 Task: Search one way flight ticket for 1 adult, 5 children, 2 infants in seat and 1 infant on lap in first from Joplin: Joplin Regional Airport to Fort Wayne: Fort Wayne International Airport on 5-4-2023. Choice of flights is United. Number of bags: 1 checked bag. Price is upto 55000. Outbound departure time preference is 5:15.
Action: Mouse moved to (280, 110)
Screenshot: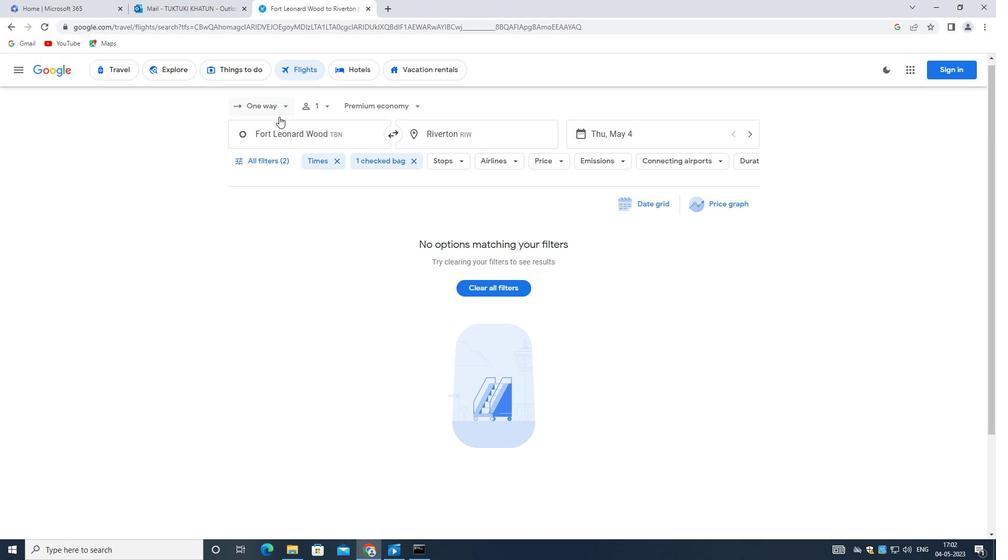 
Action: Mouse pressed left at (280, 110)
Screenshot: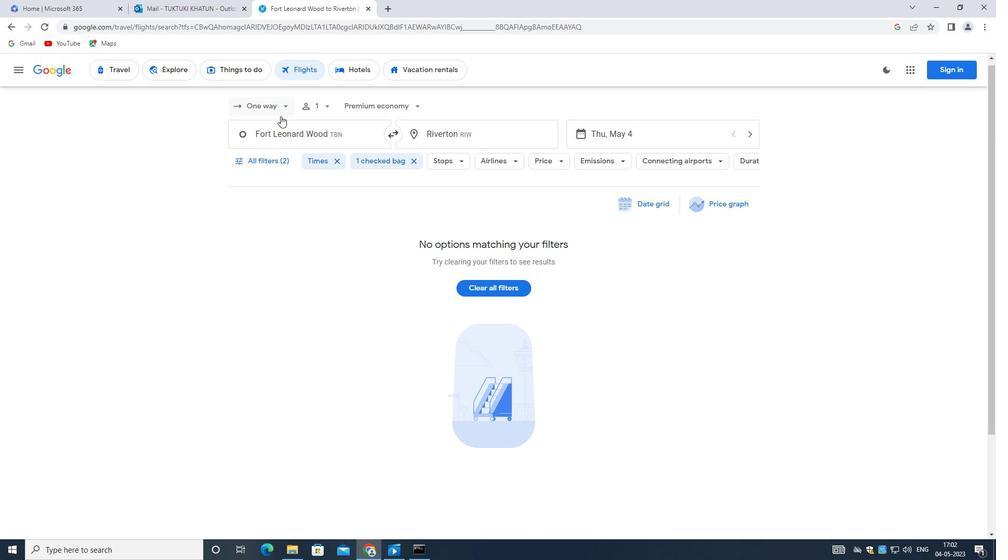 
Action: Mouse moved to (267, 152)
Screenshot: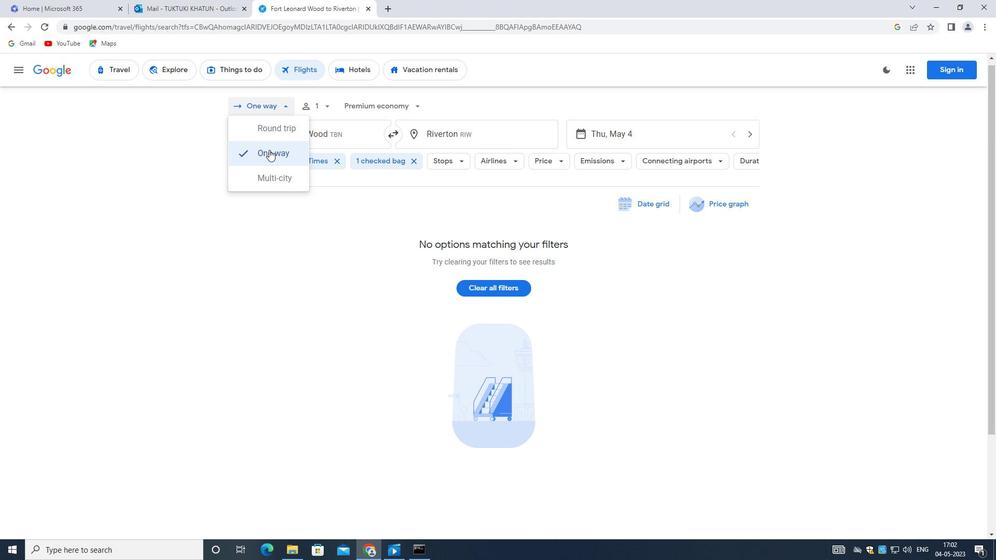
Action: Mouse pressed left at (267, 152)
Screenshot: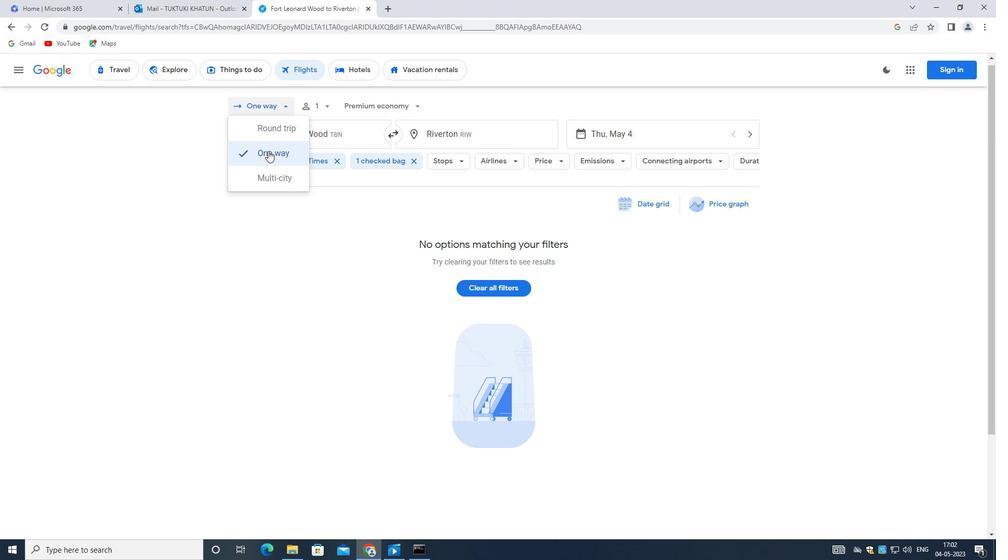 
Action: Mouse moved to (319, 103)
Screenshot: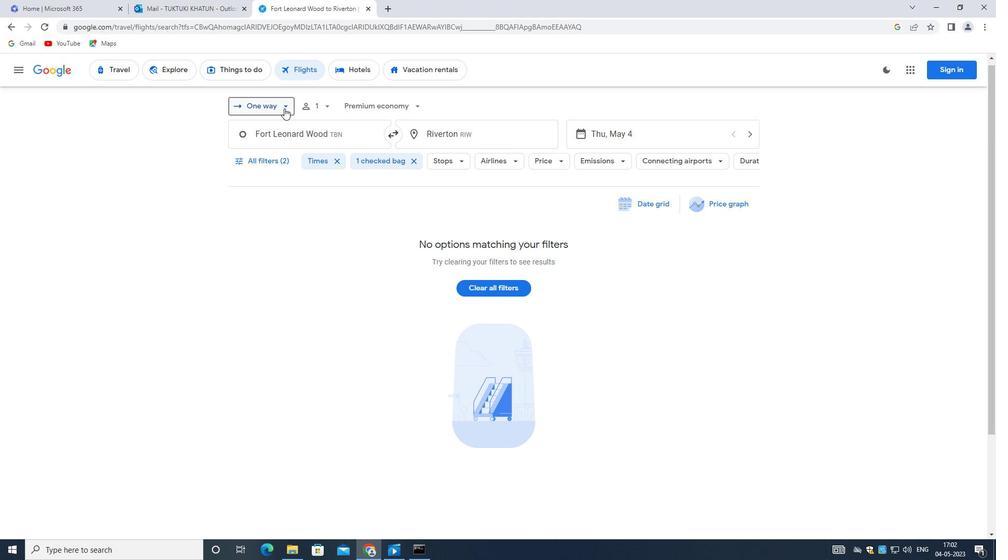 
Action: Mouse pressed left at (319, 103)
Screenshot: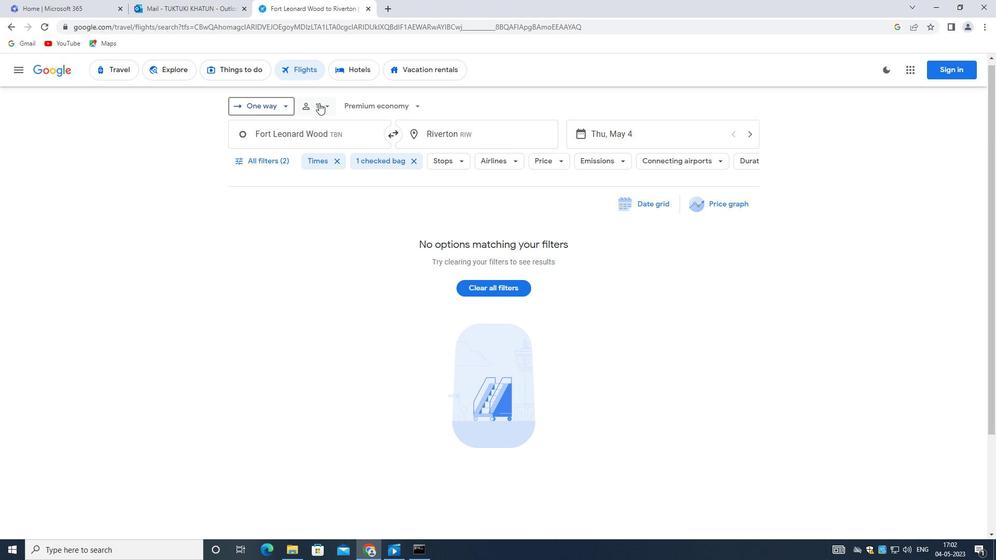 
Action: Mouse moved to (406, 160)
Screenshot: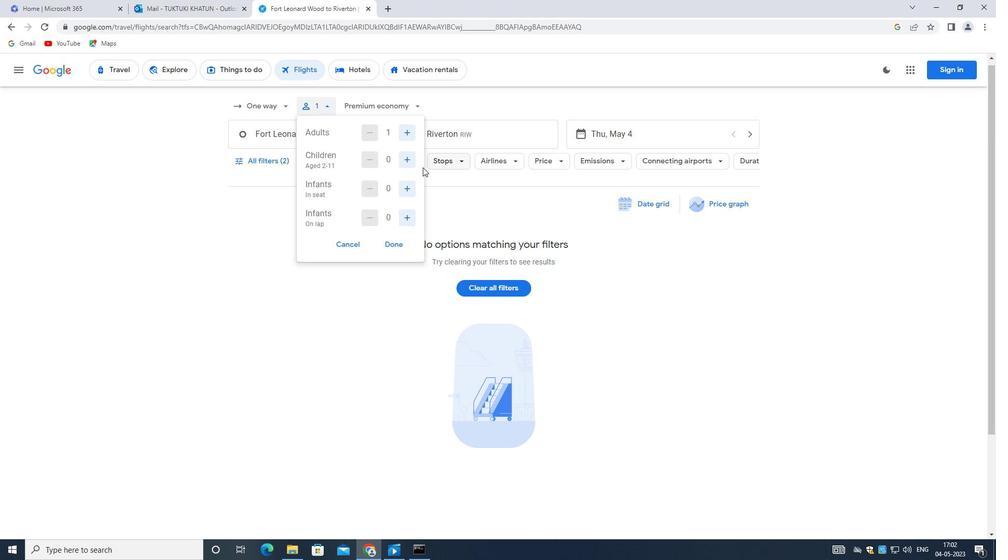 
Action: Mouse pressed left at (406, 160)
Screenshot: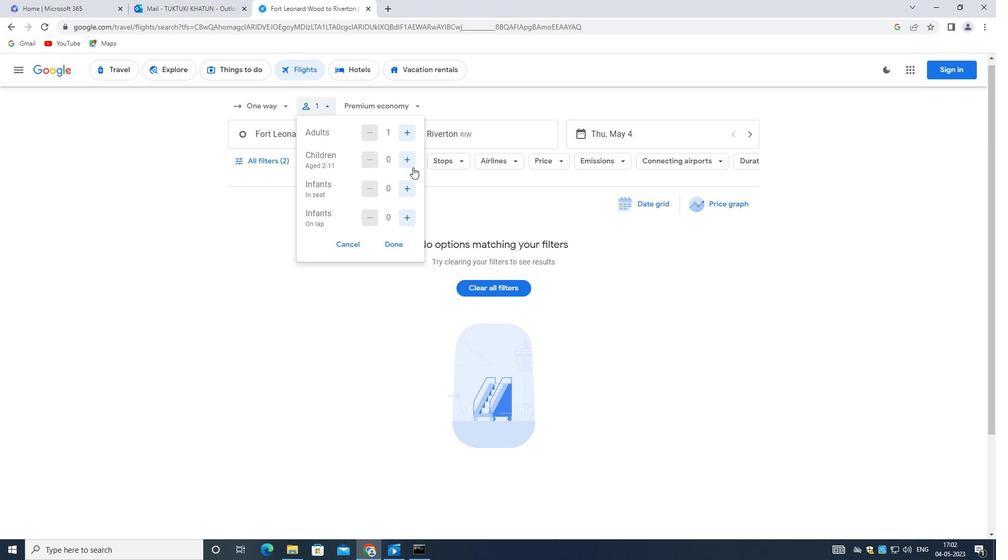 
Action: Mouse moved to (406, 160)
Screenshot: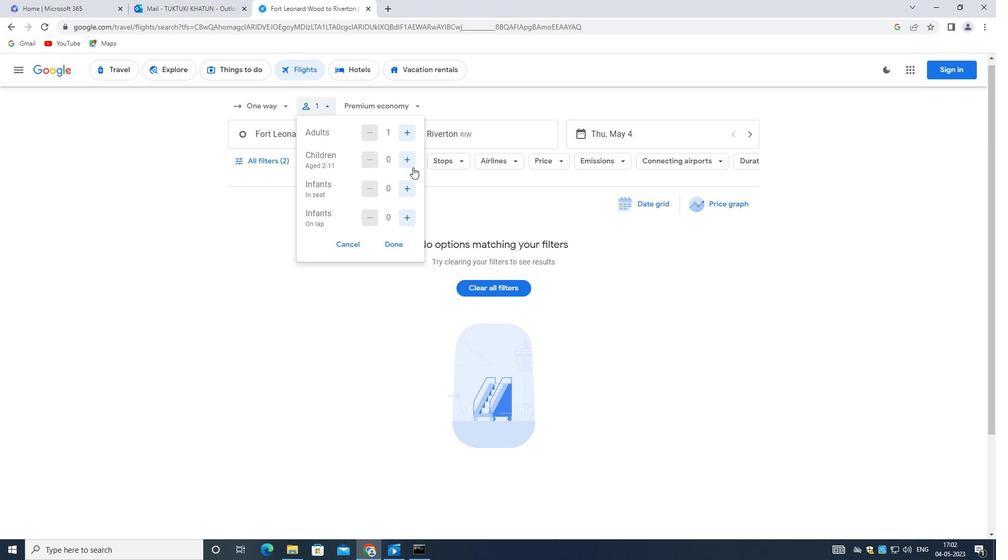 
Action: Mouse pressed left at (406, 160)
Screenshot: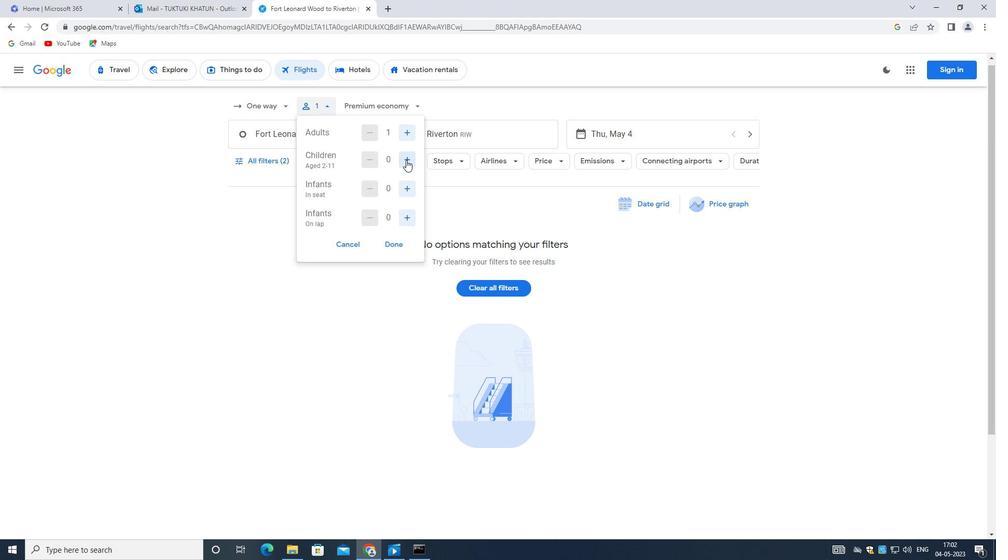 
Action: Mouse pressed left at (406, 160)
Screenshot: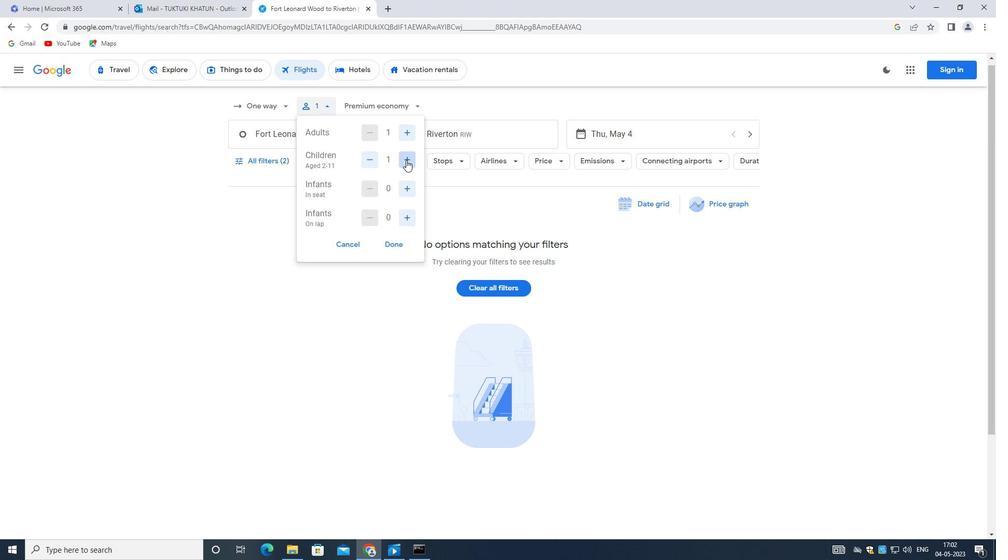 
Action: Mouse moved to (406, 160)
Screenshot: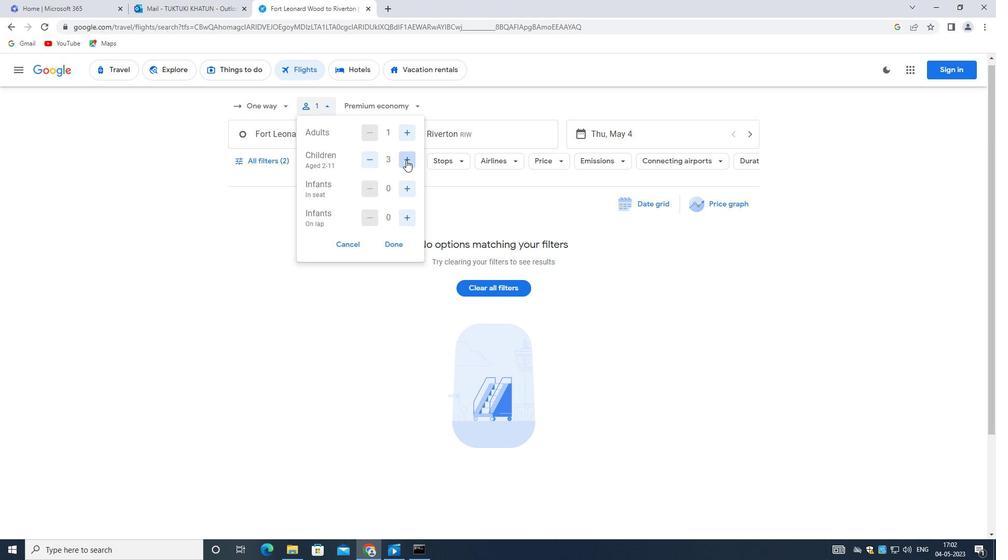 
Action: Mouse pressed left at (406, 160)
Screenshot: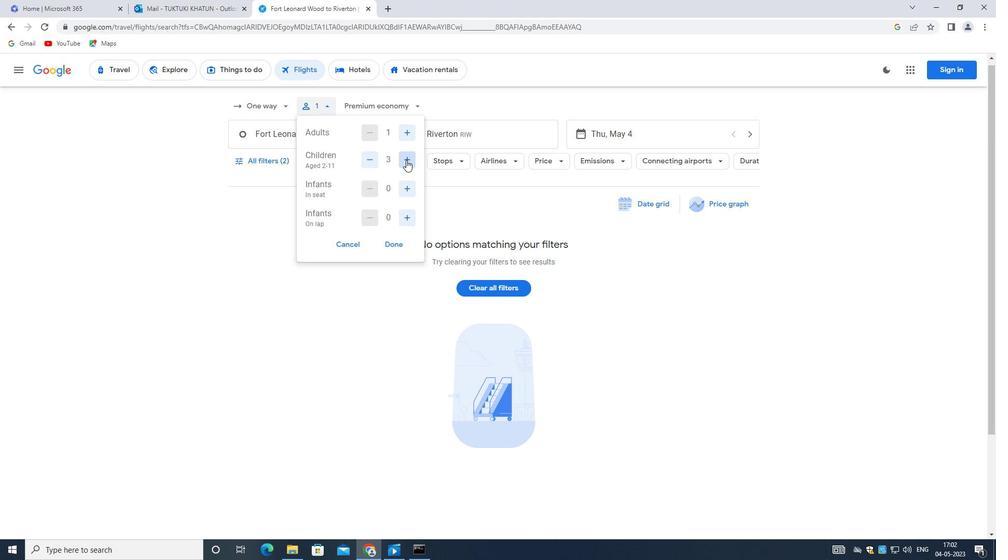 
Action: Mouse pressed left at (406, 160)
Screenshot: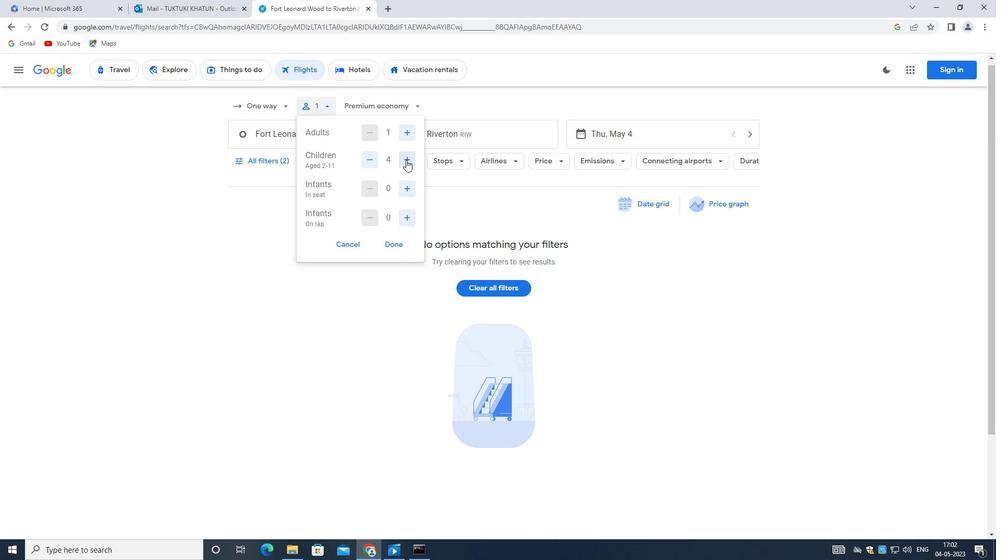 
Action: Mouse moved to (407, 189)
Screenshot: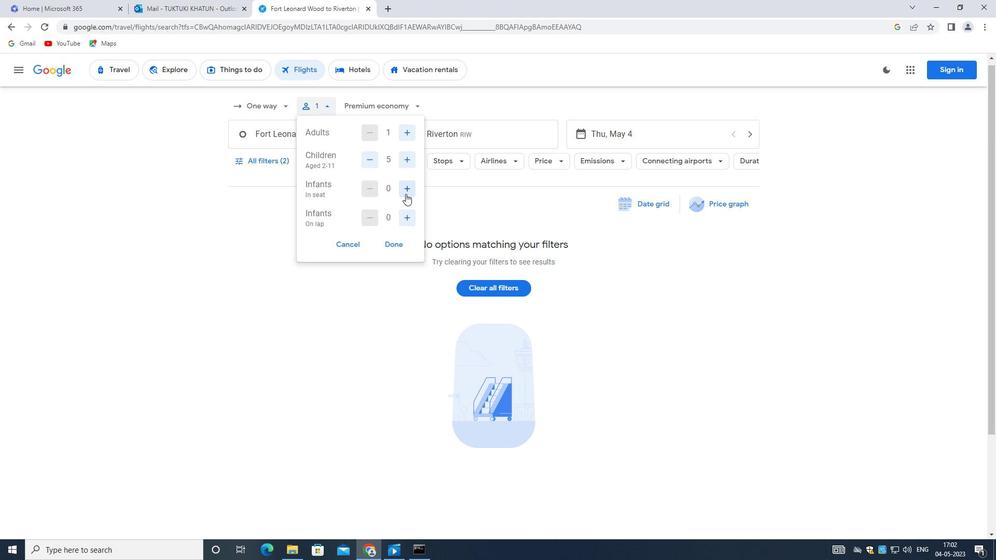 
Action: Mouse pressed left at (407, 189)
Screenshot: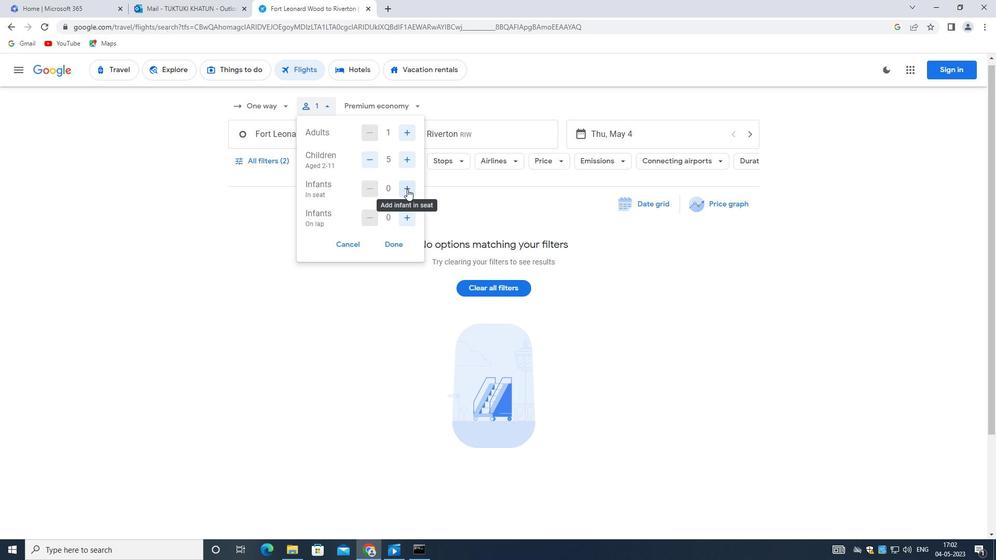 
Action: Mouse pressed left at (407, 189)
Screenshot: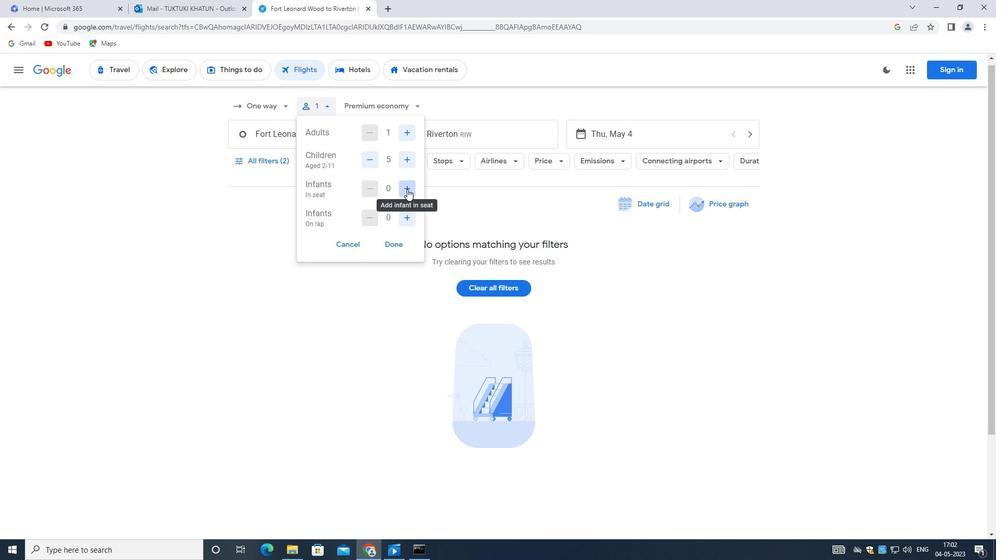 
Action: Mouse moved to (412, 219)
Screenshot: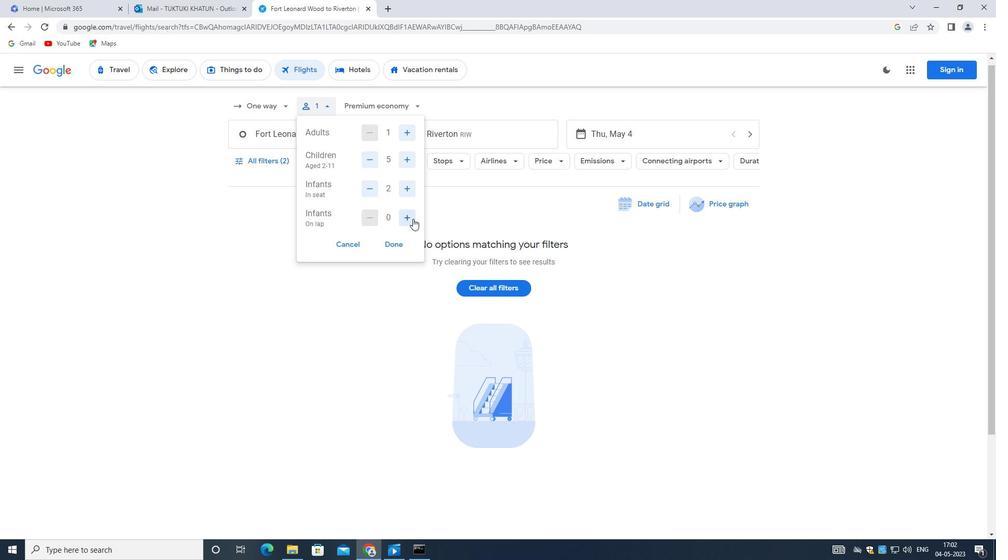 
Action: Mouse pressed left at (412, 219)
Screenshot: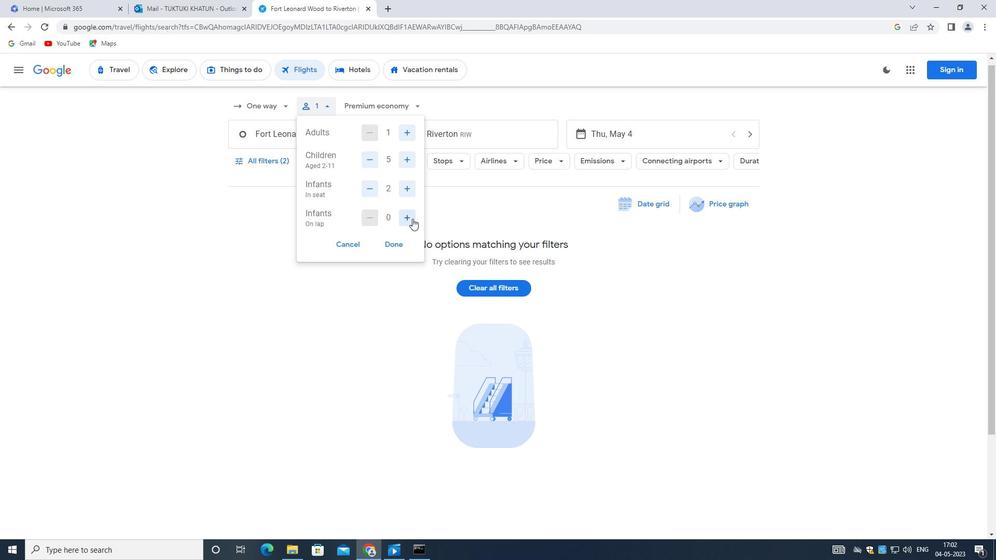 
Action: Mouse moved to (374, 189)
Screenshot: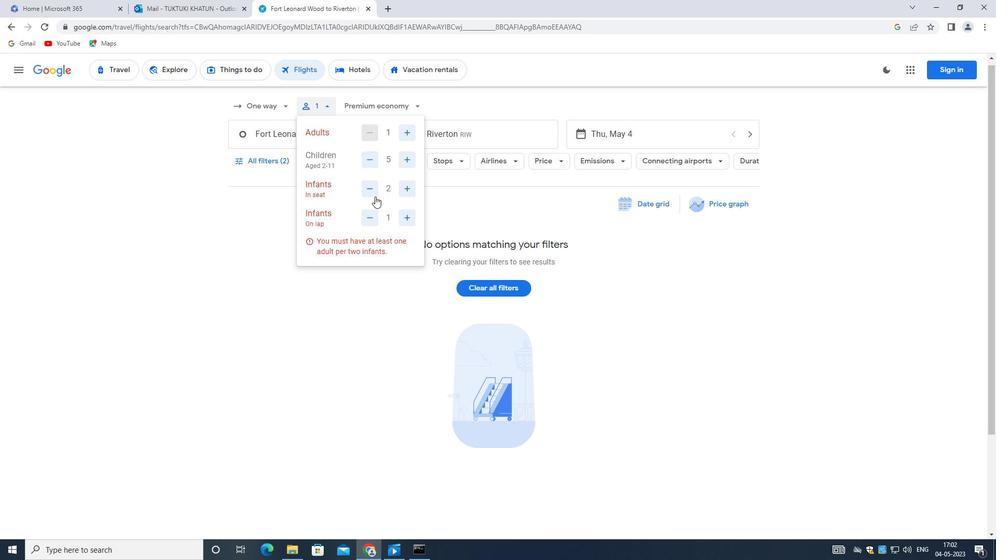 
Action: Mouse pressed left at (374, 189)
Screenshot: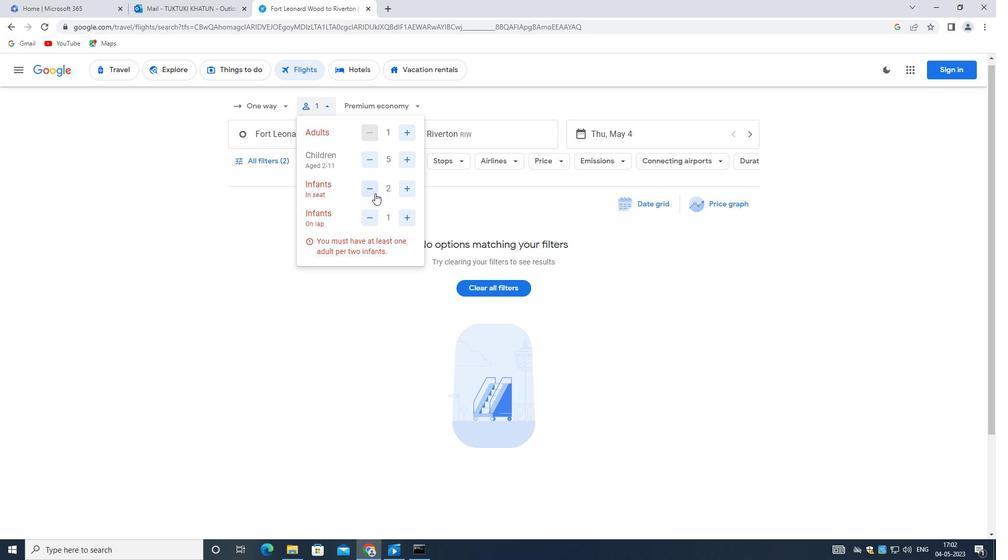 
Action: Mouse moved to (387, 240)
Screenshot: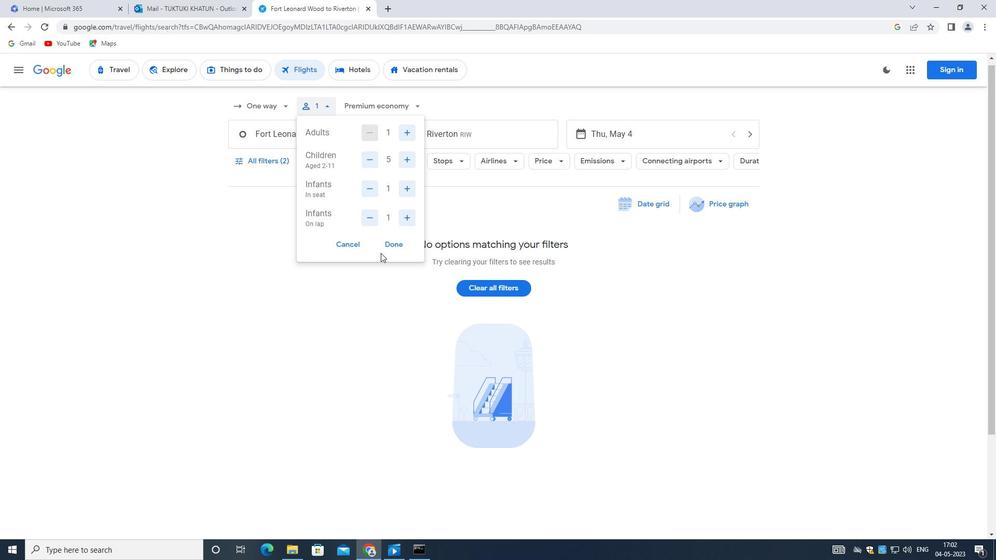 
Action: Mouse pressed left at (387, 240)
Screenshot: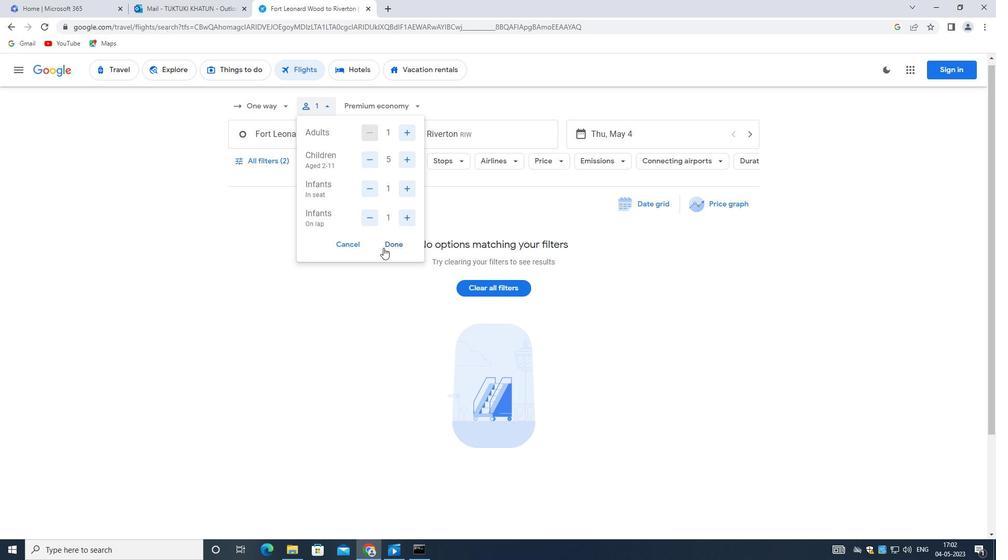 
Action: Mouse moved to (273, 132)
Screenshot: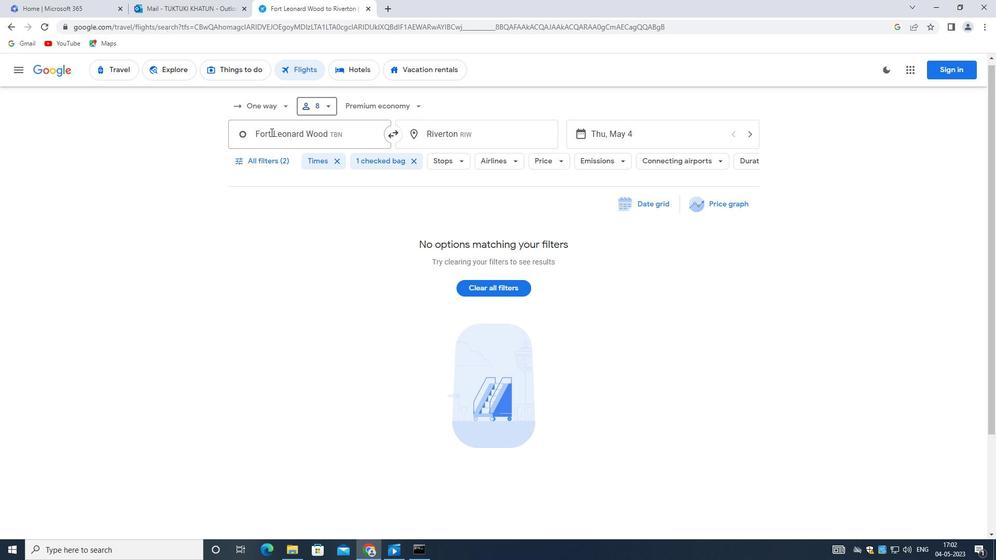 
Action: Mouse pressed left at (273, 132)
Screenshot: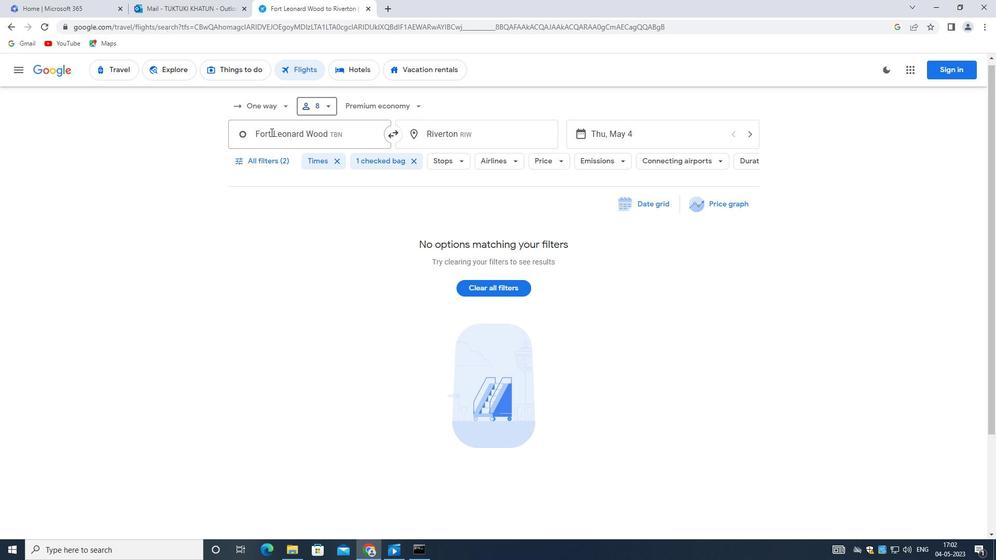 
Action: Mouse moved to (277, 132)
Screenshot: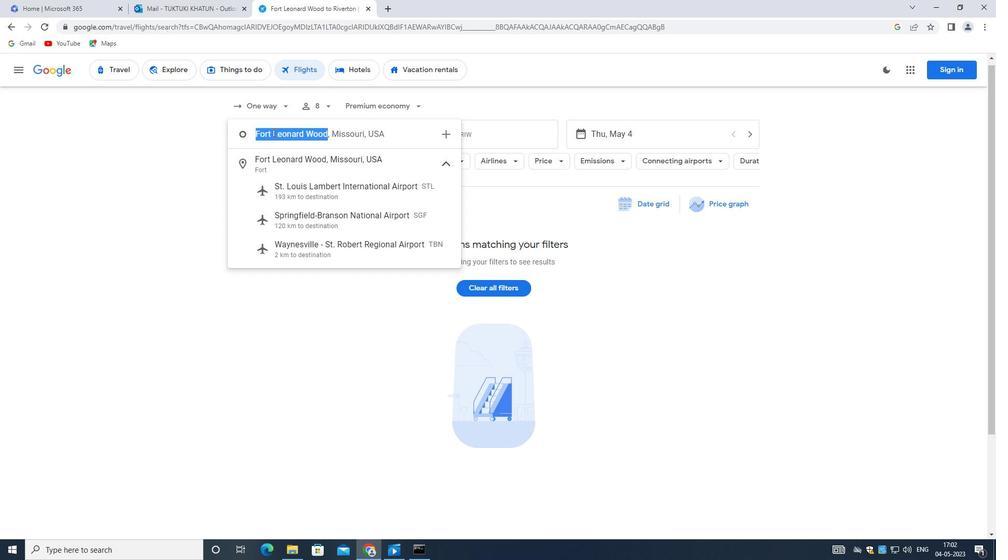 
Action: Key pressed <Key.backspace><Key.shift_r>Joplin<Key.shift_r>:<Key.space><Key.shift><Key.shift><Key.shift><Key.shift><Key.shift><Key.shift><Key.shift><Key.shift><Key.shift><Key.shift><Key.shift><Key.shift><Key.shift><Key.shift><Key.shift><Key.shift><Key.shift><Key.shift>R
Screenshot: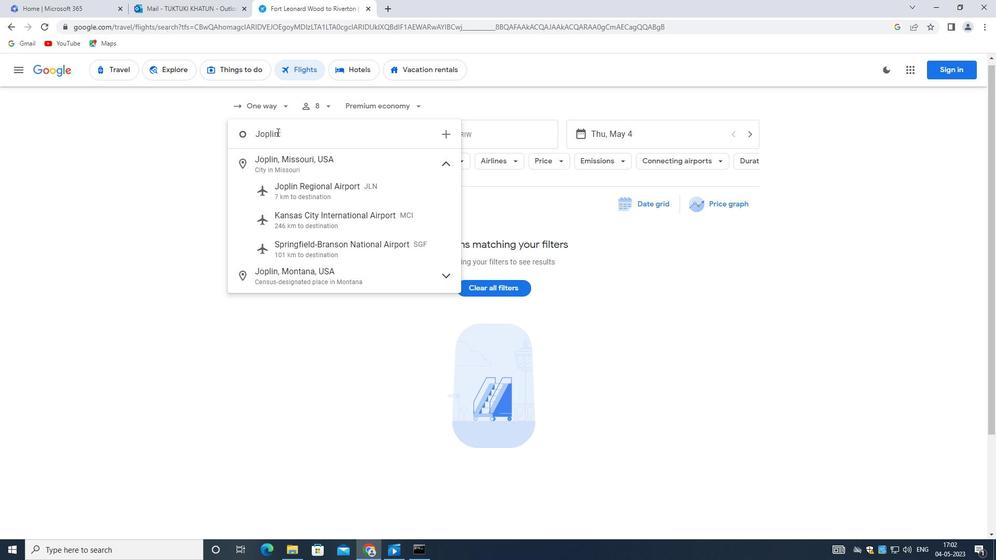
Action: Mouse moved to (314, 162)
Screenshot: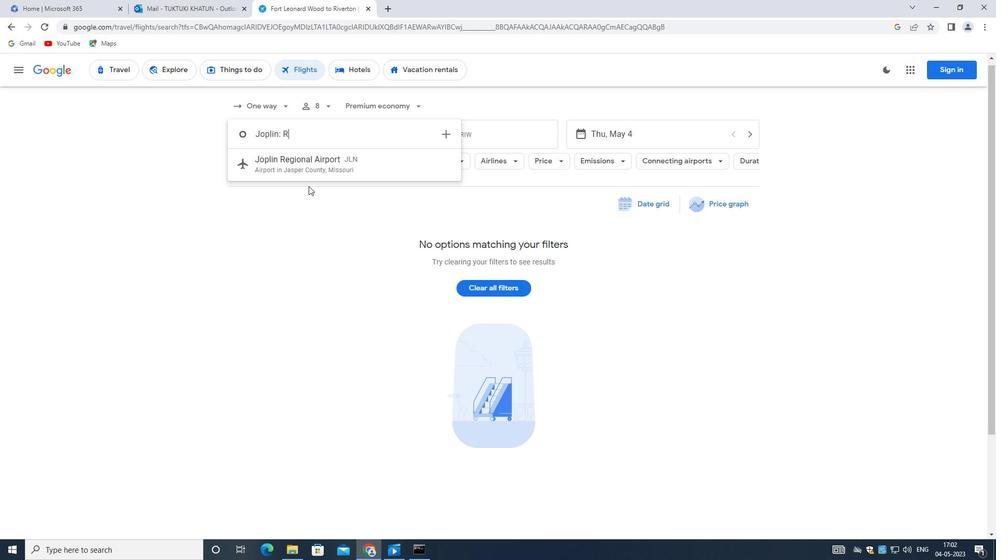 
Action: Mouse pressed left at (314, 162)
Screenshot: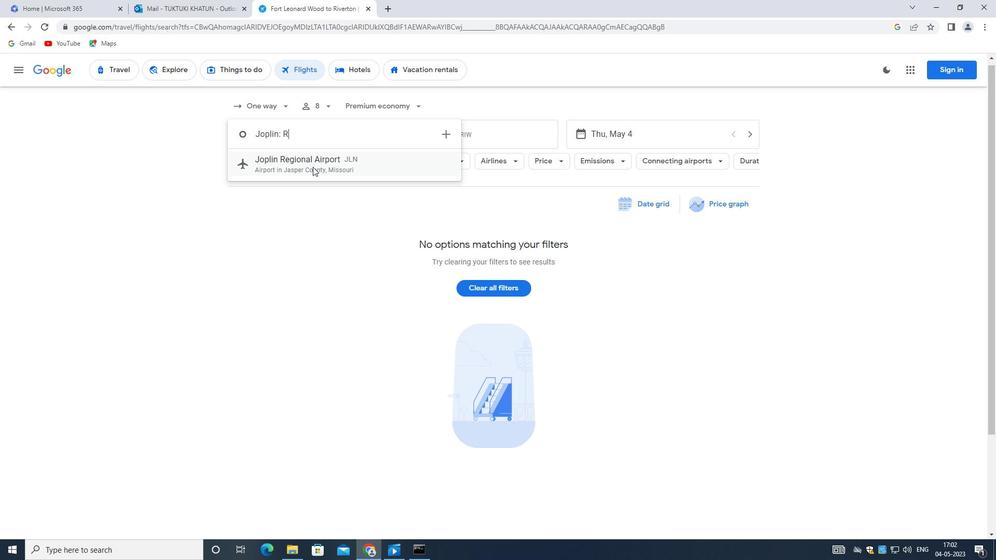 
Action: Mouse moved to (457, 125)
Screenshot: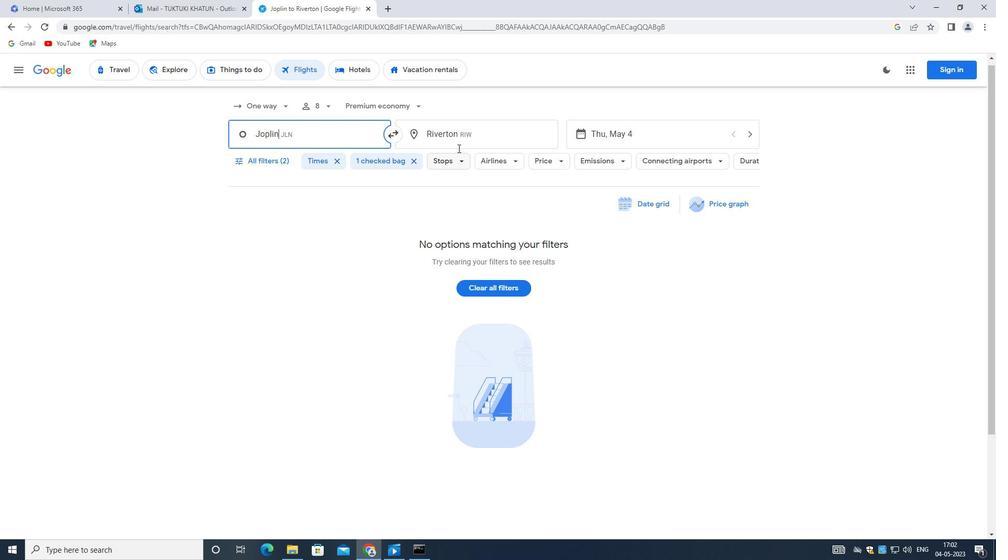 
Action: Mouse pressed left at (457, 125)
Screenshot: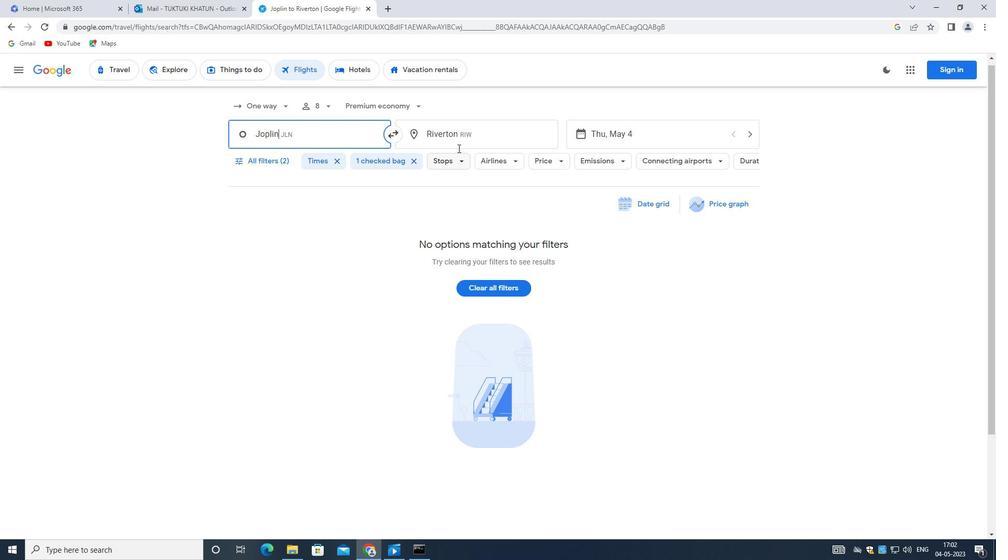 
Action: Mouse moved to (459, 124)
Screenshot: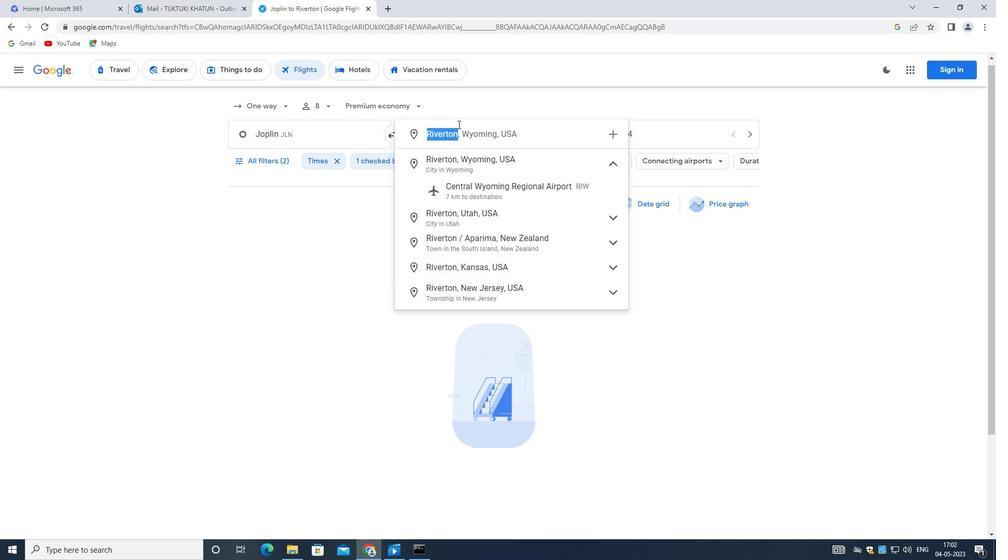 
Action: Key pressed <Key.backspace><Key.shift><Key.shift>FORT<Key.space><Key.shift>WAY
Screenshot: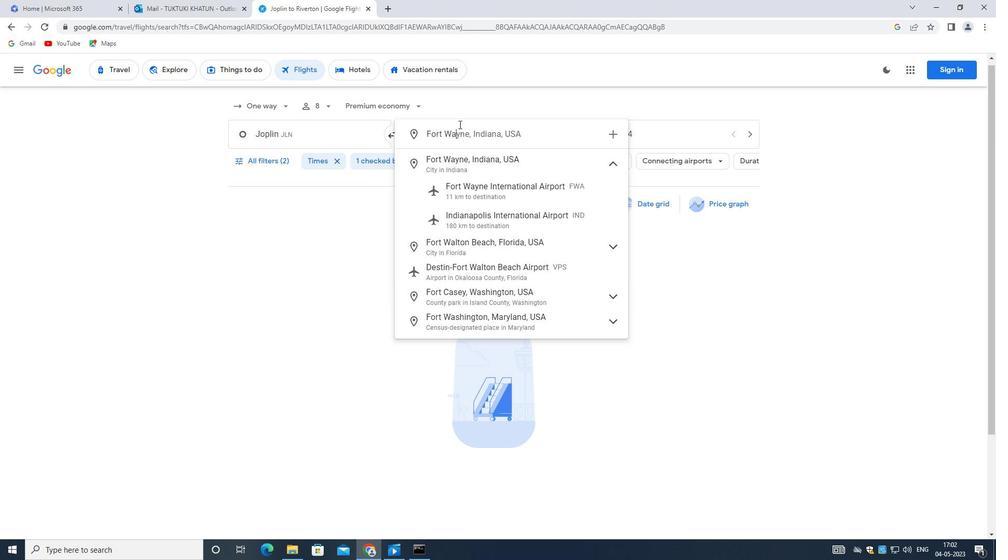 
Action: Mouse moved to (501, 190)
Screenshot: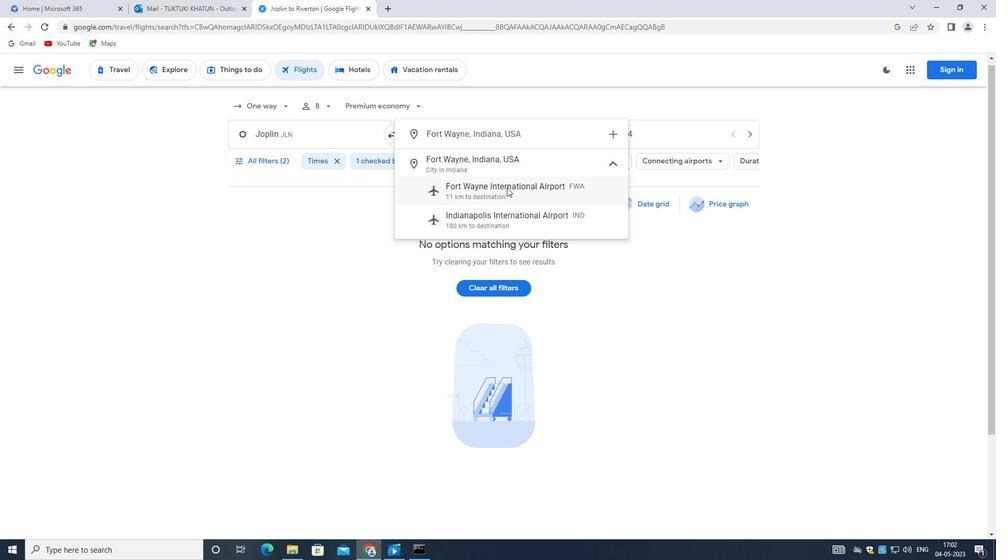 
Action: Mouse pressed left at (501, 190)
Screenshot: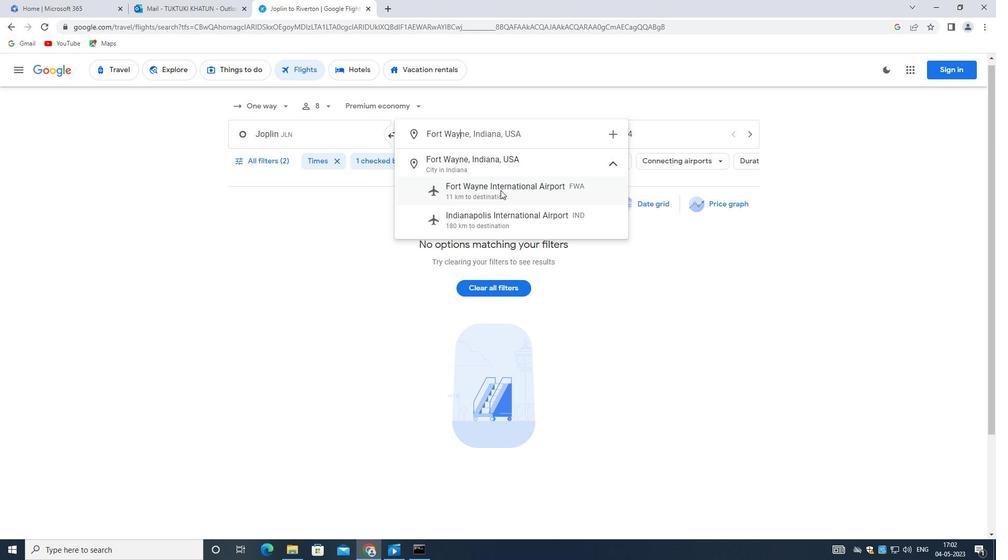 
Action: Mouse moved to (634, 137)
Screenshot: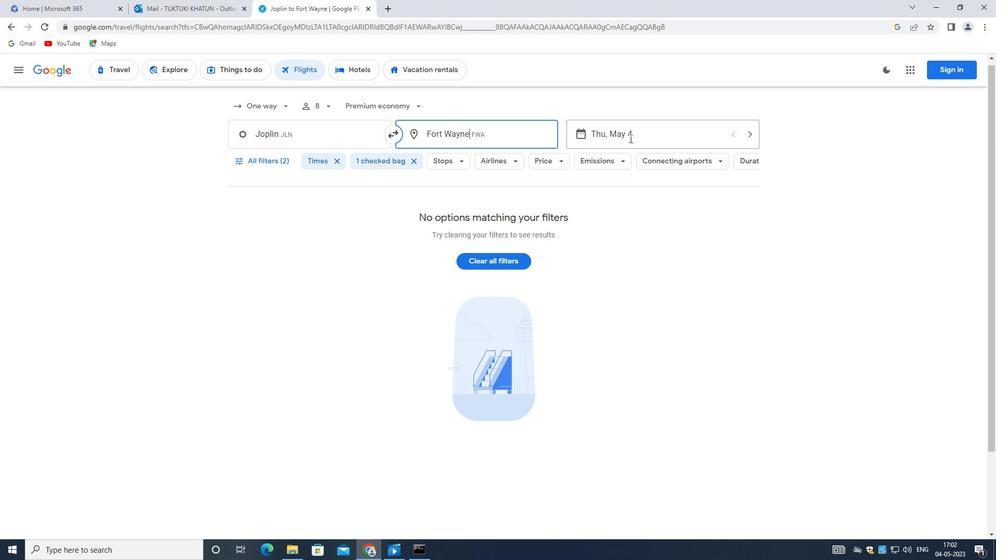 
Action: Mouse pressed left at (634, 137)
Screenshot: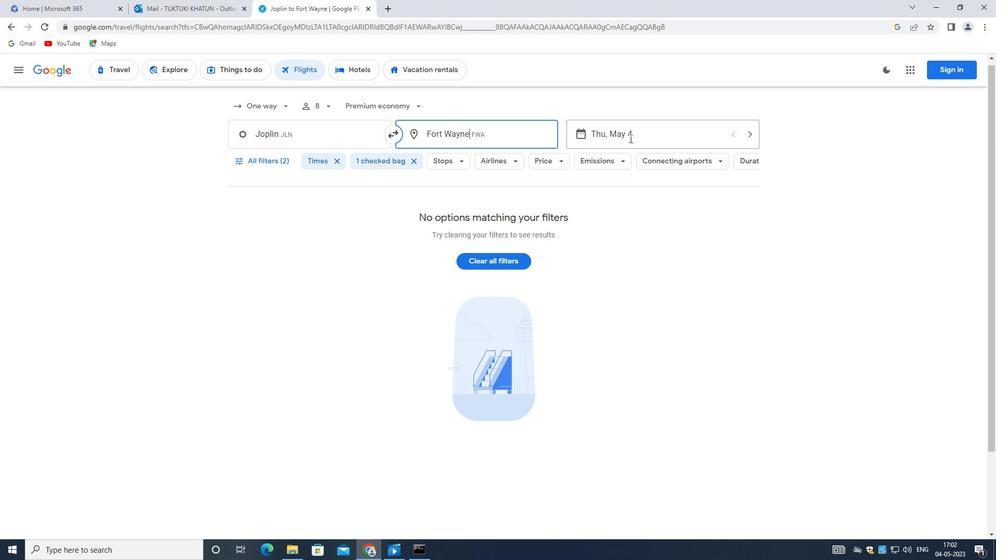 
Action: Mouse moved to (499, 210)
Screenshot: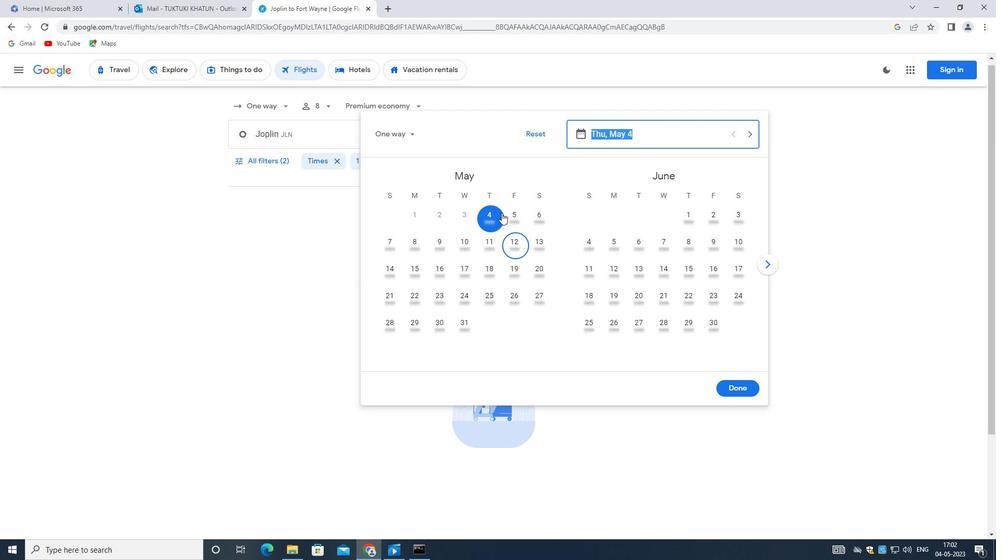 
Action: Mouse pressed left at (499, 210)
Screenshot: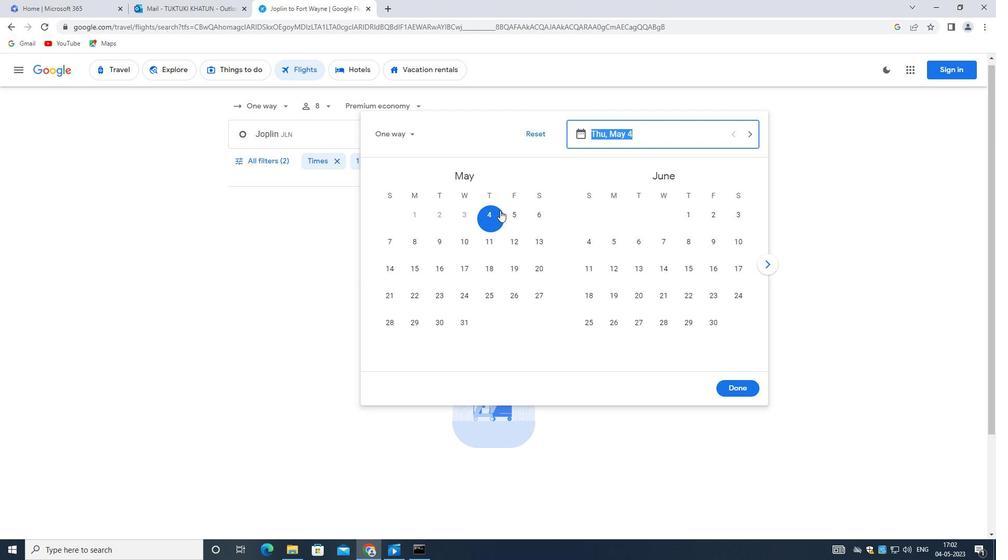 
Action: Mouse moved to (734, 389)
Screenshot: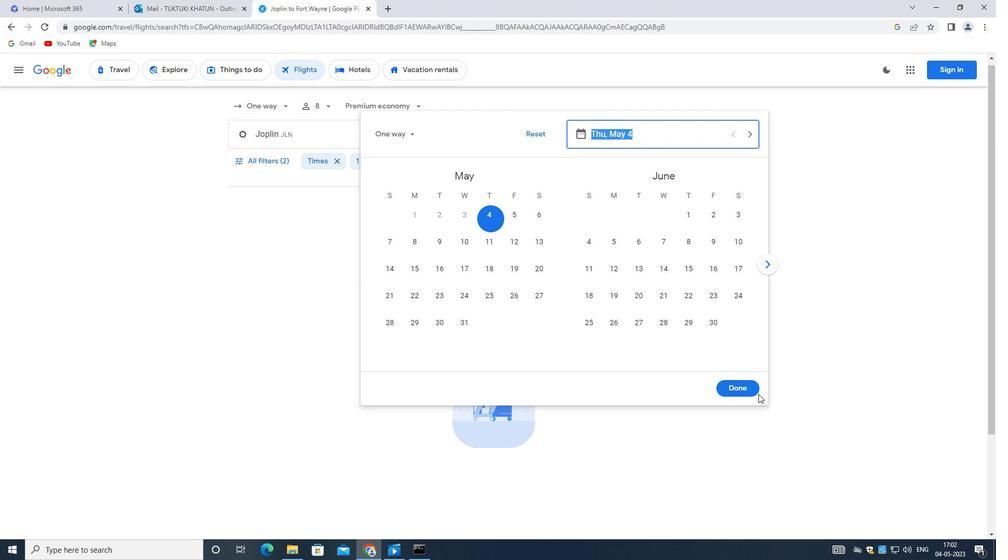 
Action: Mouse pressed left at (734, 389)
Screenshot: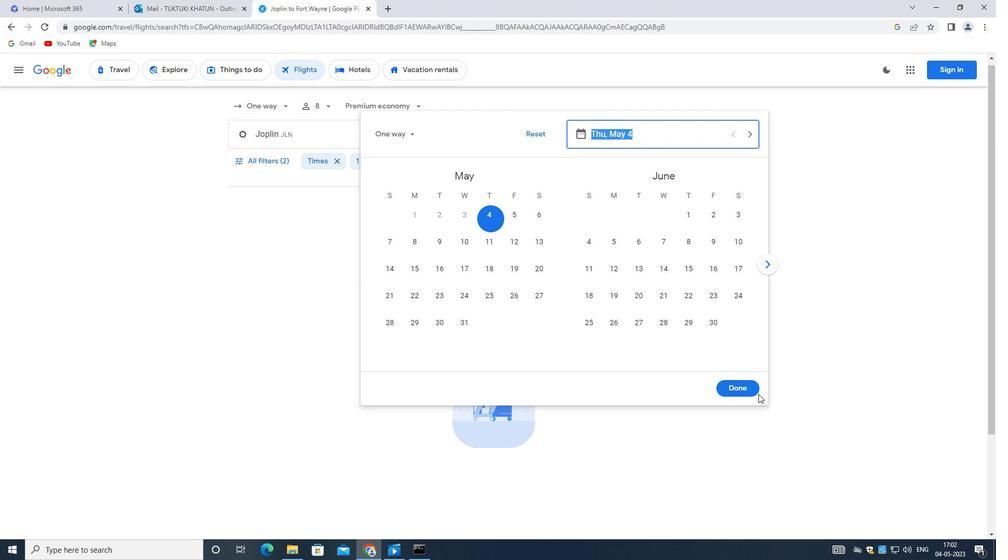
Action: Mouse moved to (256, 158)
Screenshot: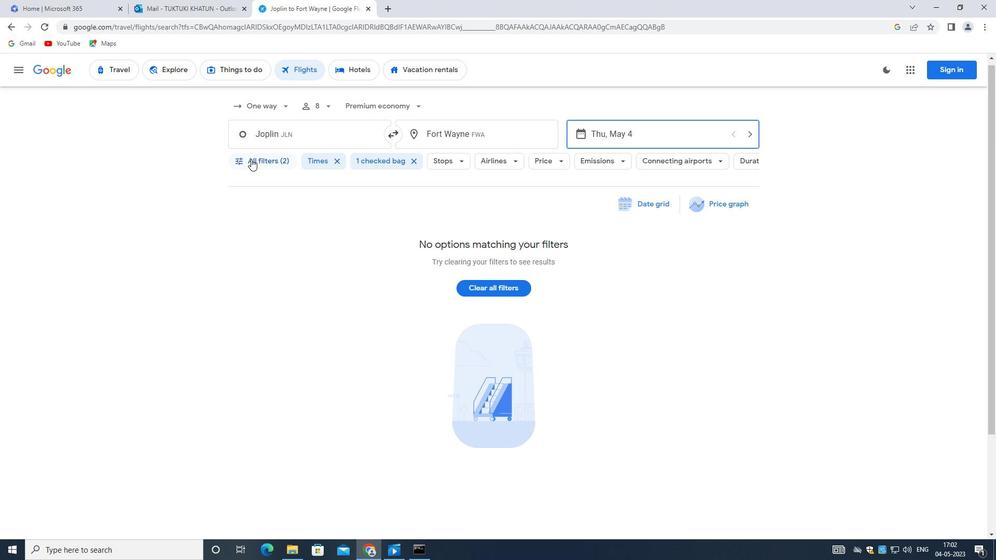 
Action: Mouse pressed left at (256, 158)
Screenshot: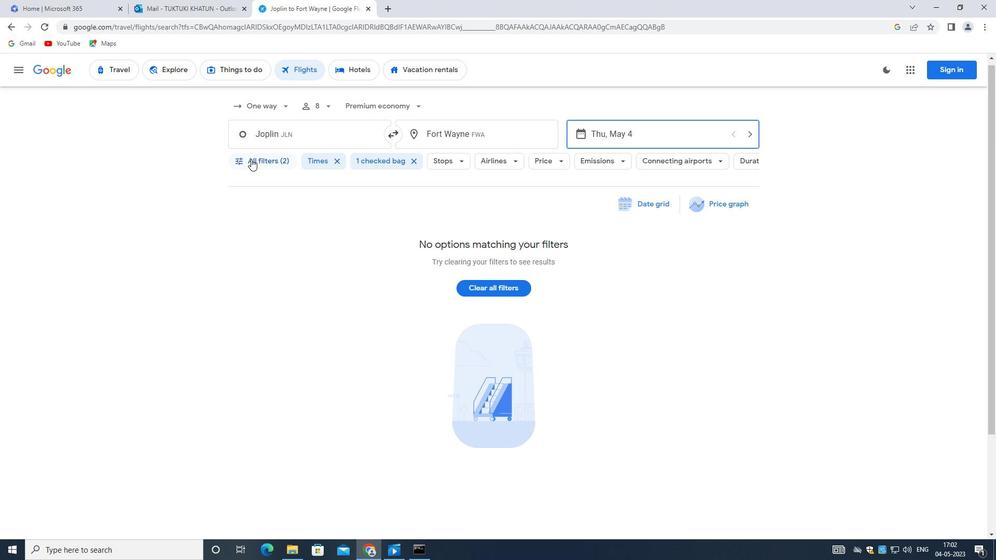 
Action: Mouse moved to (367, 341)
Screenshot: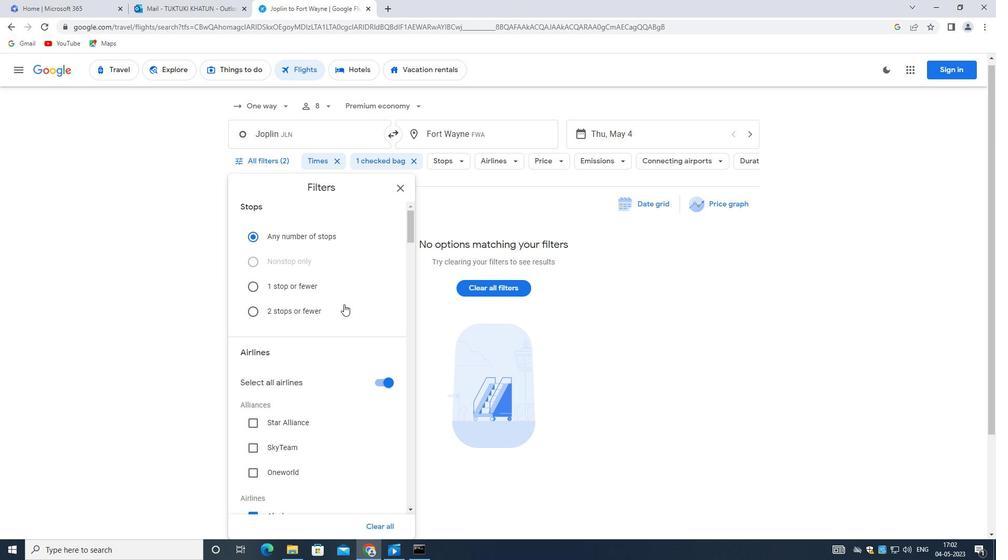 
Action: Mouse scrolled (367, 341) with delta (0, 0)
Screenshot: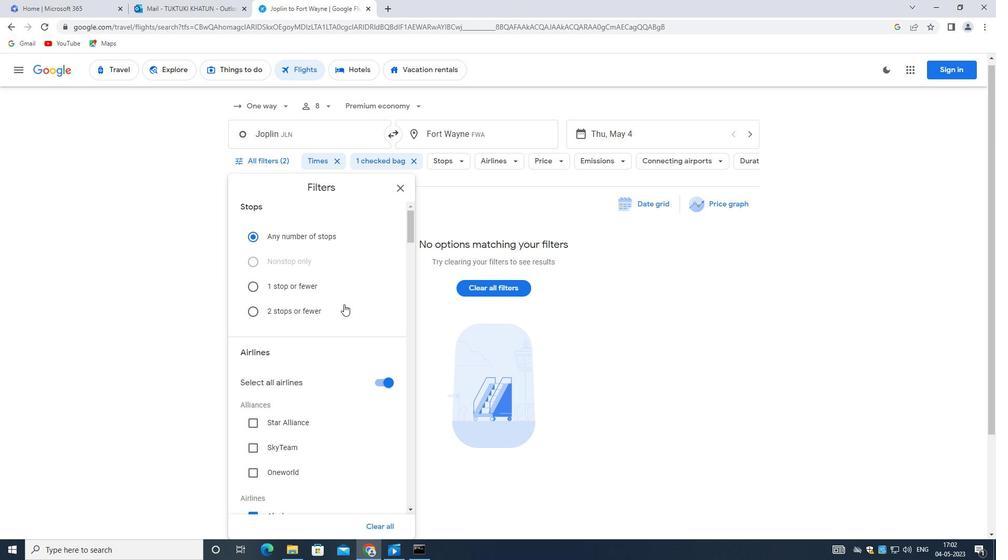 
Action: Mouse moved to (292, 416)
Screenshot: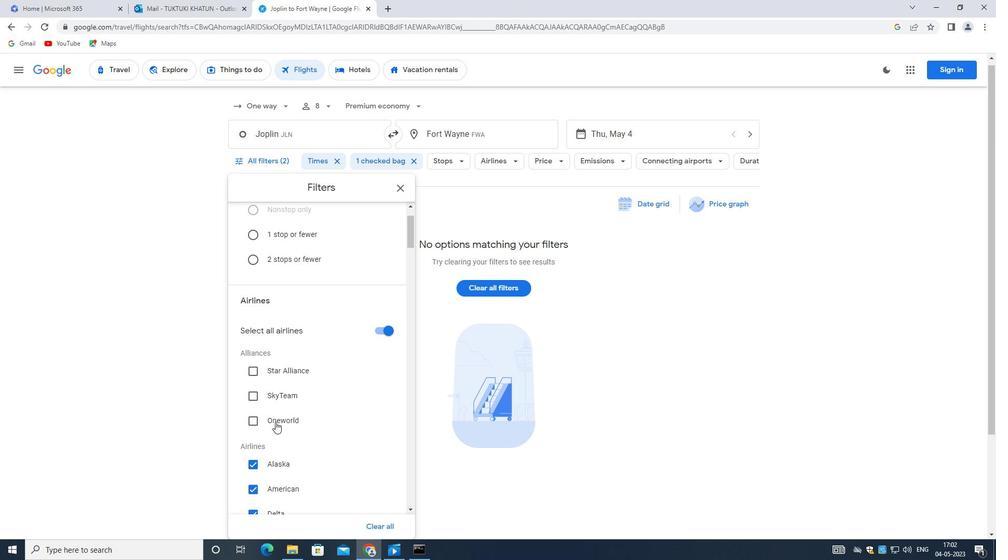 
Action: Mouse scrolled (292, 415) with delta (0, 0)
Screenshot: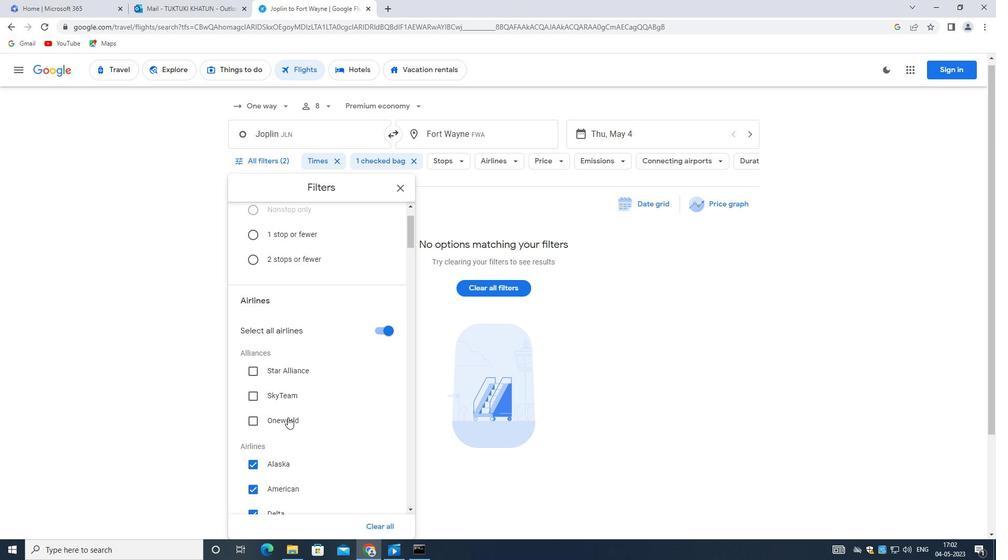
Action: Mouse scrolled (292, 415) with delta (0, 0)
Screenshot: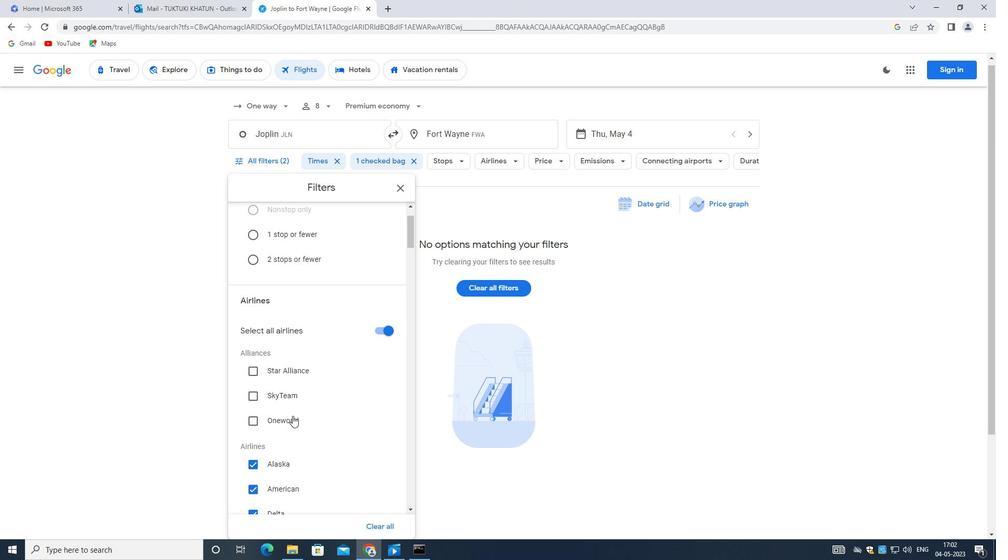 
Action: Mouse scrolled (292, 416) with delta (0, 0)
Screenshot: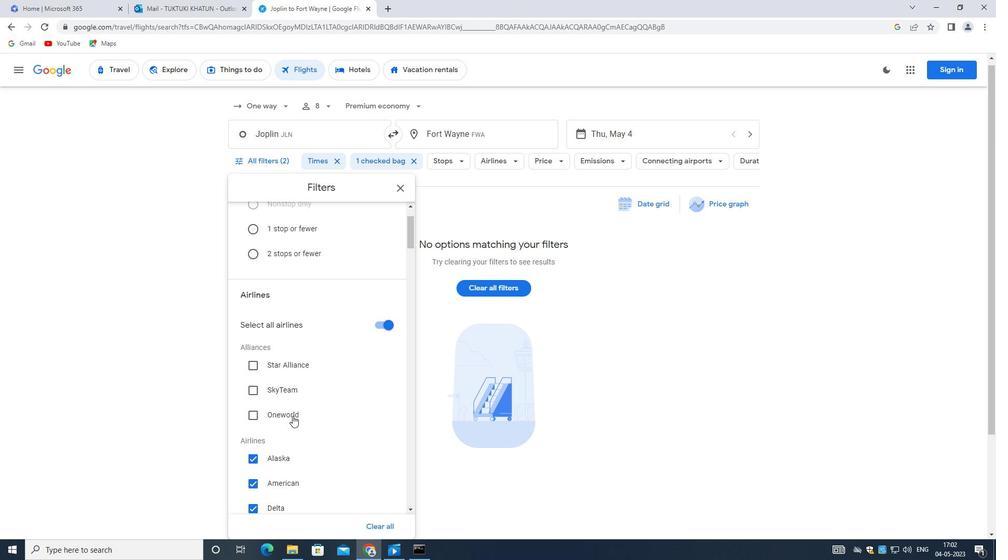 
Action: Mouse moved to (292, 403)
Screenshot: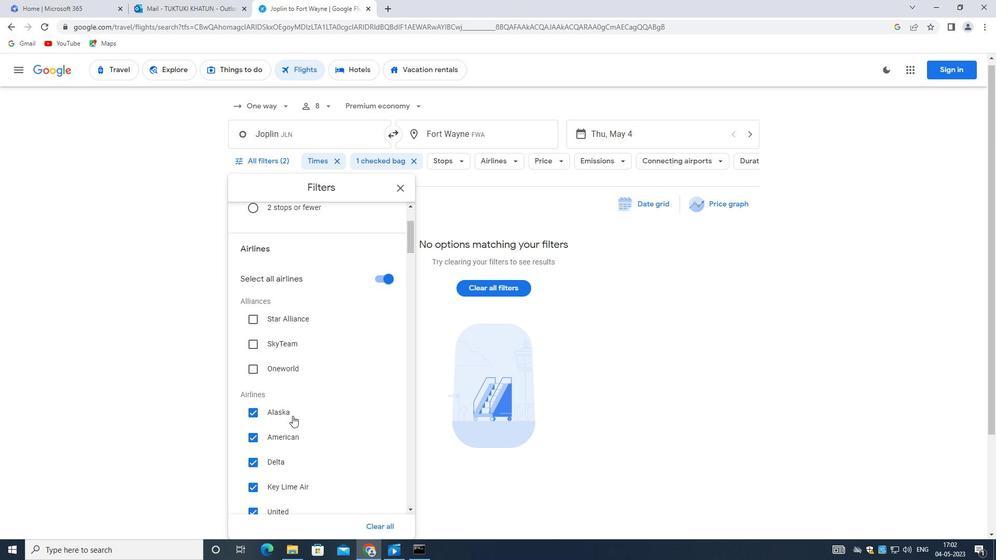 
Action: Mouse scrolled (292, 403) with delta (0, 0)
Screenshot: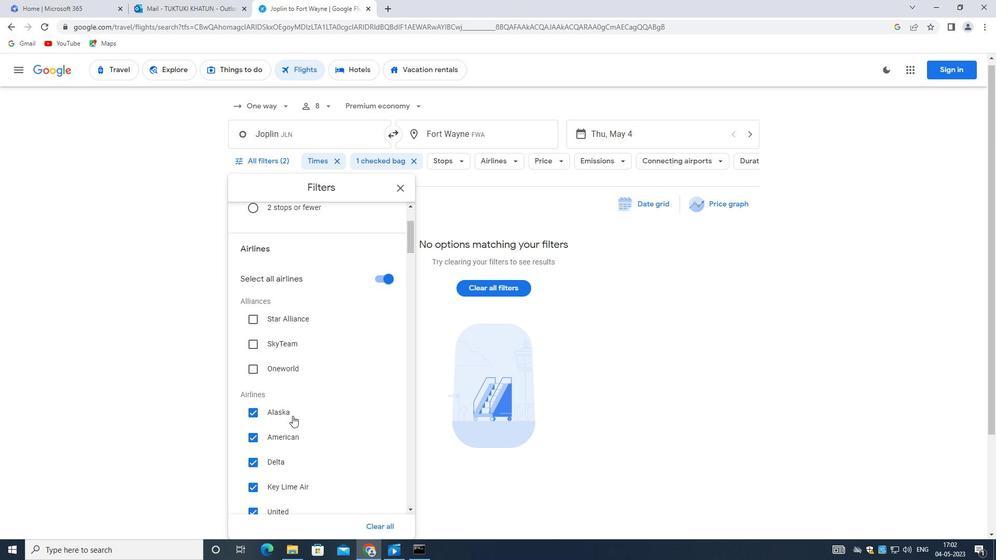 
Action: Mouse scrolled (292, 403) with delta (0, 0)
Screenshot: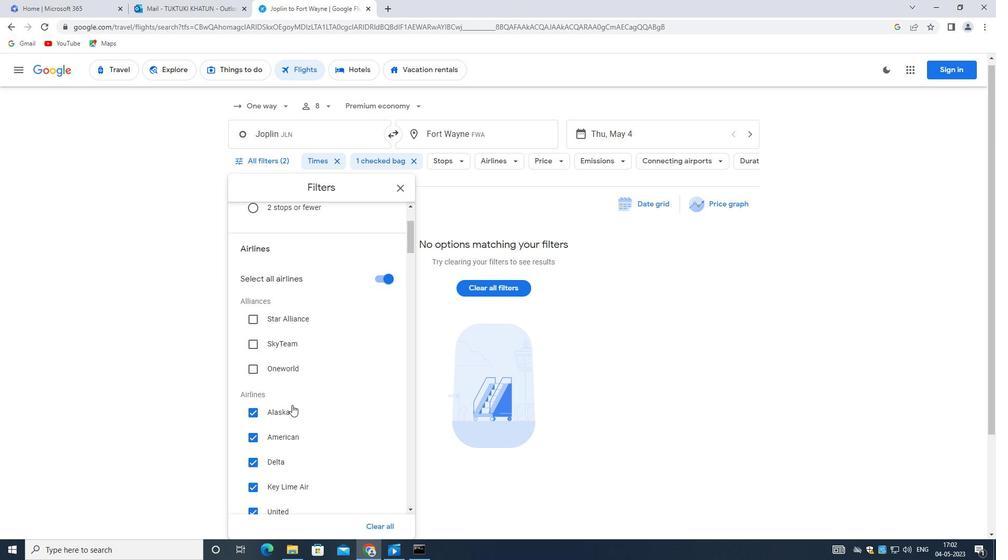 
Action: Mouse scrolled (292, 404) with delta (0, 0)
Screenshot: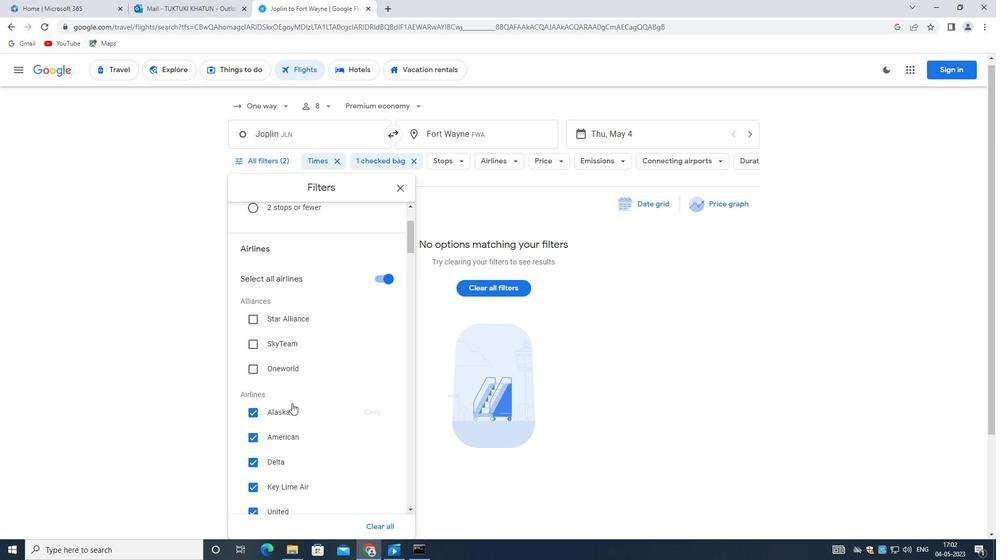 
Action: Mouse moved to (383, 460)
Screenshot: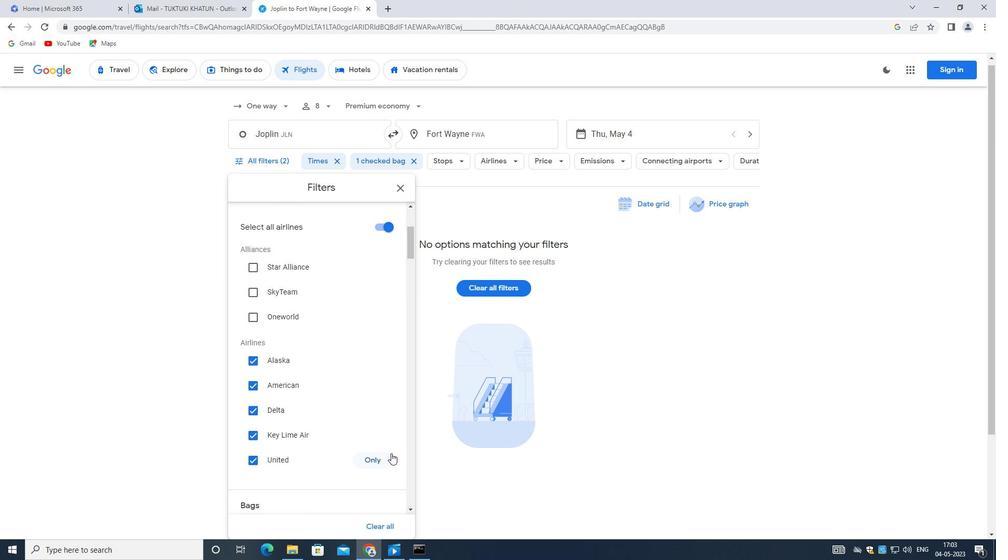 
Action: Mouse pressed left at (383, 460)
Screenshot: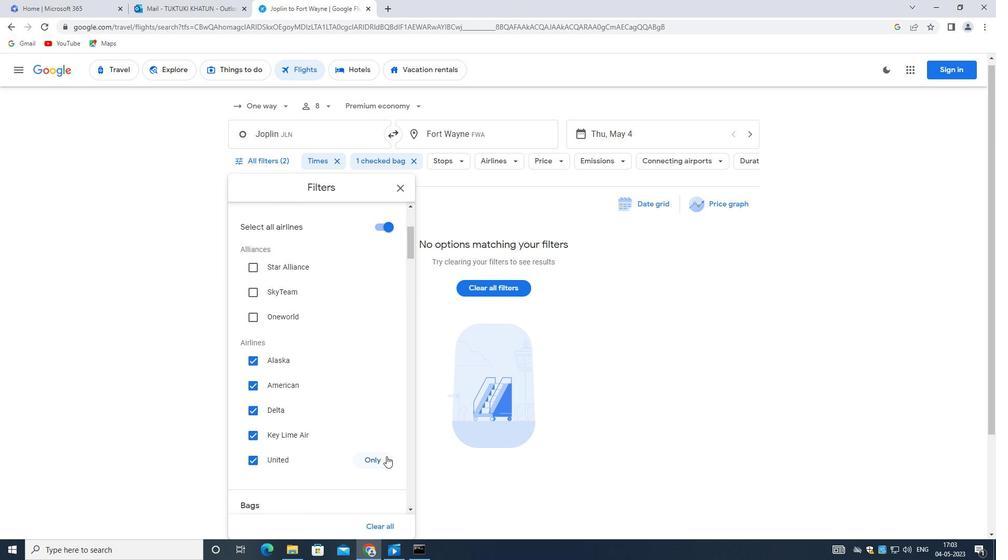 
Action: Mouse moved to (267, 368)
Screenshot: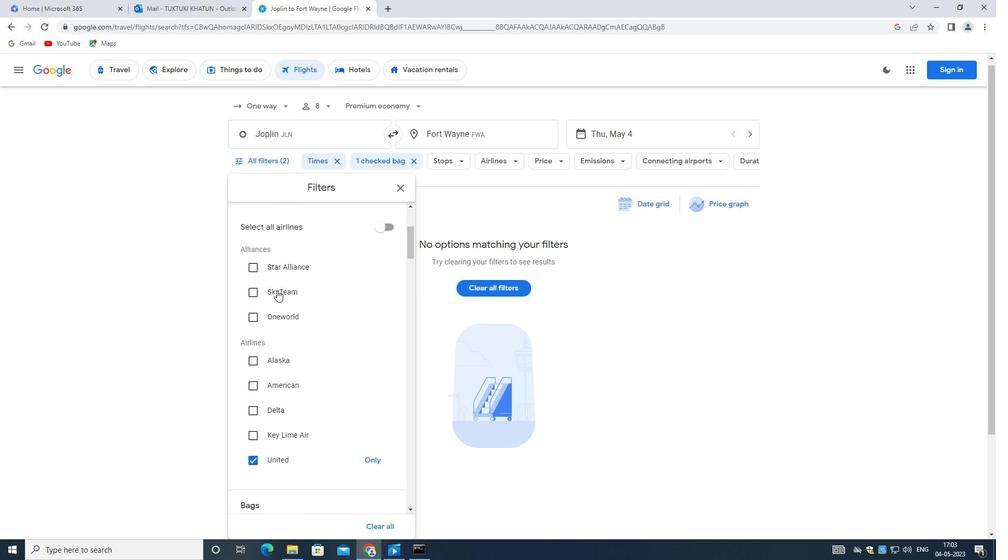 
Action: Mouse scrolled (267, 368) with delta (0, 0)
Screenshot: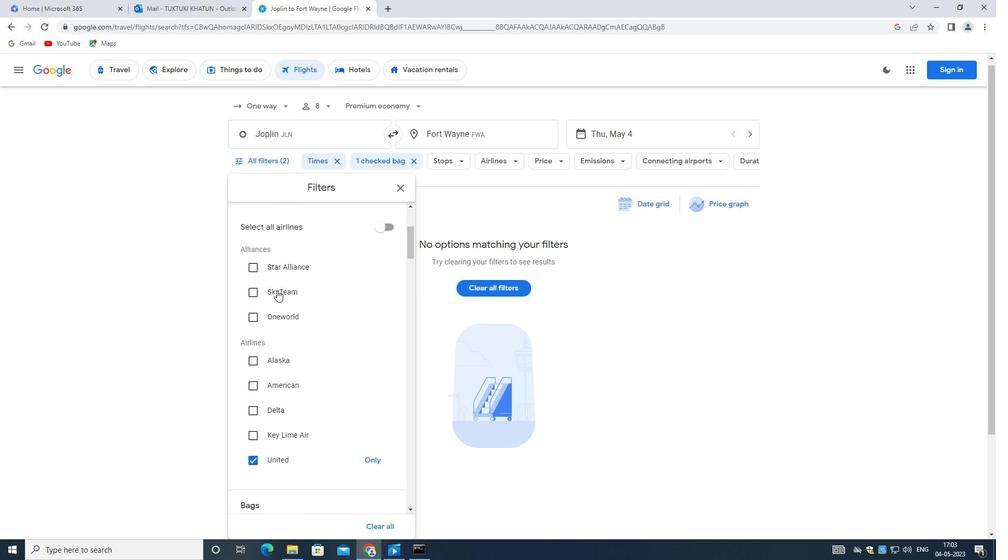 
Action: Mouse moved to (266, 379)
Screenshot: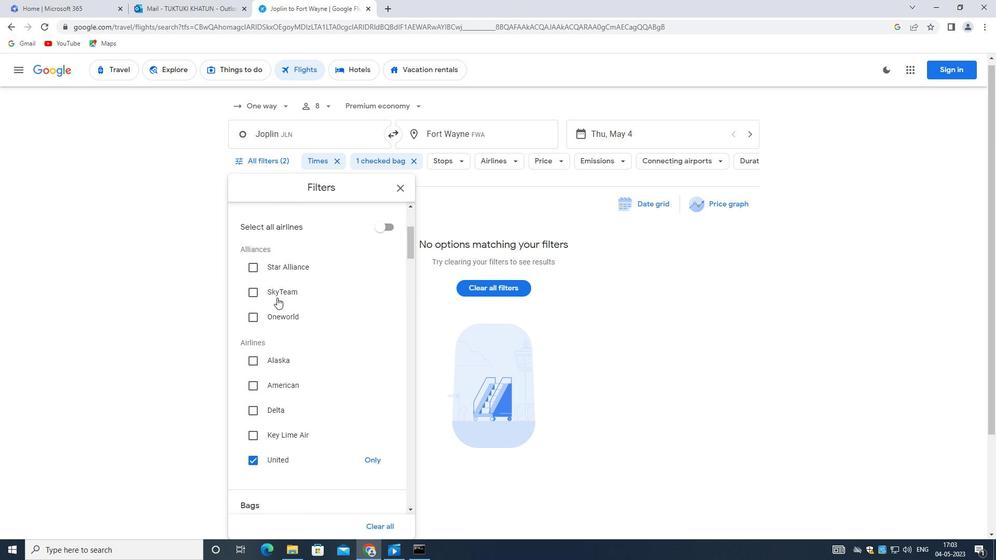 
Action: Mouse scrolled (266, 378) with delta (0, 0)
Screenshot: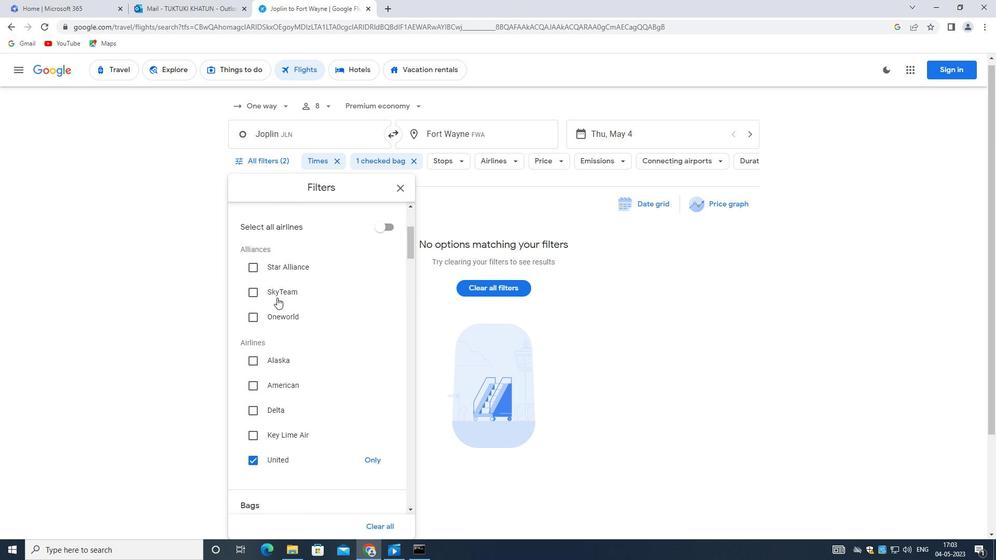 
Action: Mouse moved to (264, 383)
Screenshot: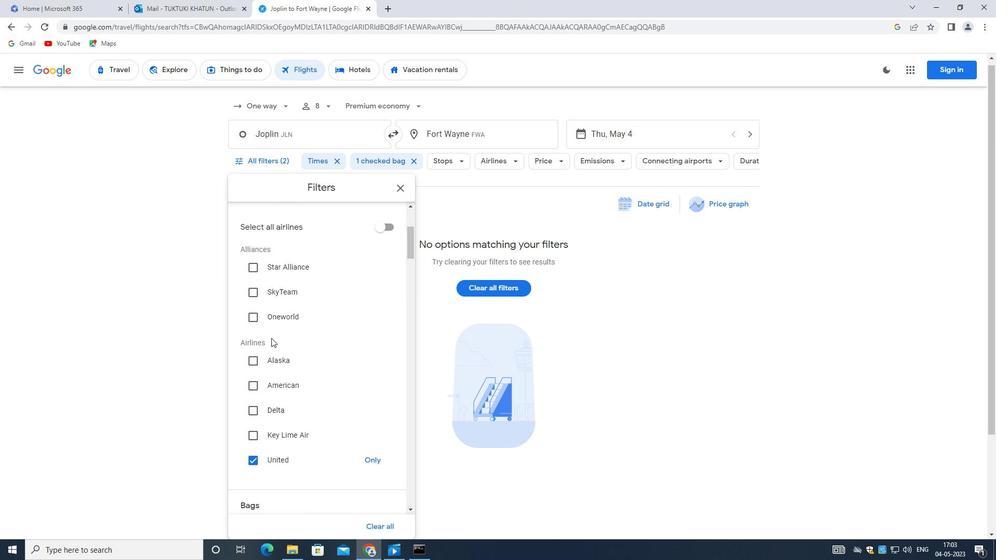 
Action: Mouse scrolled (264, 382) with delta (0, 0)
Screenshot: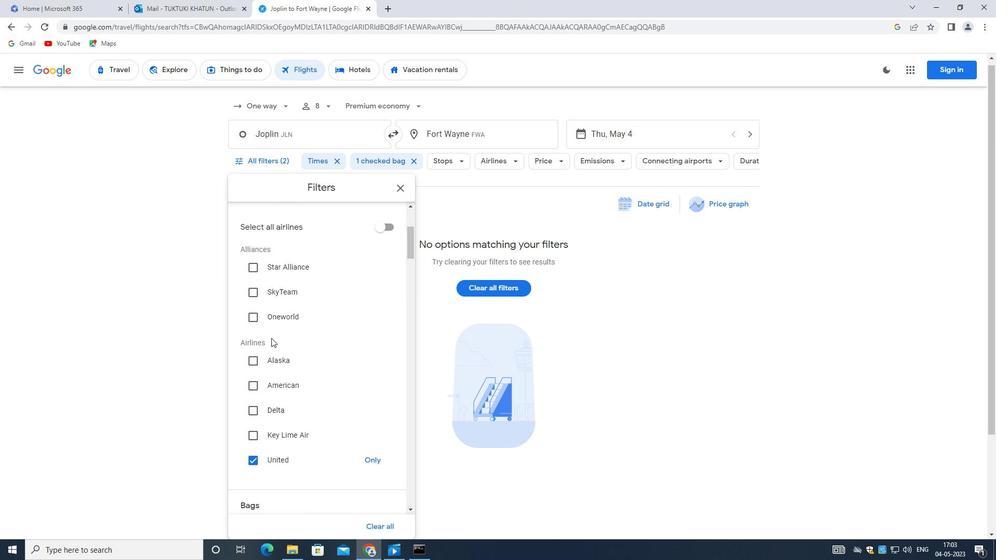 
Action: Mouse moved to (263, 385)
Screenshot: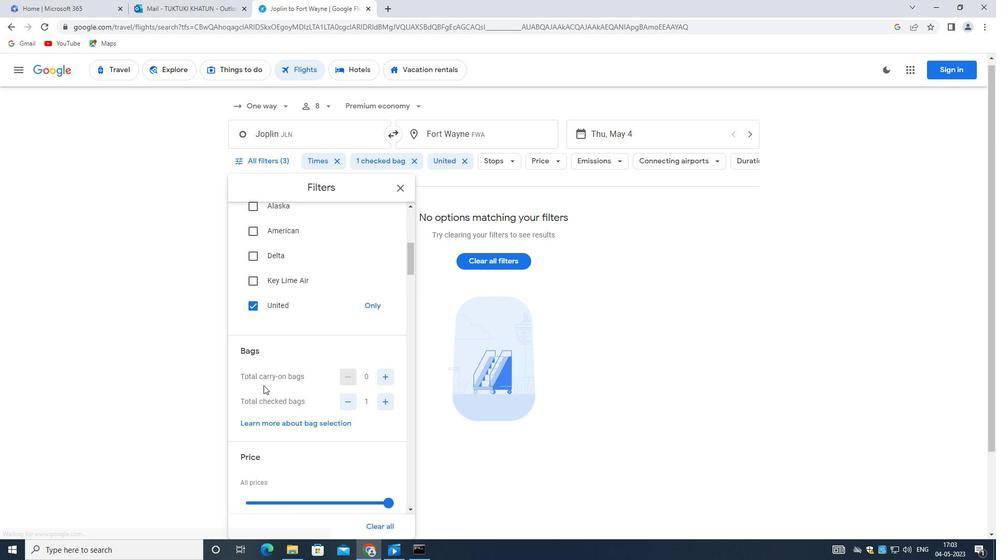 
Action: Mouse scrolled (263, 385) with delta (0, 0)
Screenshot: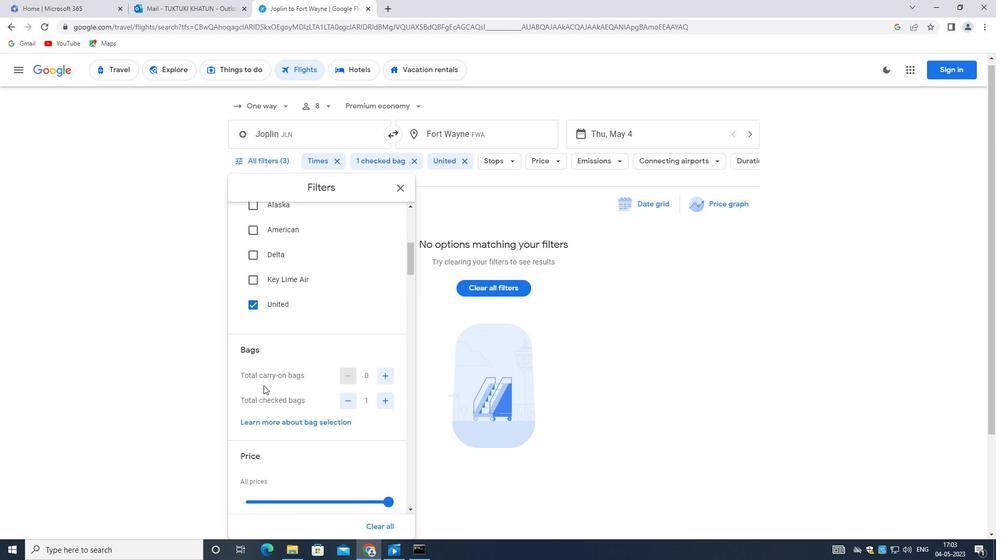 
Action: Mouse scrolled (263, 385) with delta (0, 0)
Screenshot: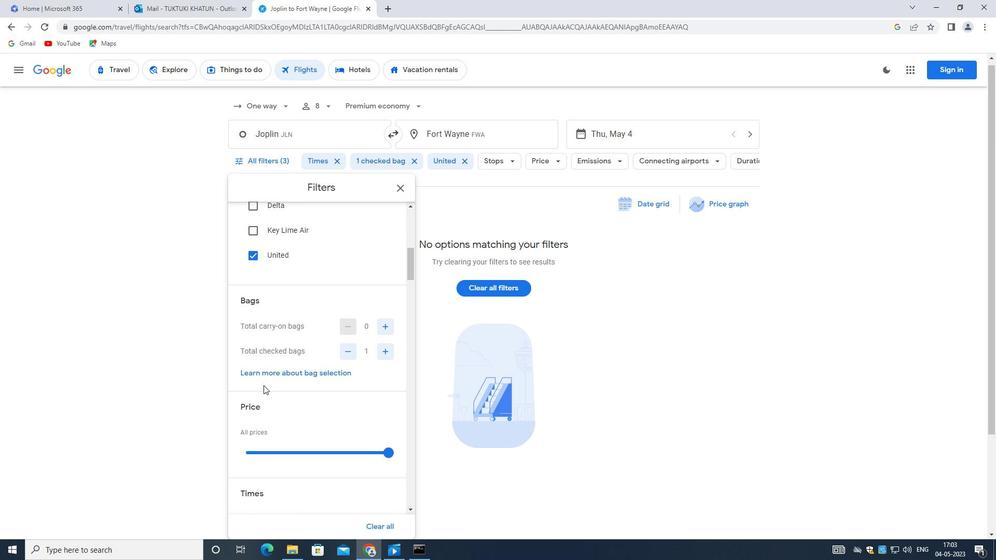 
Action: Mouse moved to (283, 320)
Screenshot: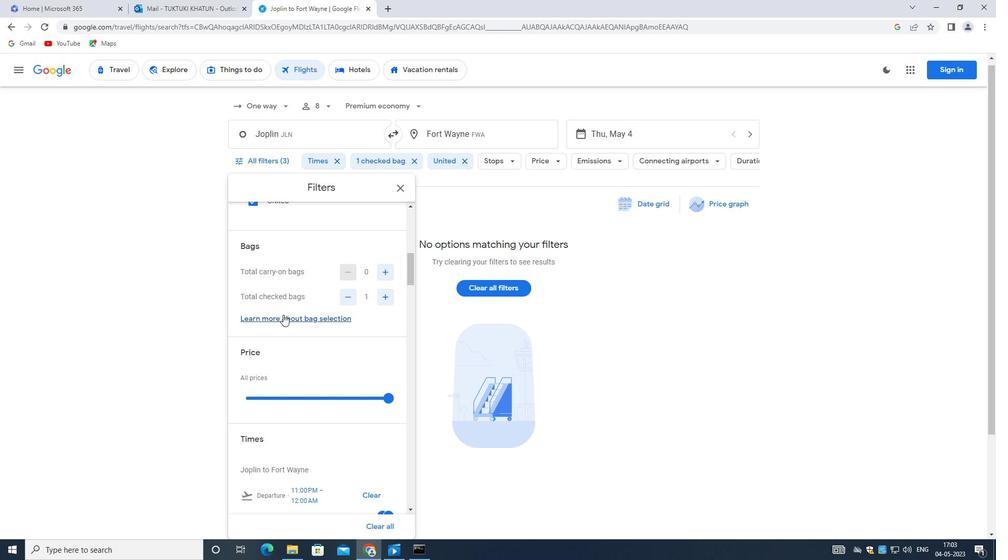 
Action: Mouse scrolled (283, 320) with delta (0, 0)
Screenshot: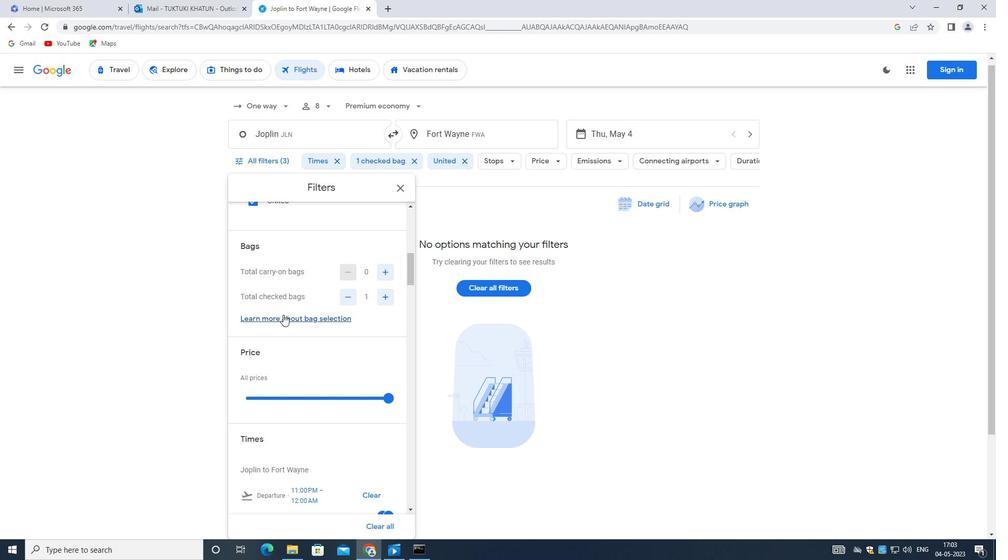 
Action: Mouse moved to (283, 326)
Screenshot: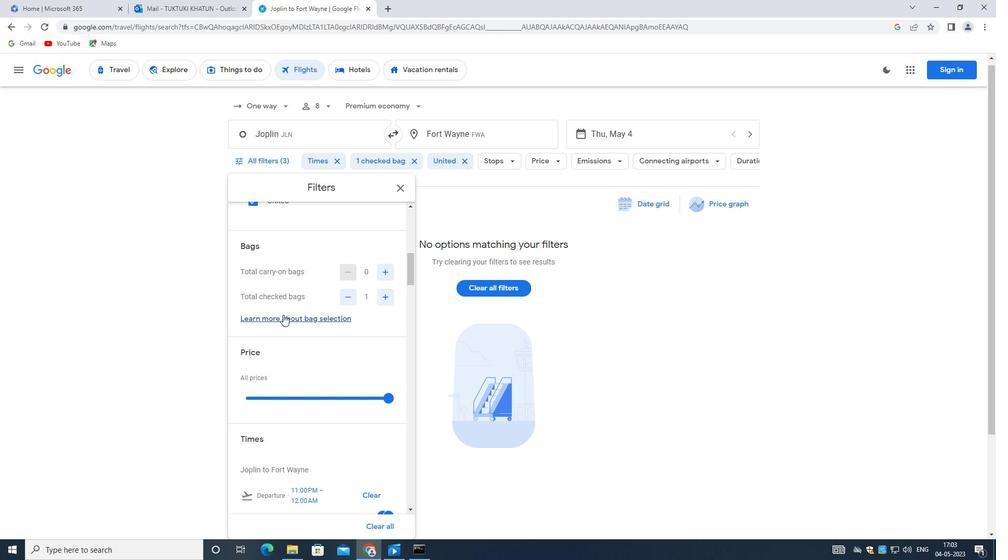 
Action: Mouse scrolled (283, 325) with delta (0, 0)
Screenshot: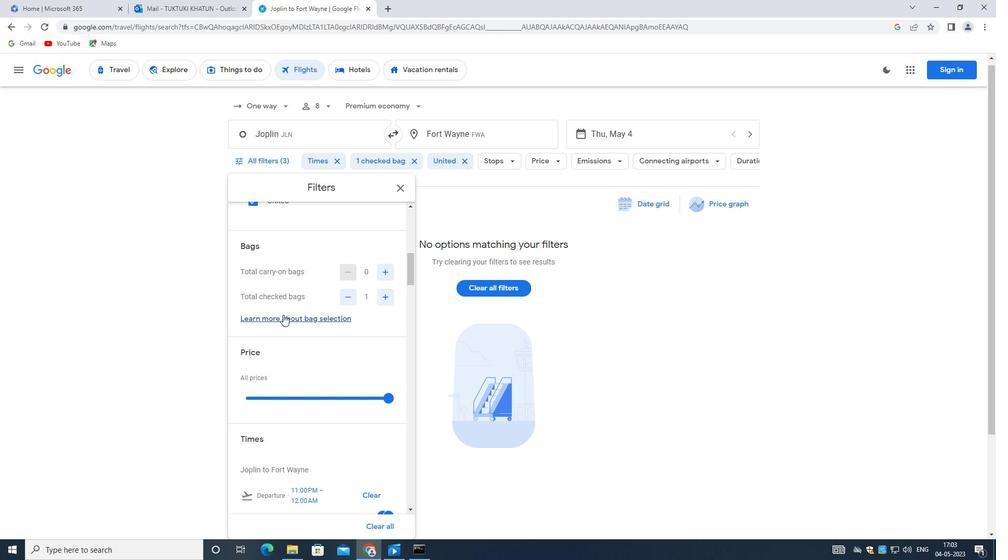 
Action: Mouse moved to (287, 334)
Screenshot: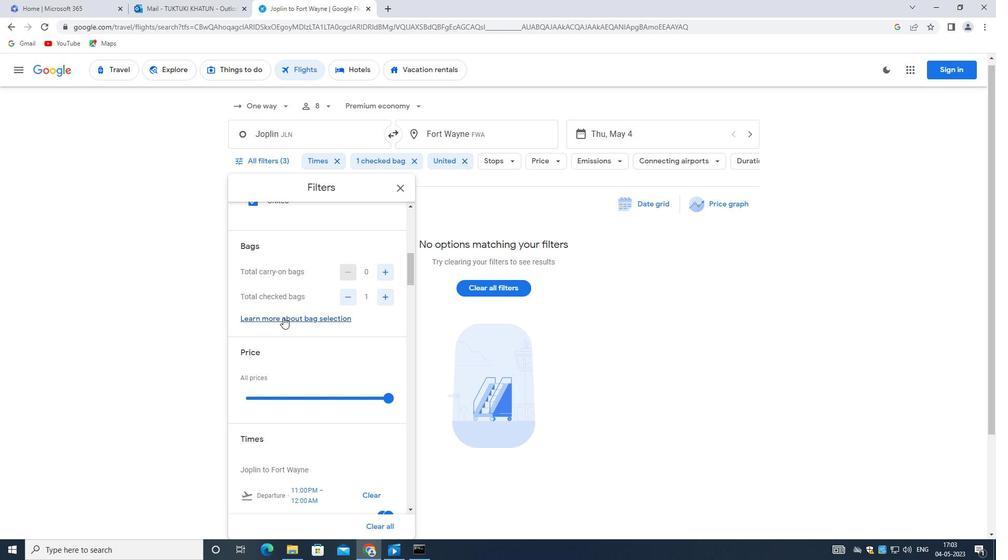
Action: Mouse scrolled (287, 333) with delta (0, 0)
Screenshot: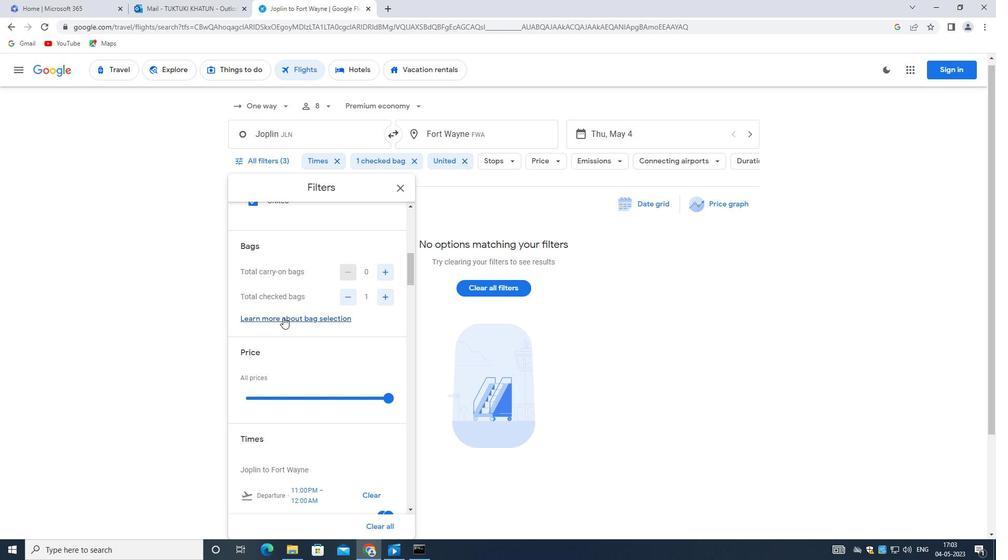 
Action: Mouse moved to (395, 243)
Screenshot: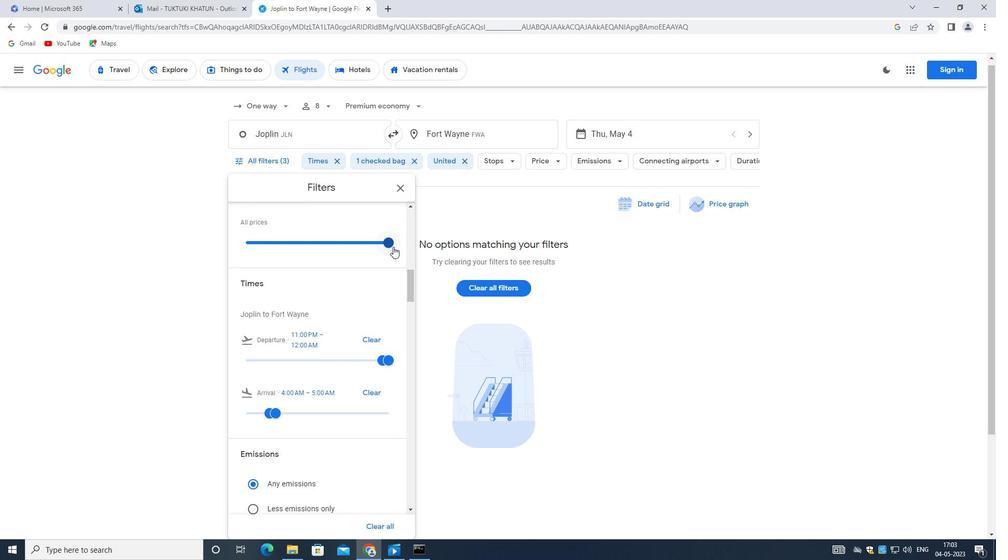 
Action: Mouse pressed left at (395, 243)
Screenshot: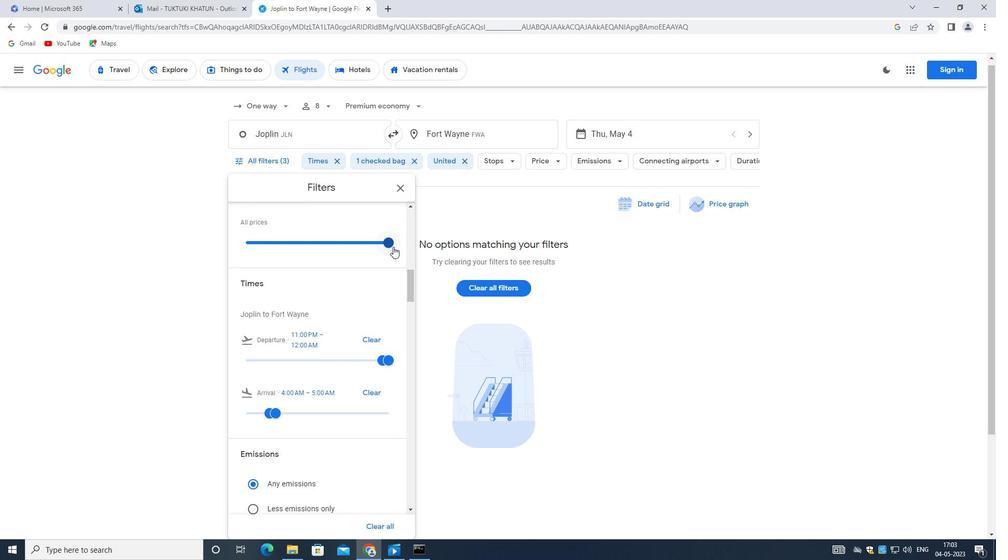 
Action: Mouse moved to (316, 319)
Screenshot: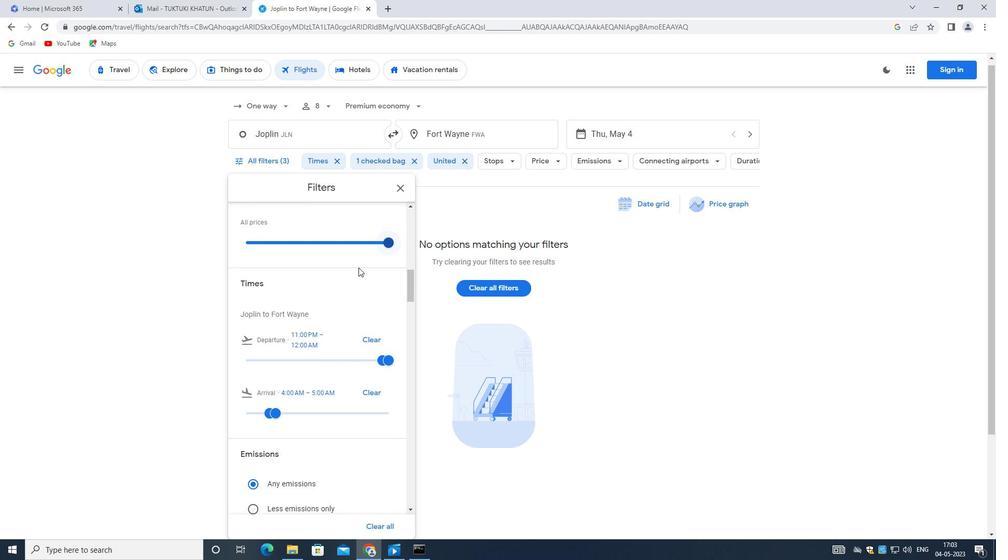 
Action: Mouse scrolled (316, 319) with delta (0, 0)
Screenshot: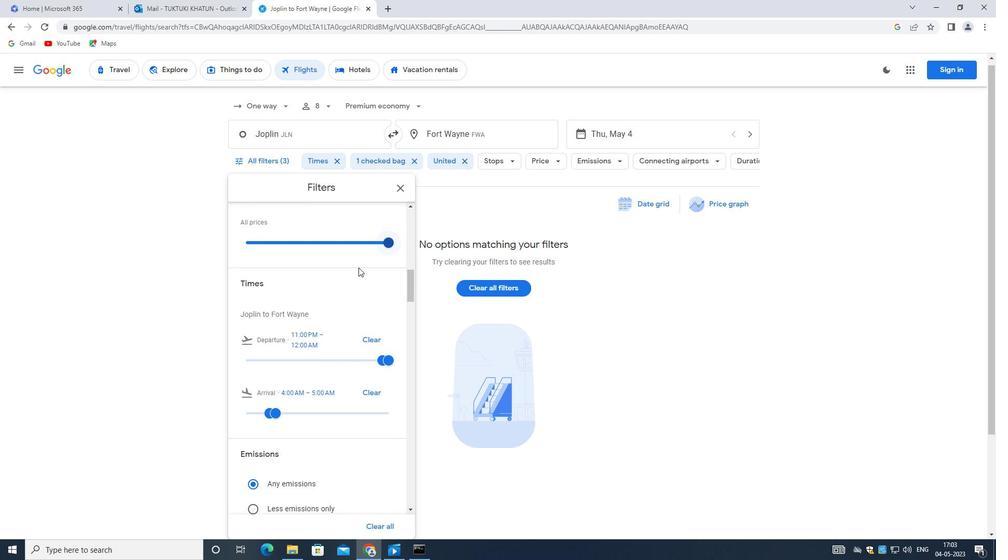 
Action: Mouse moved to (316, 322)
Screenshot: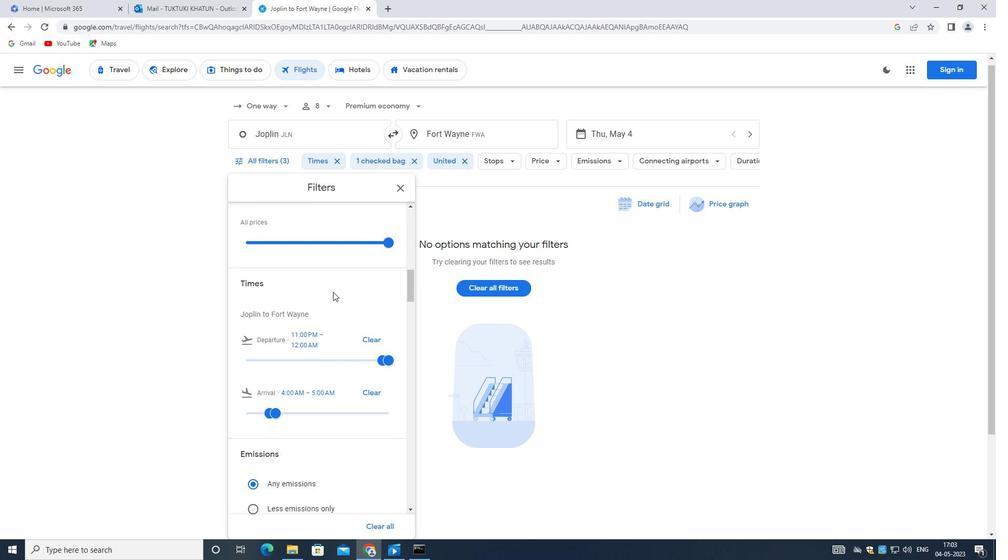 
Action: Mouse scrolled (316, 321) with delta (0, 0)
Screenshot: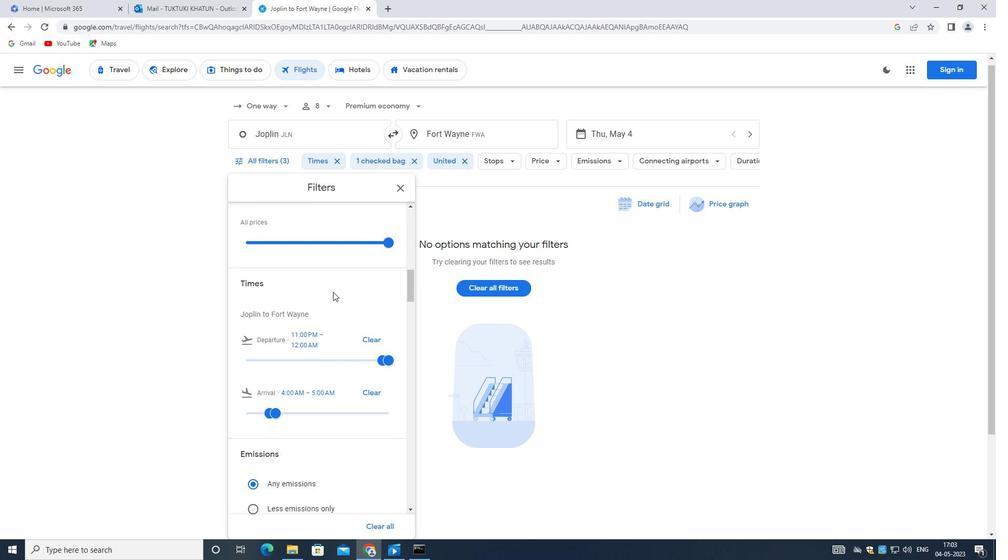 
Action: Mouse moved to (316, 322)
Screenshot: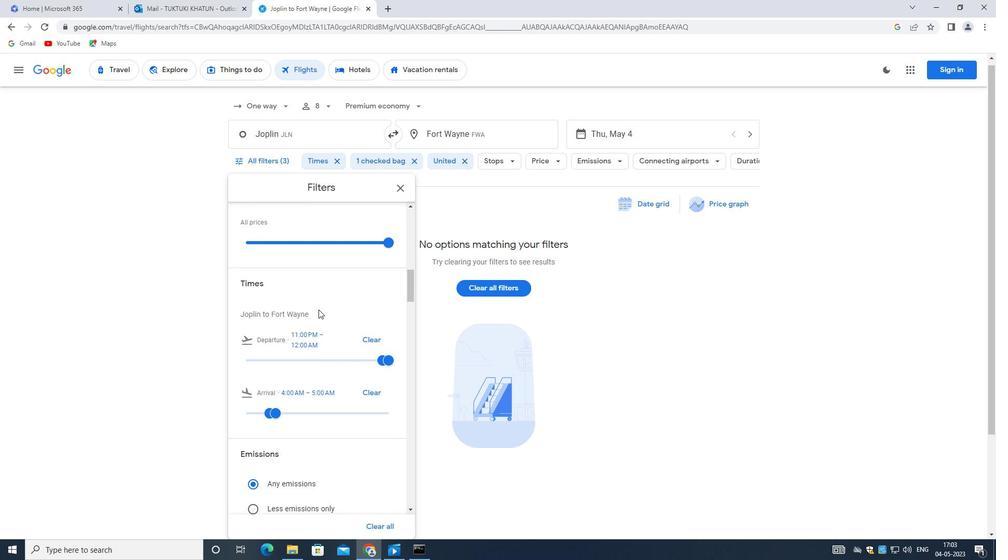 
Action: Mouse scrolled (316, 322) with delta (0, 0)
Screenshot: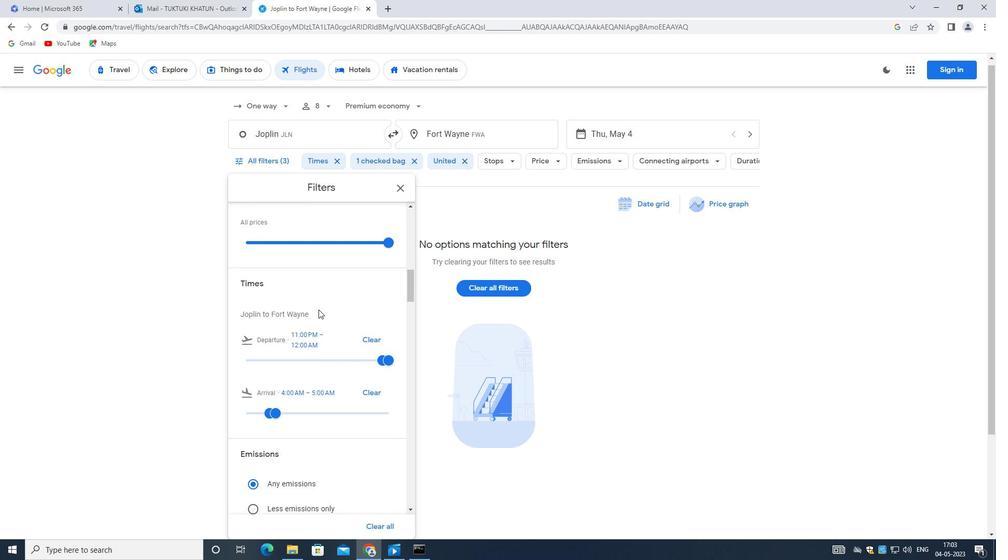 
Action: Mouse moved to (346, 228)
Screenshot: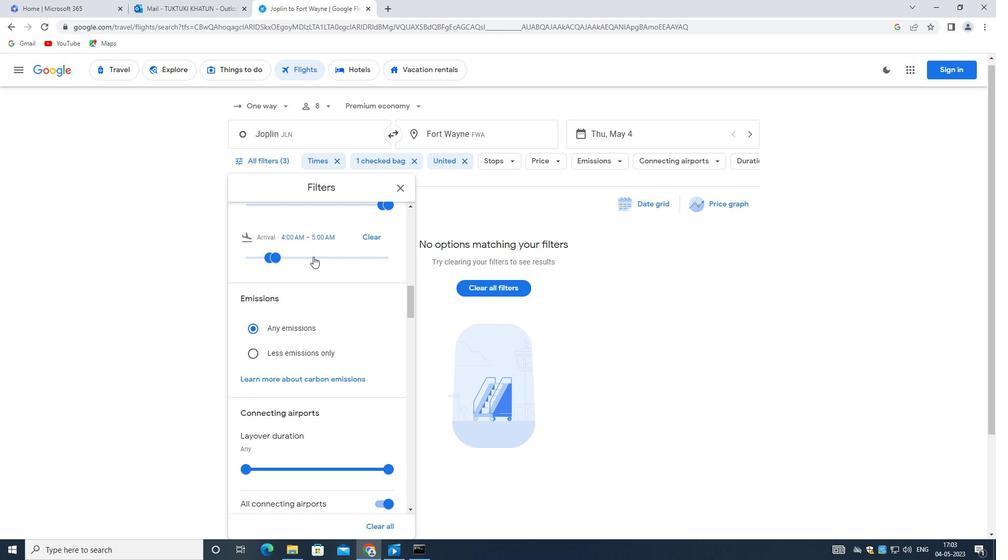 
Action: Mouse scrolled (346, 229) with delta (0, 0)
Screenshot: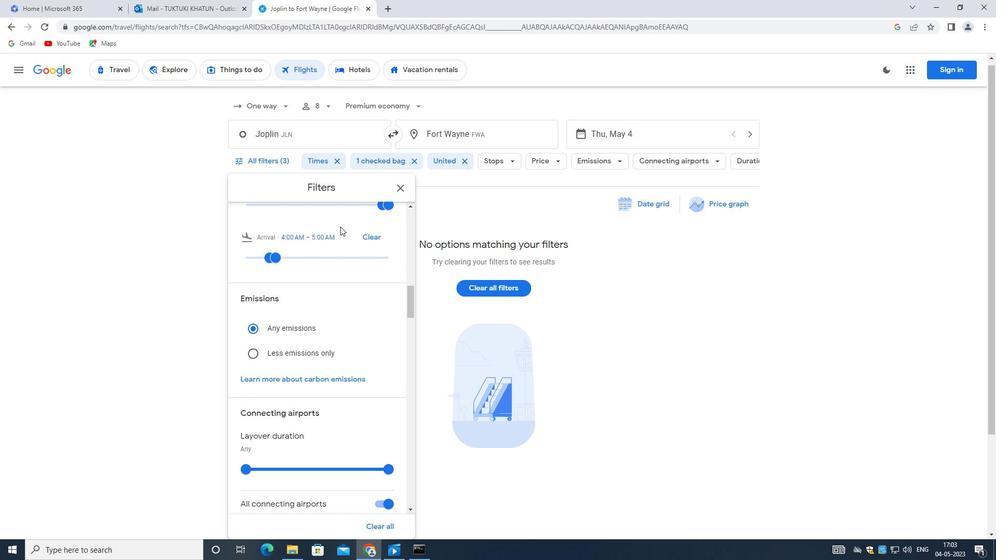 
Action: Mouse moved to (346, 230)
Screenshot: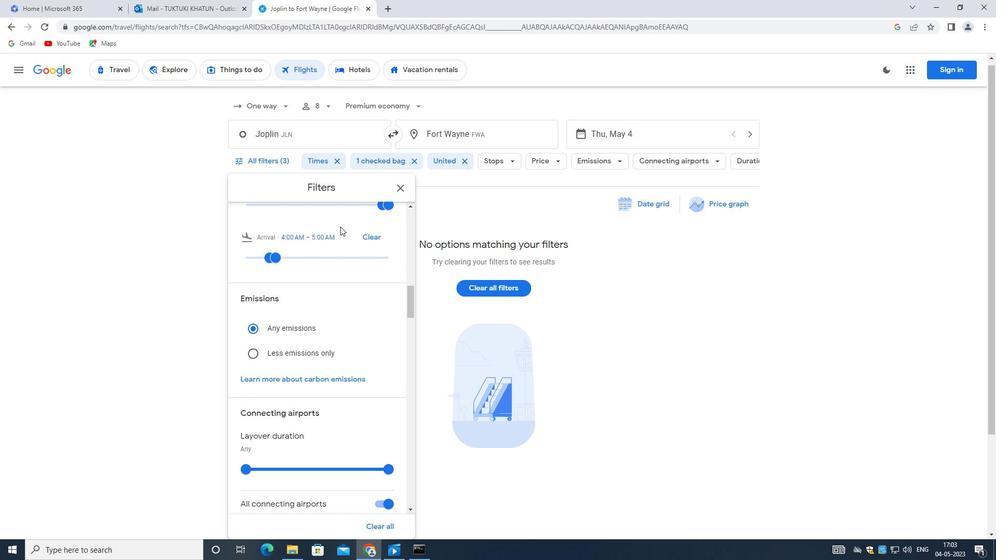 
Action: Mouse scrolled (346, 230) with delta (0, 0)
Screenshot: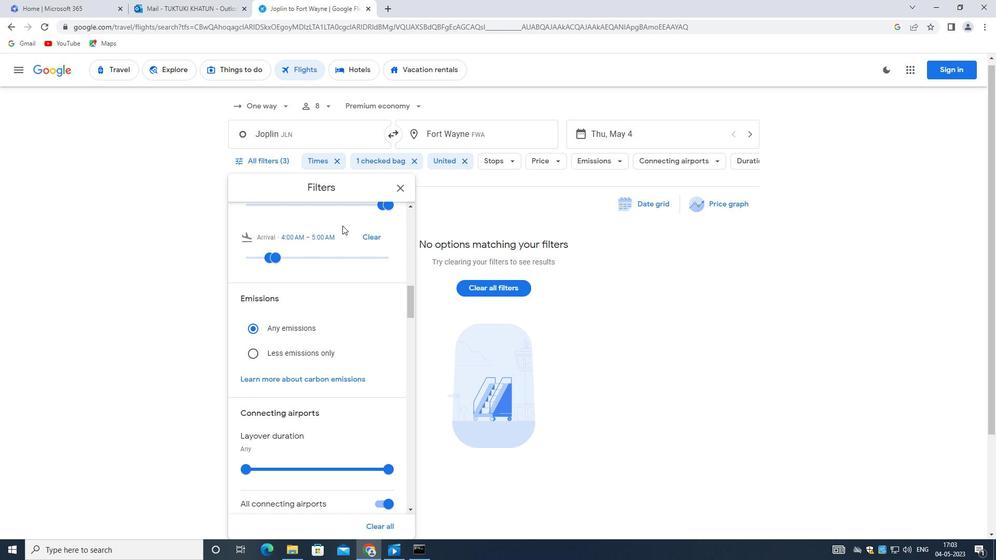 
Action: Mouse moved to (340, 309)
Screenshot: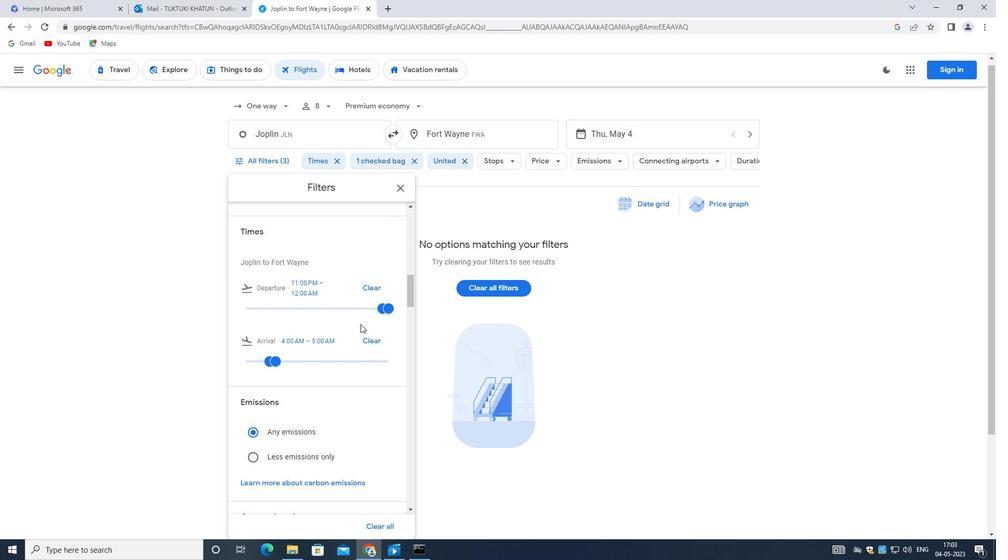 
Action: Mouse pressed left at (340, 309)
Screenshot: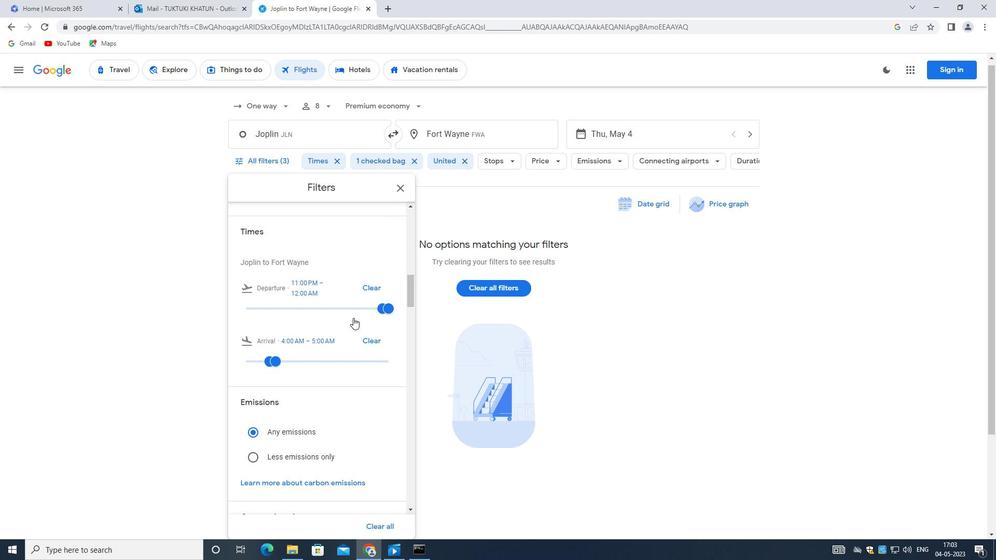 
Action: Mouse moved to (249, 308)
Screenshot: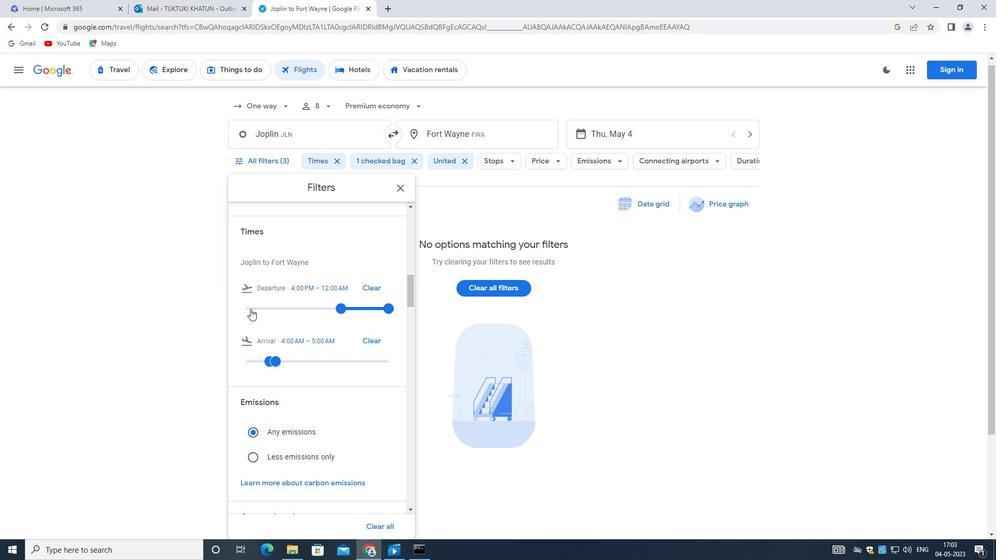 
Action: Mouse pressed left at (249, 308)
Screenshot: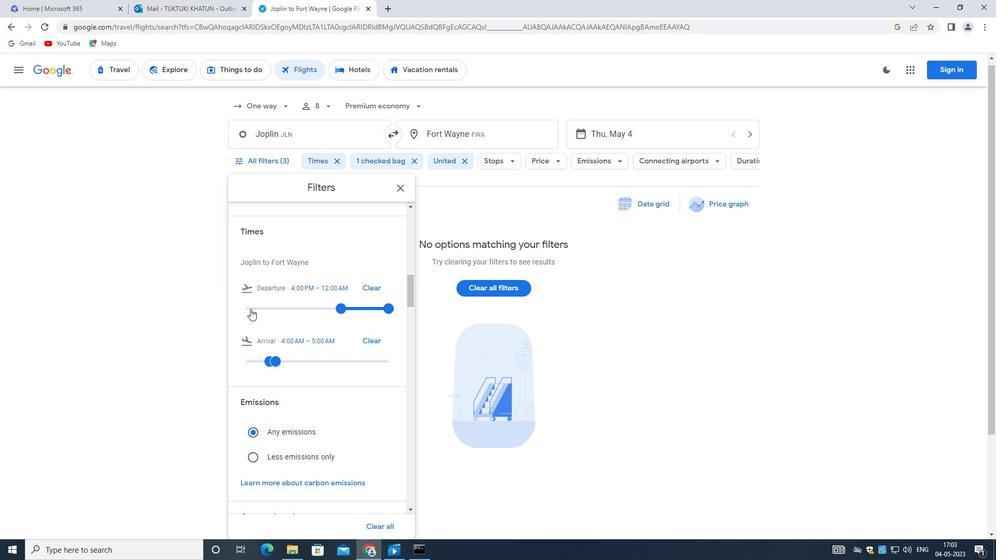 
Action: Mouse moved to (294, 305)
Screenshot: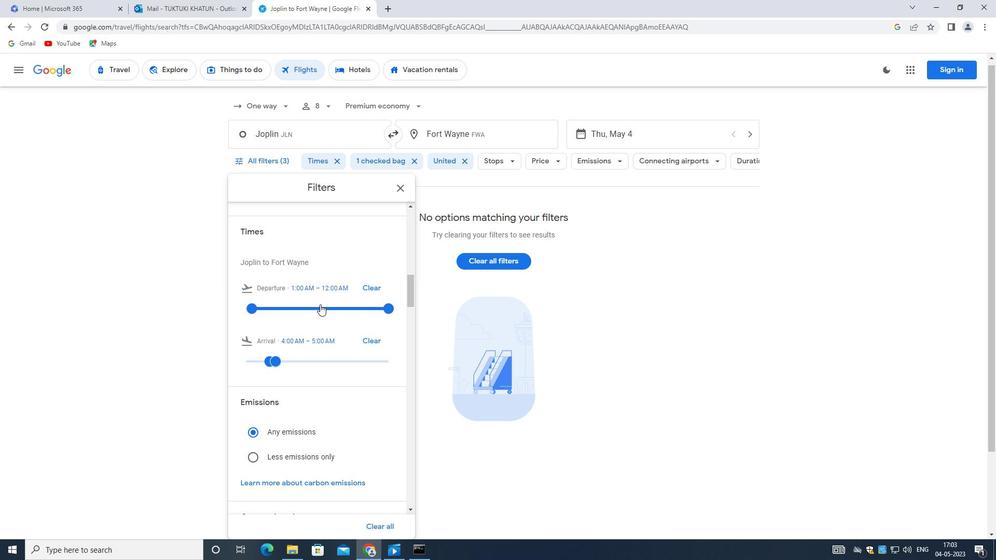 
Action: Mouse pressed left at (294, 305)
Screenshot: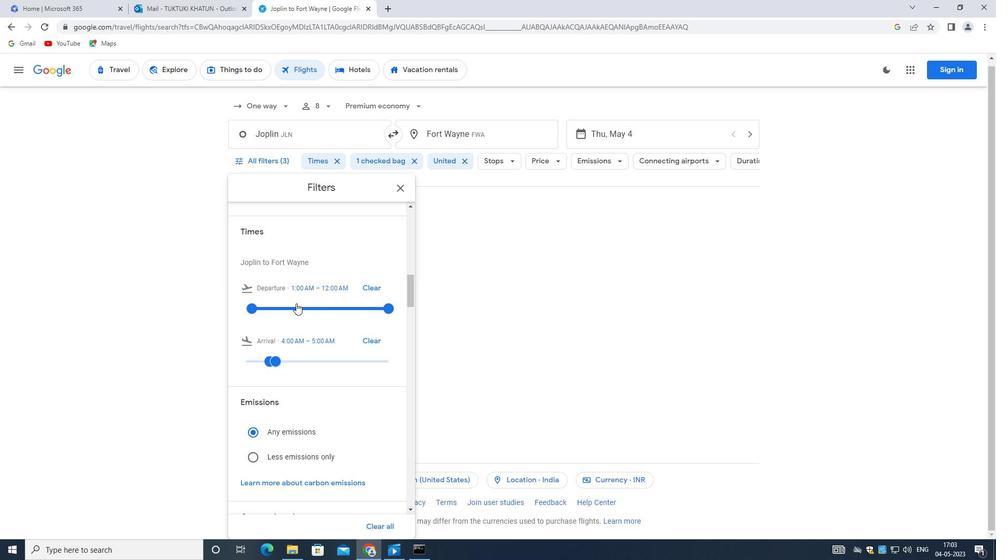 
Action: Mouse moved to (284, 307)
Screenshot: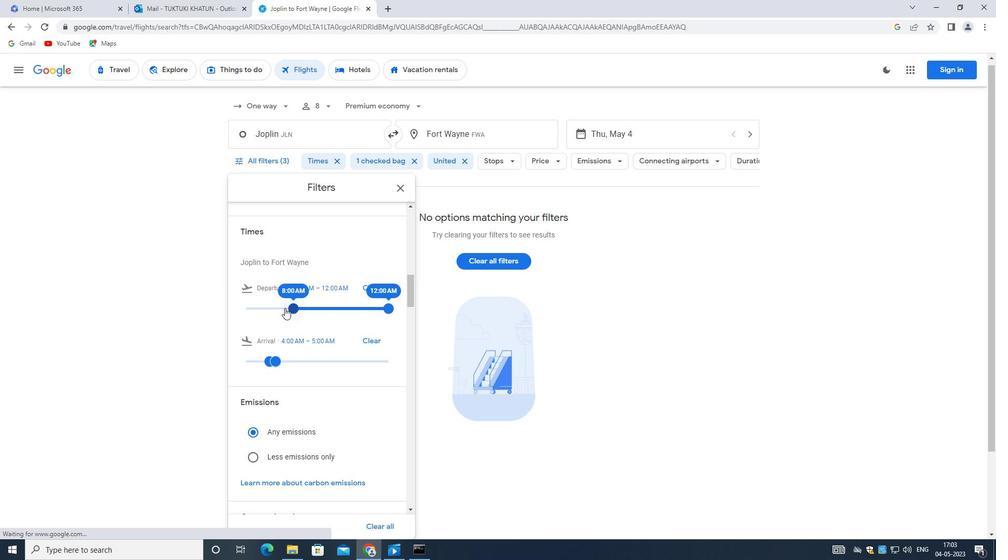 
Action: Mouse pressed left at (284, 307)
Screenshot: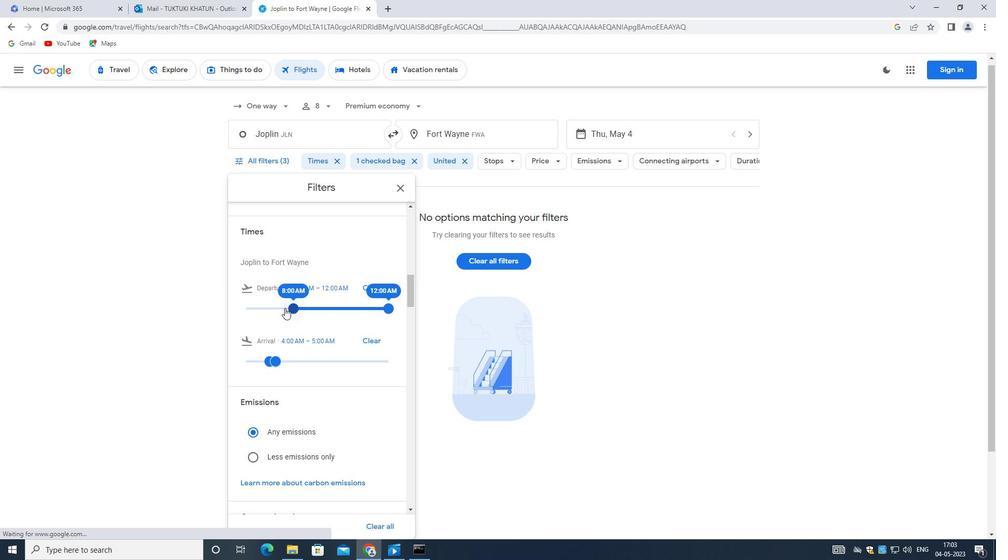 
Action: Mouse moved to (270, 307)
Screenshot: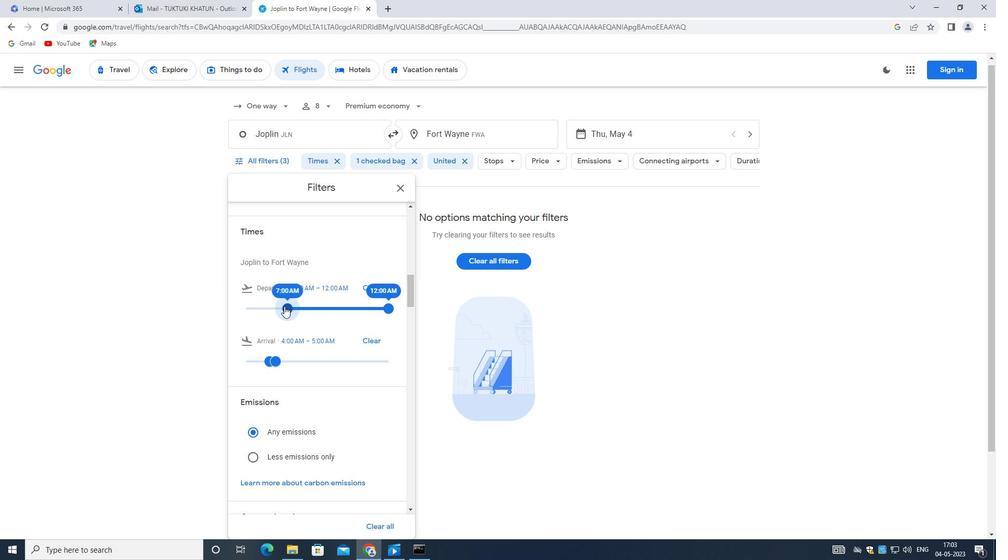 
Action: Mouse pressed left at (270, 307)
Screenshot: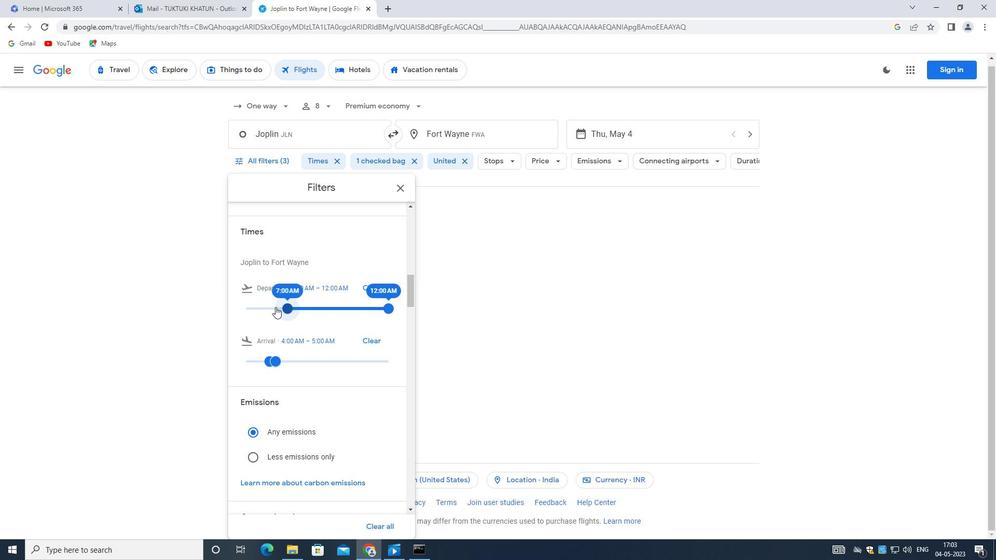
Action: Mouse moved to (275, 307)
Screenshot: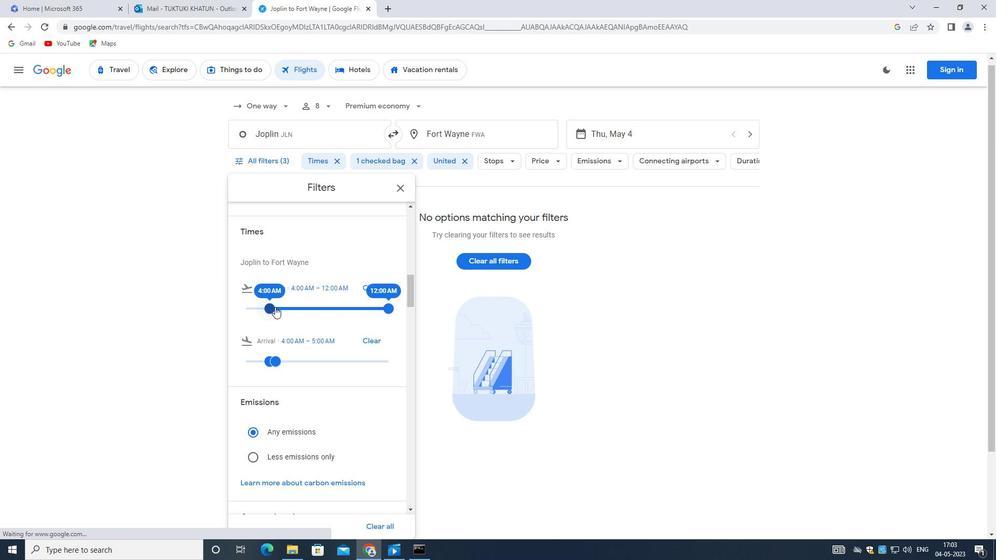 
Action: Mouse pressed left at (275, 307)
Screenshot: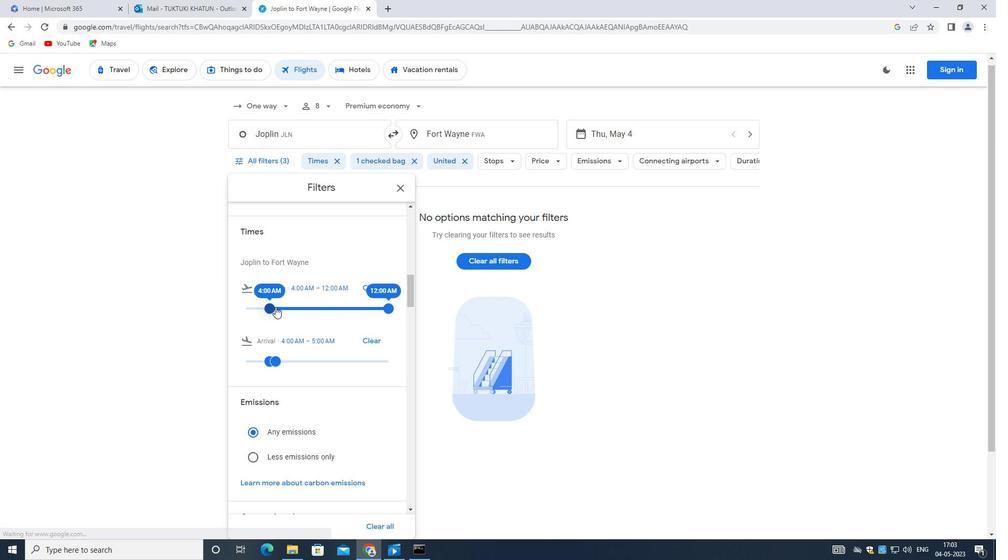 
Action: Mouse moved to (394, 306)
Screenshot: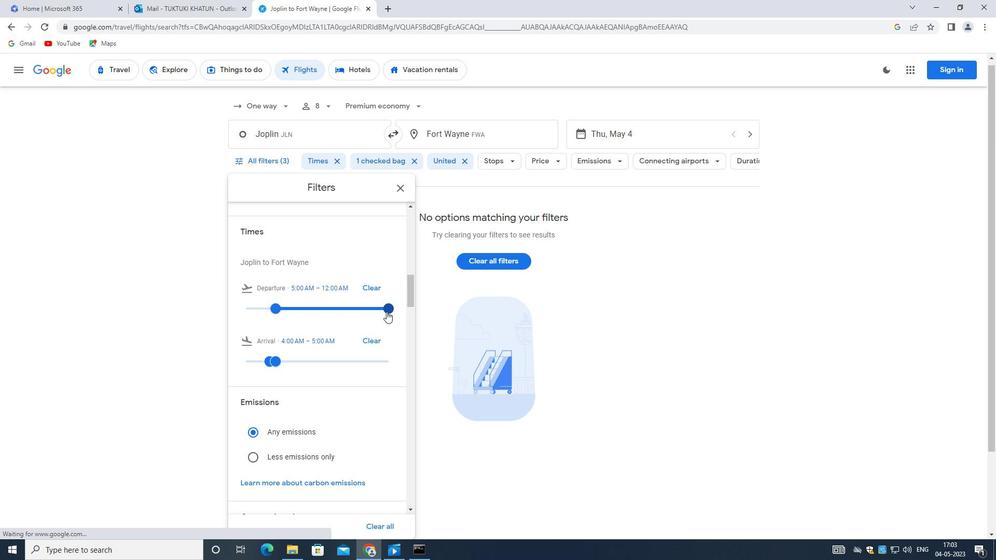 
Action: Mouse pressed left at (394, 306)
Screenshot: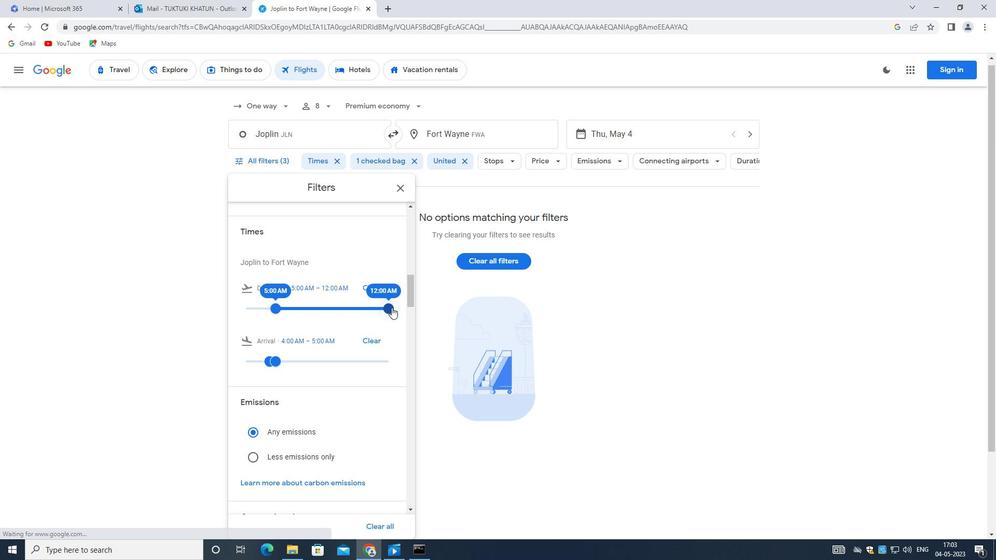 
Action: Mouse moved to (304, 333)
Screenshot: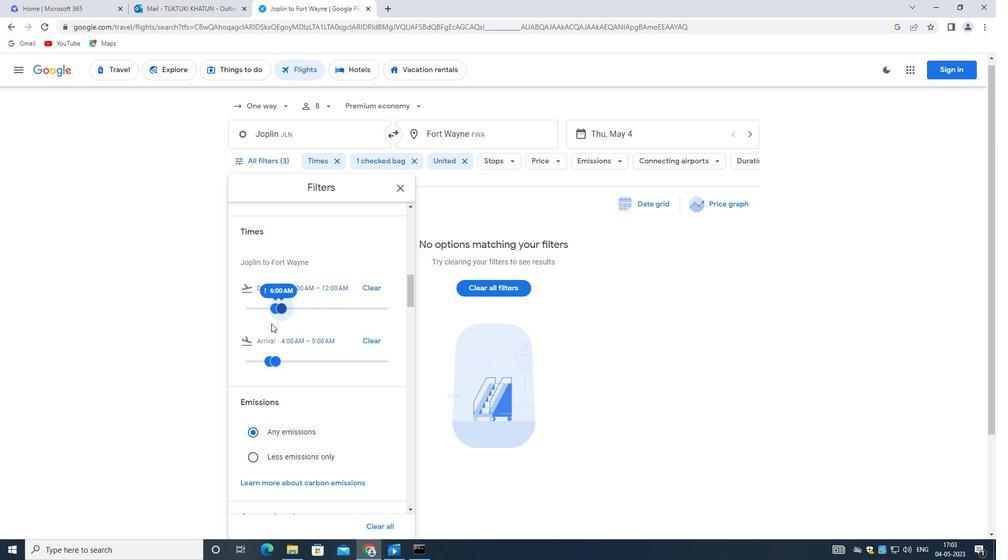 
Action: Mouse scrolled (304, 332) with delta (0, 0)
Screenshot: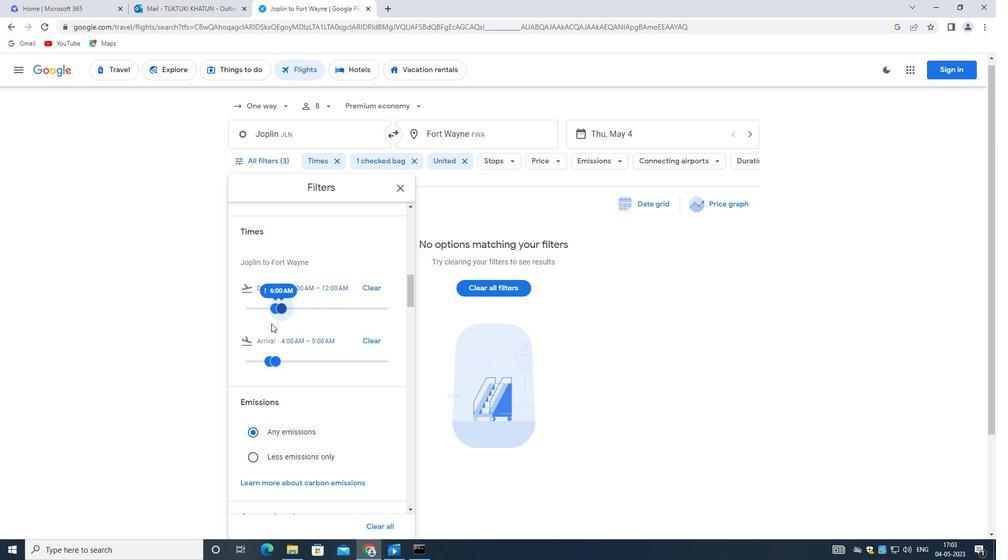 
Action: Mouse moved to (305, 334)
Screenshot: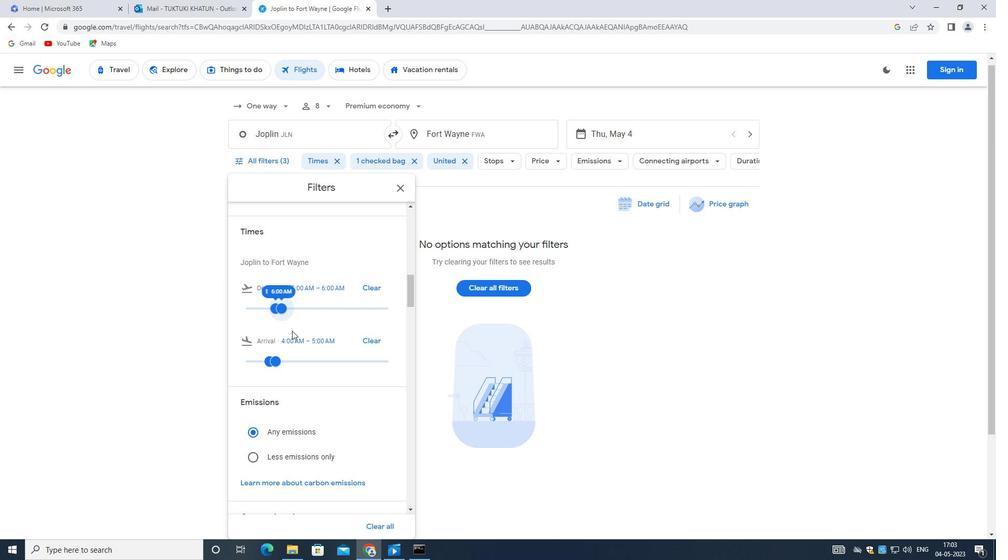 
Action: Mouse scrolled (305, 334) with delta (0, 0)
Screenshot: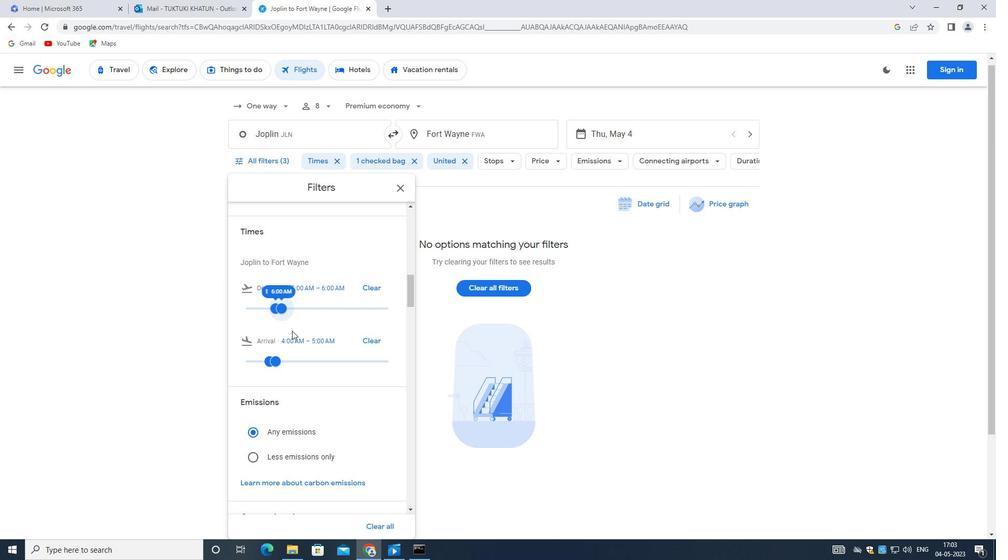 
Action: Mouse moved to (305, 336)
Screenshot: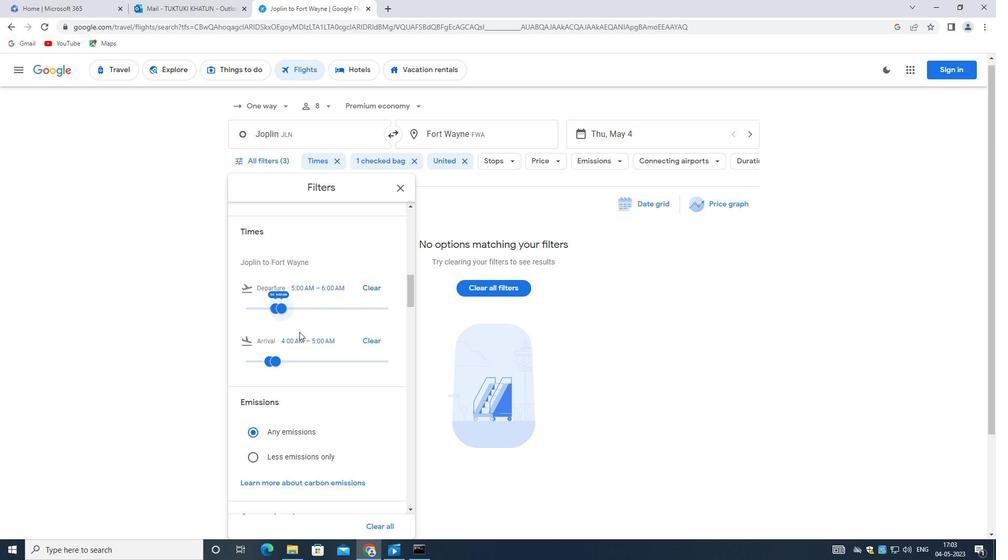 
Action: Mouse scrolled (305, 335) with delta (0, 0)
Screenshot: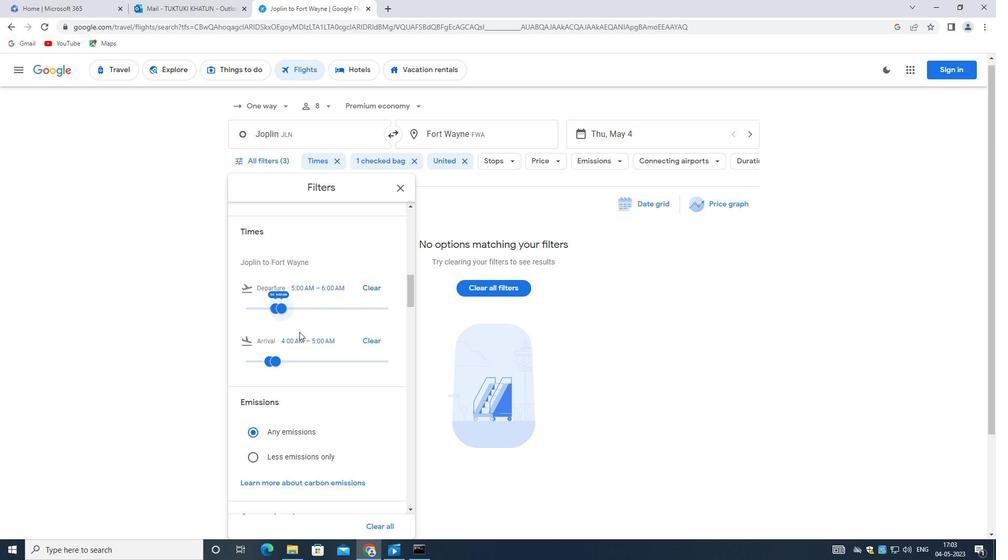 
Action: Mouse moved to (306, 336)
Screenshot: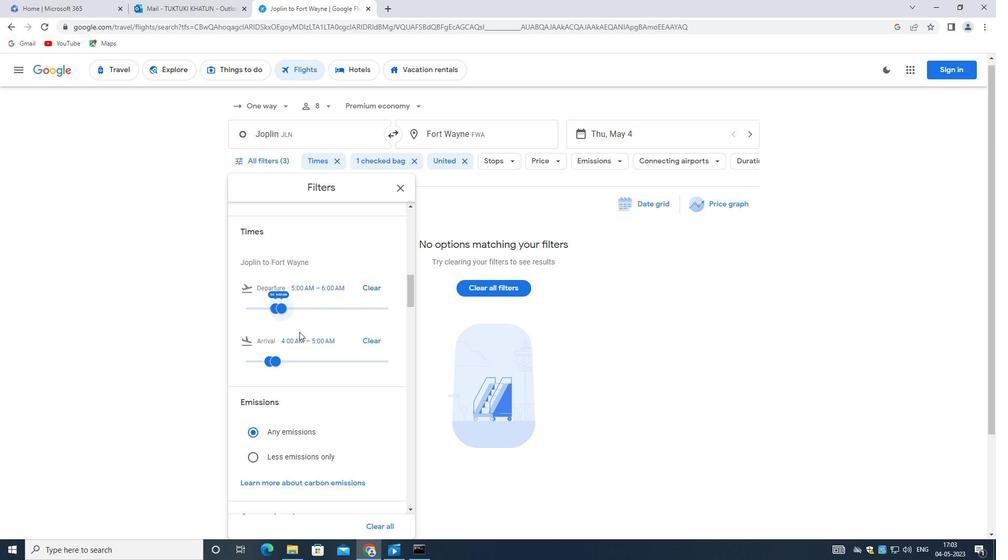 
Action: Mouse scrolled (306, 336) with delta (0, 0)
Screenshot: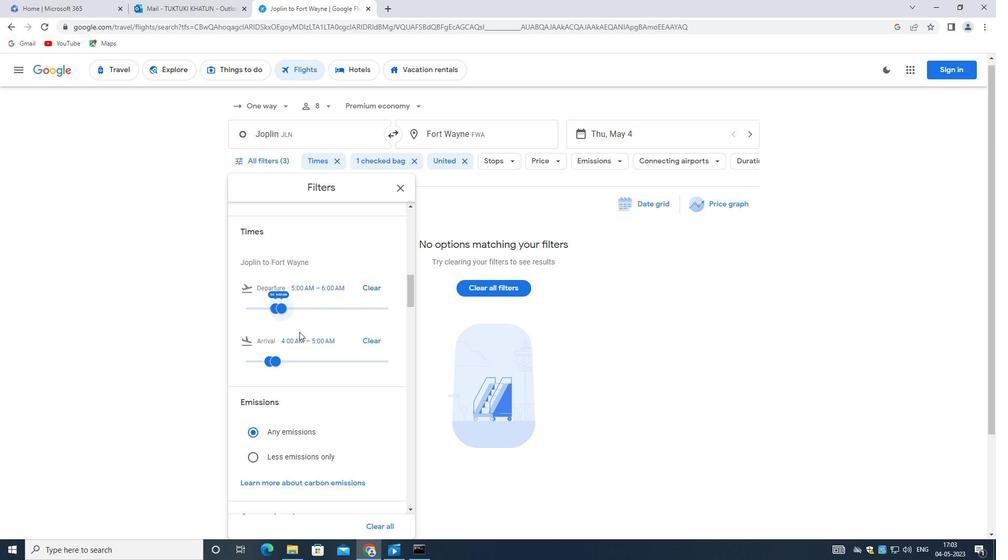 
Action: Mouse moved to (307, 338)
Screenshot: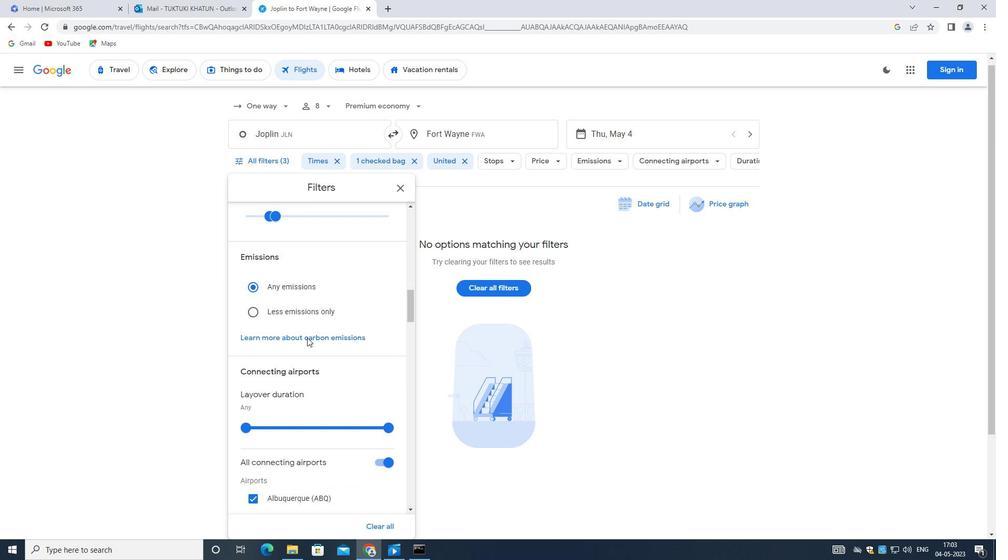 
Action: Mouse scrolled (307, 338) with delta (0, 0)
Screenshot: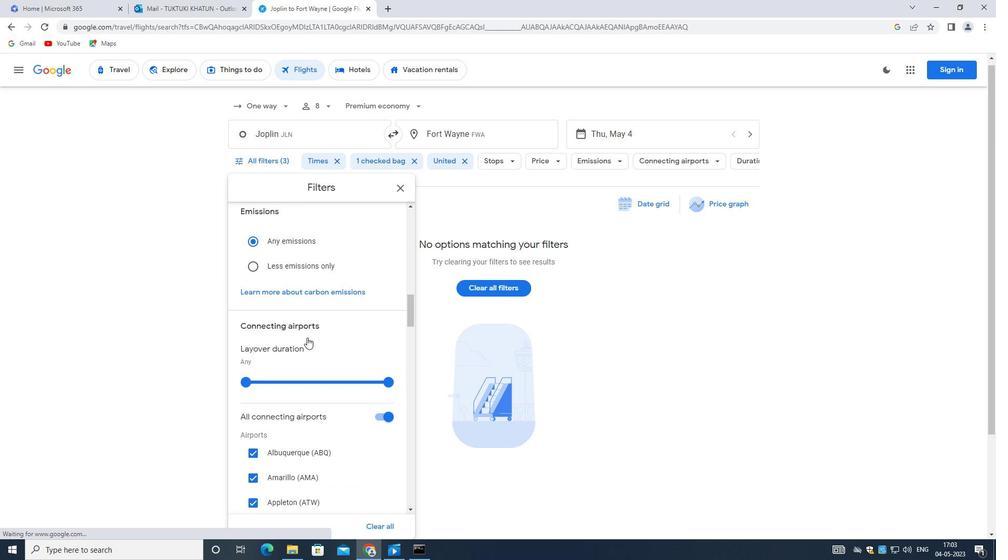 
Action: Mouse moved to (307, 339)
Screenshot: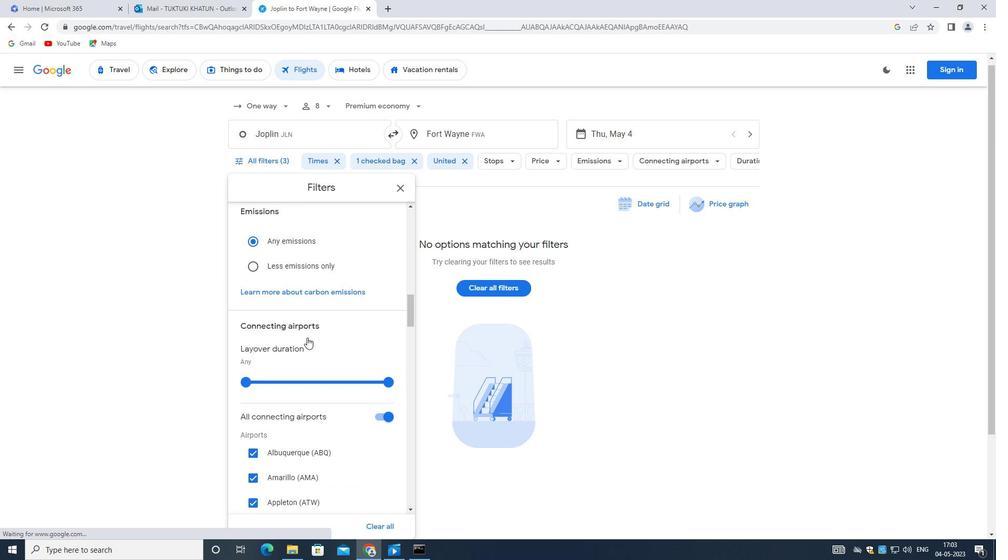 
Action: Mouse scrolled (307, 339) with delta (0, 0)
Screenshot: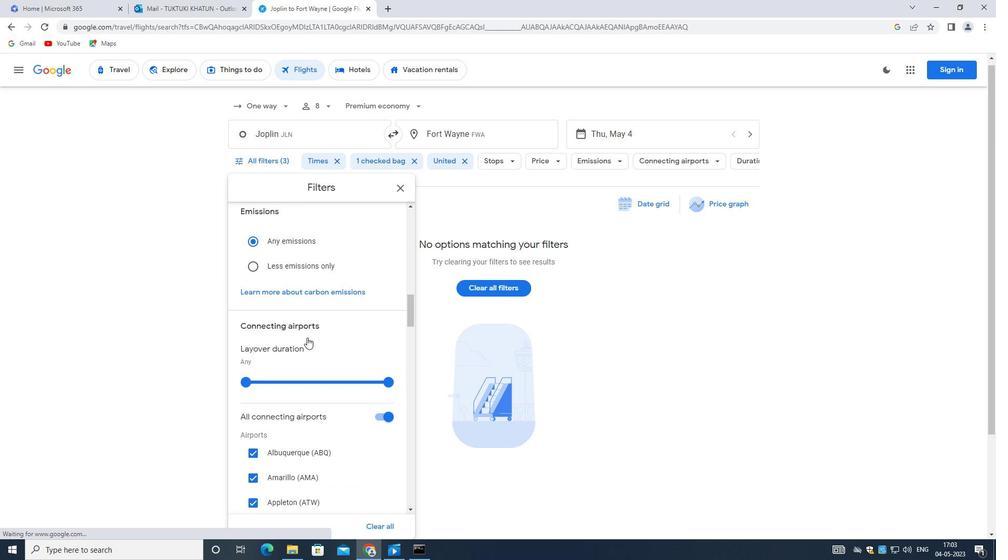 
Action: Mouse moved to (308, 340)
Screenshot: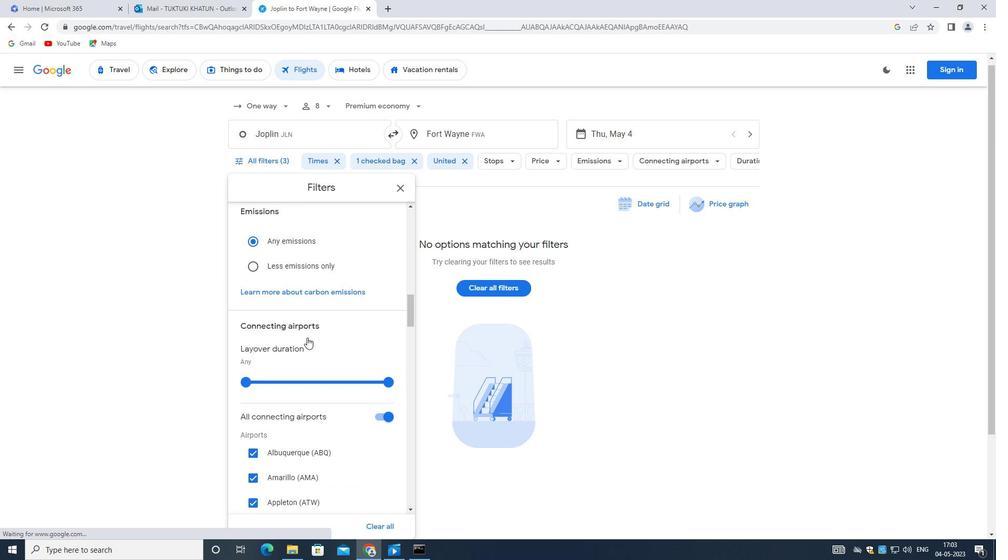 
Action: Mouse scrolled (308, 339) with delta (0, 0)
Screenshot: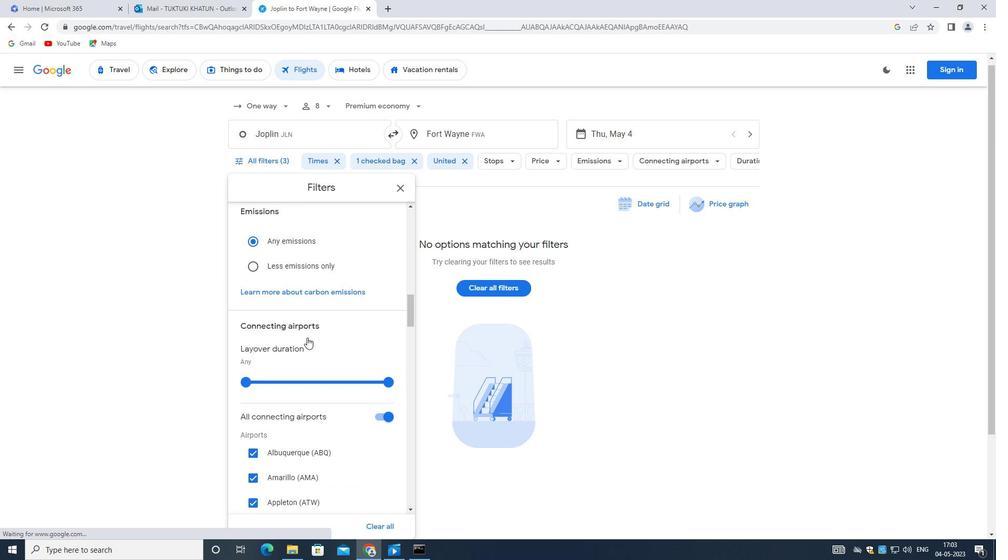 
Action: Mouse moved to (308, 341)
Screenshot: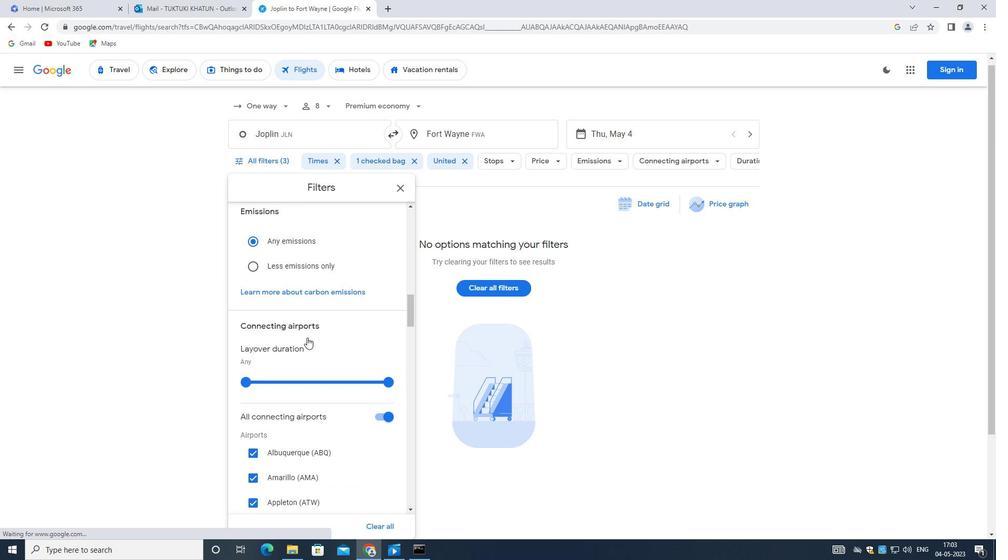 
Action: Mouse scrolled (308, 340) with delta (0, 0)
Screenshot: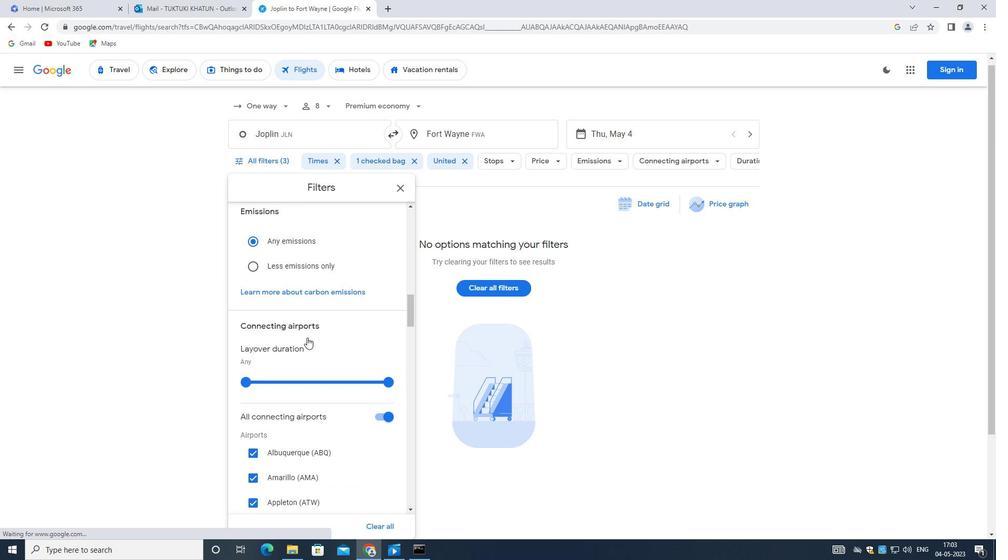 
Action: Mouse moved to (308, 342)
Screenshot: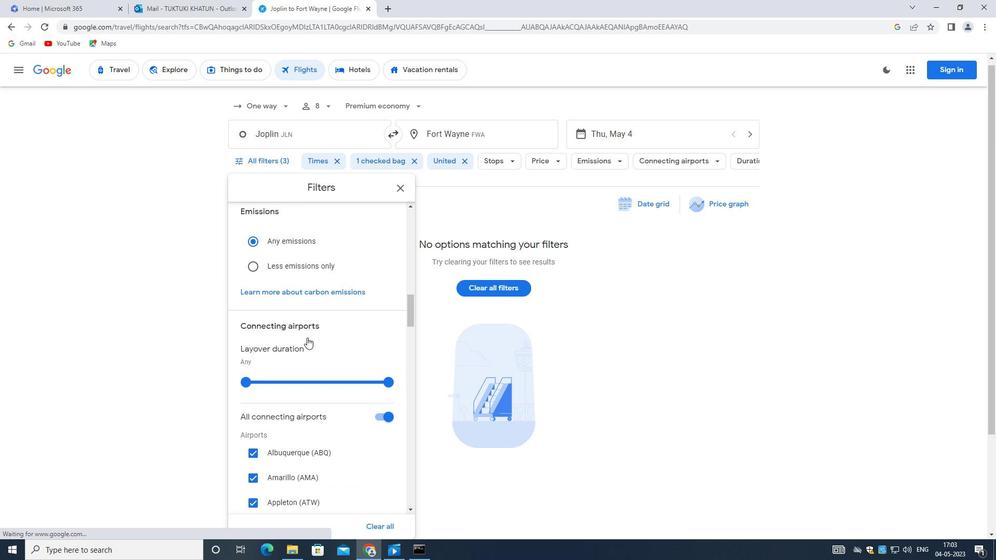 
Action: Mouse scrolled (308, 342) with delta (0, 0)
Screenshot: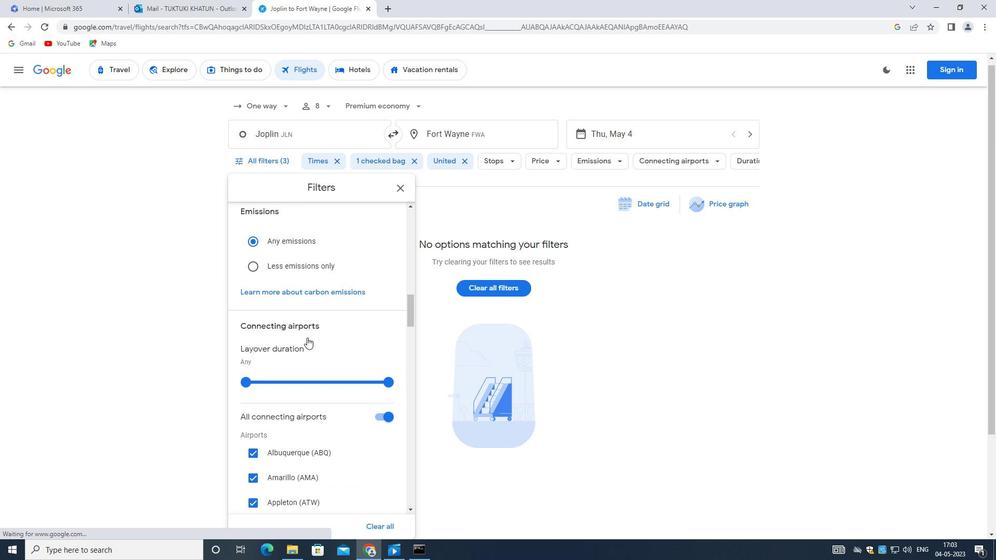 
Action: Mouse moved to (309, 351)
Screenshot: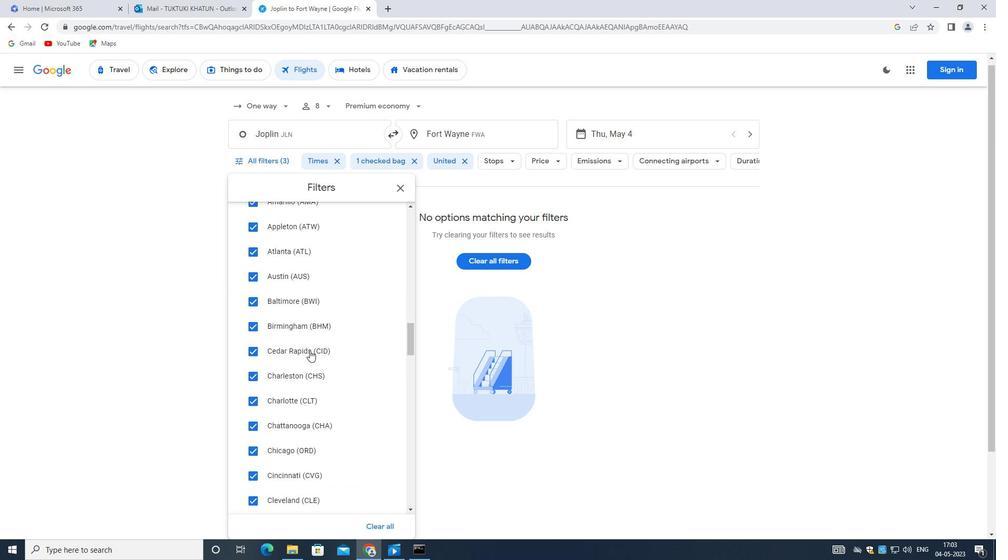 
Action: Mouse scrolled (309, 351) with delta (0, 0)
Screenshot: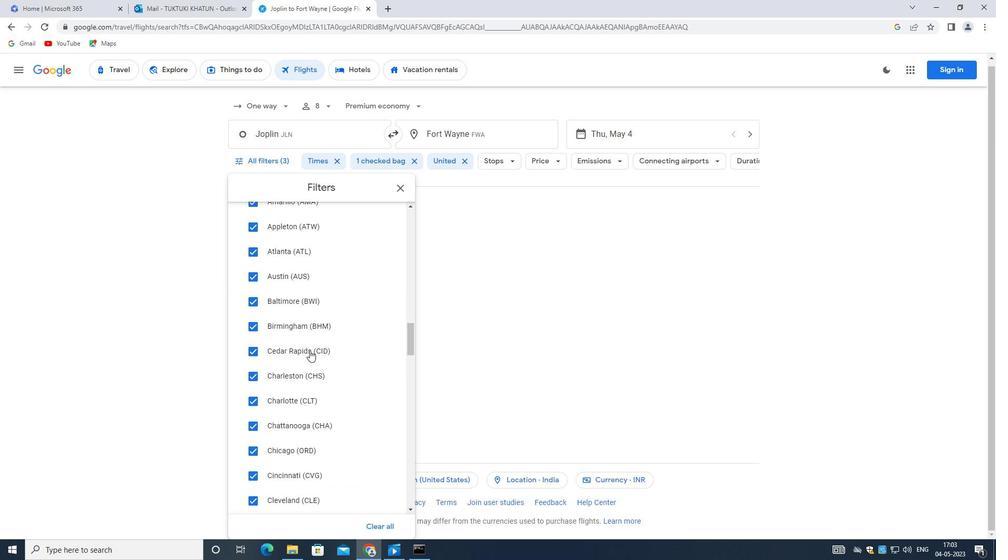 
Action: Mouse scrolled (309, 351) with delta (0, 0)
Screenshot: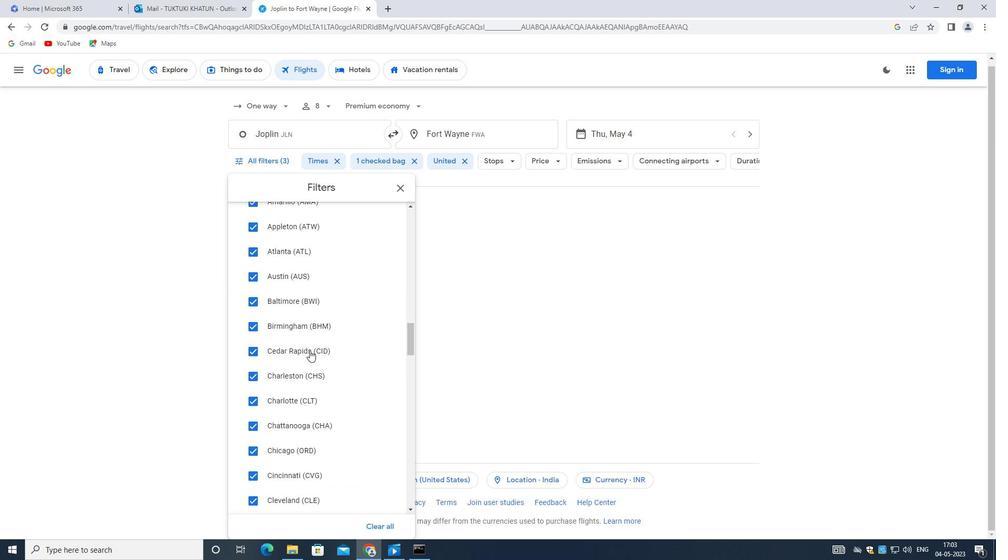 
Action: Mouse scrolled (309, 351) with delta (0, 0)
Screenshot: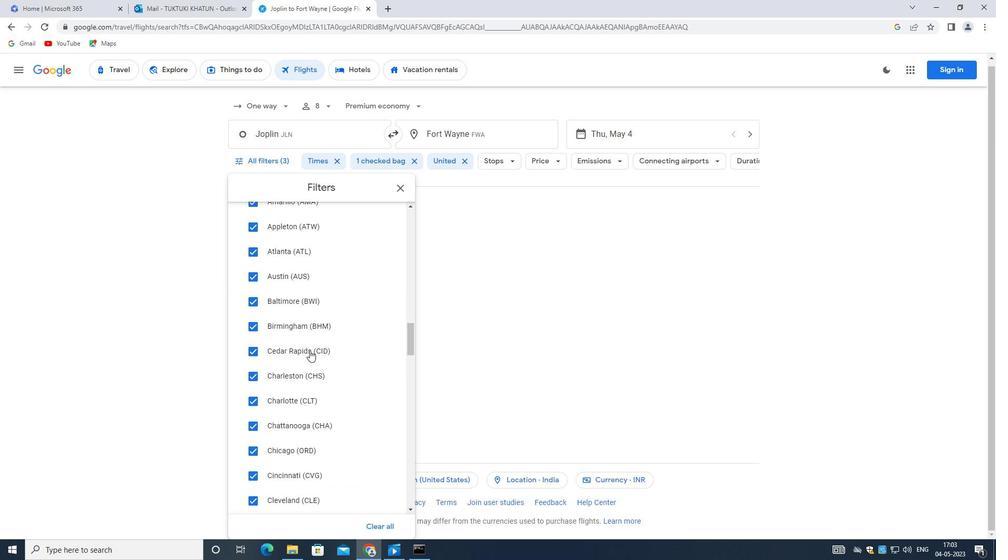 
Action: Mouse scrolled (309, 351) with delta (0, 0)
Screenshot: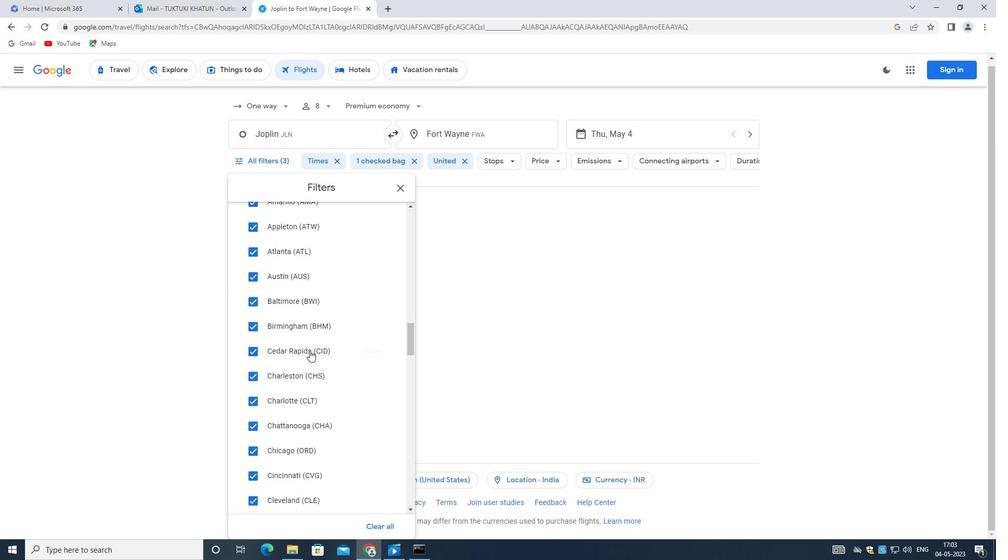 
Action: Mouse scrolled (309, 351) with delta (0, 0)
Screenshot: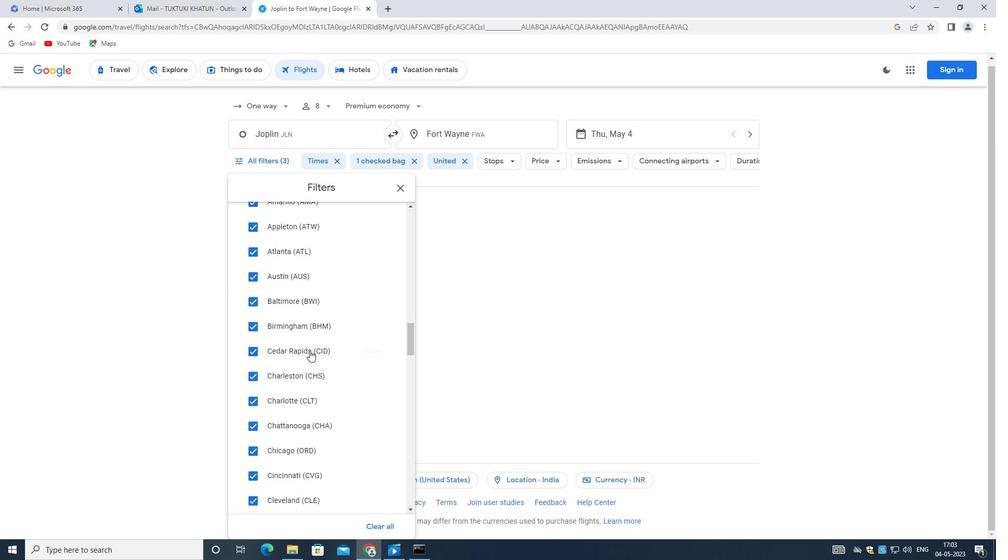 
Action: Mouse scrolled (309, 351) with delta (0, 0)
Screenshot: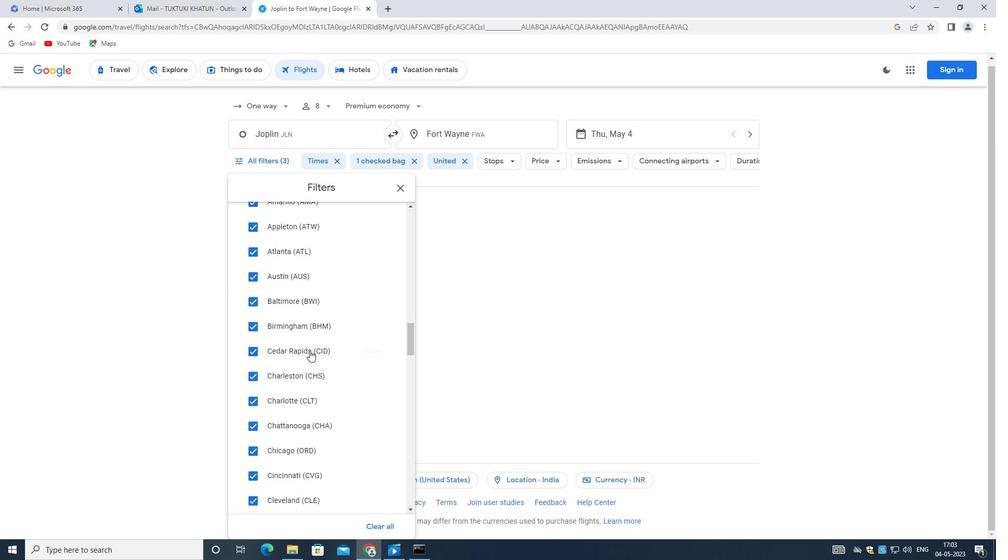 
Action: Mouse moved to (310, 359)
Screenshot: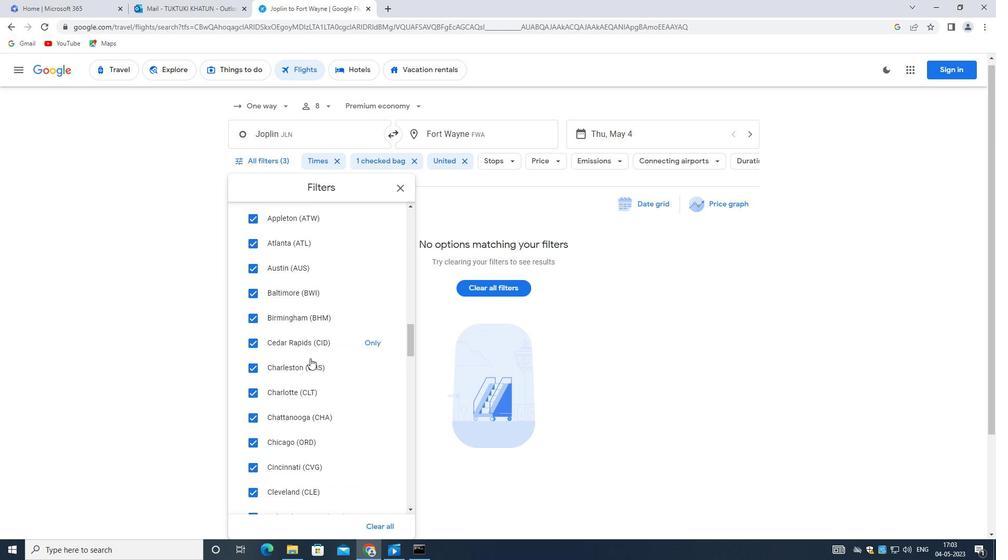
Action: Mouse scrolled (310, 359) with delta (0, 0)
Screenshot: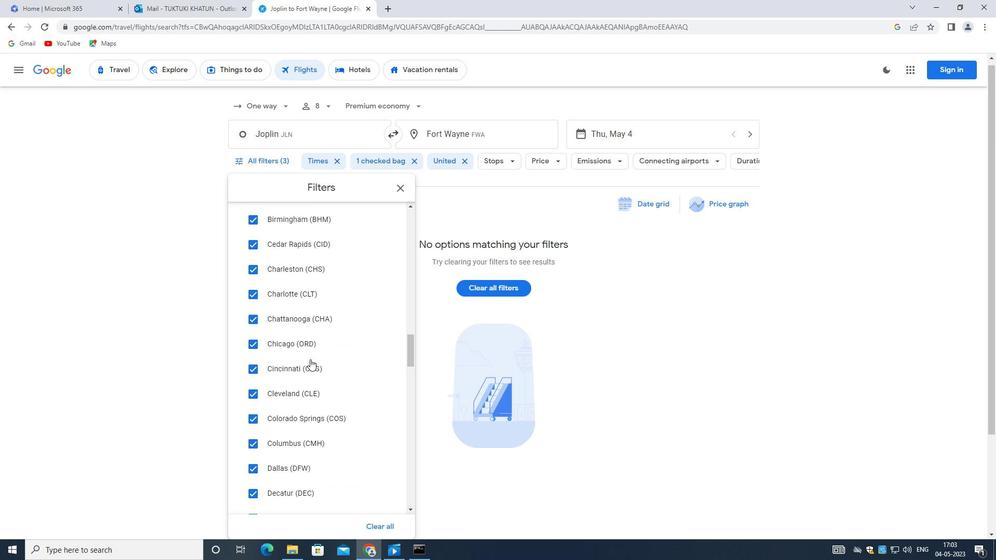 
Action: Mouse scrolled (310, 359) with delta (0, 0)
Screenshot: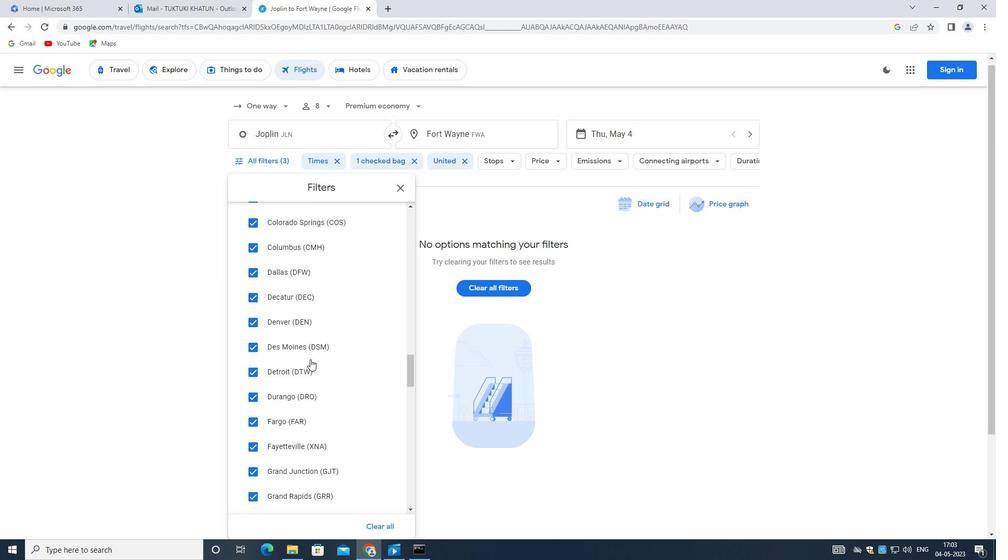 
Action: Mouse scrolled (310, 359) with delta (0, 0)
Screenshot: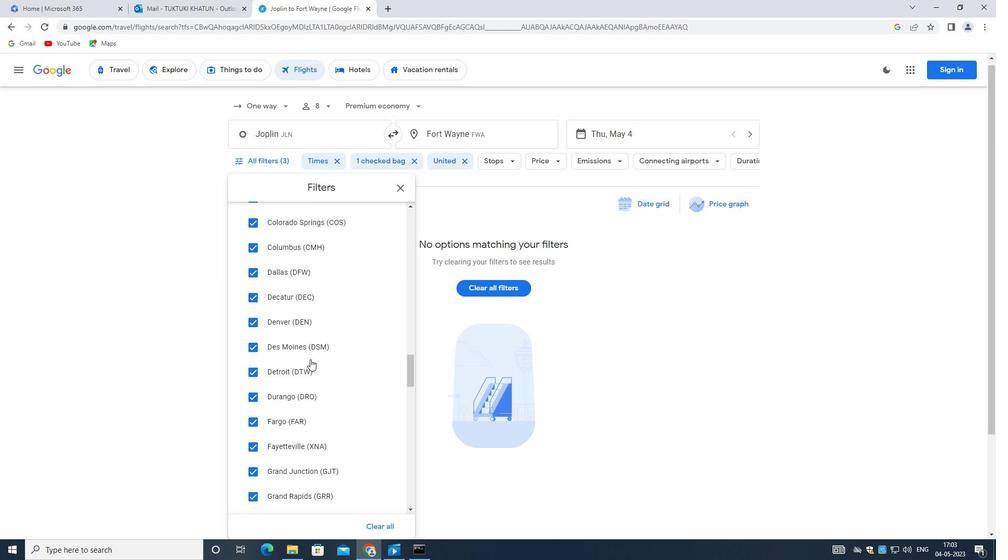 
Action: Mouse scrolled (310, 359) with delta (0, 0)
Screenshot: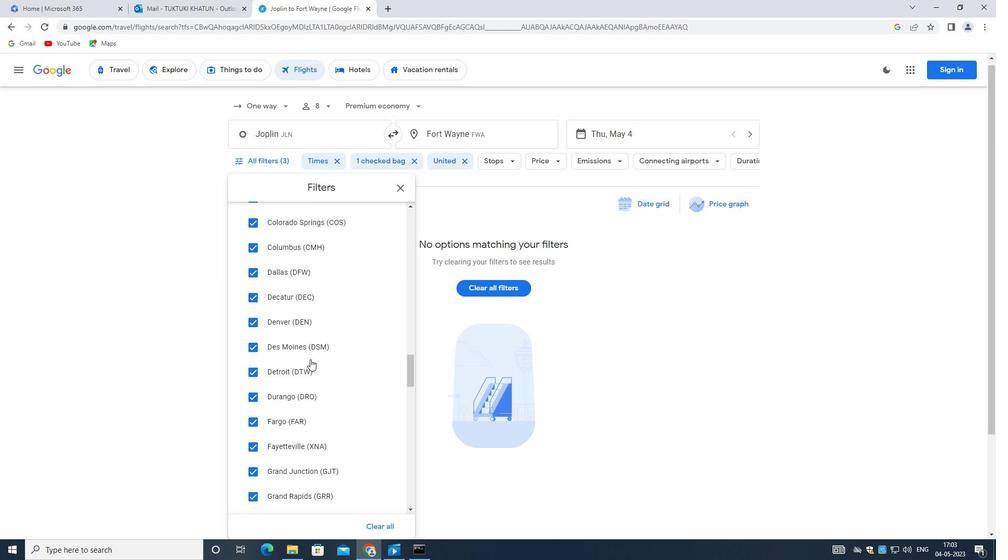 
Action: Mouse scrolled (310, 359) with delta (0, 0)
Screenshot: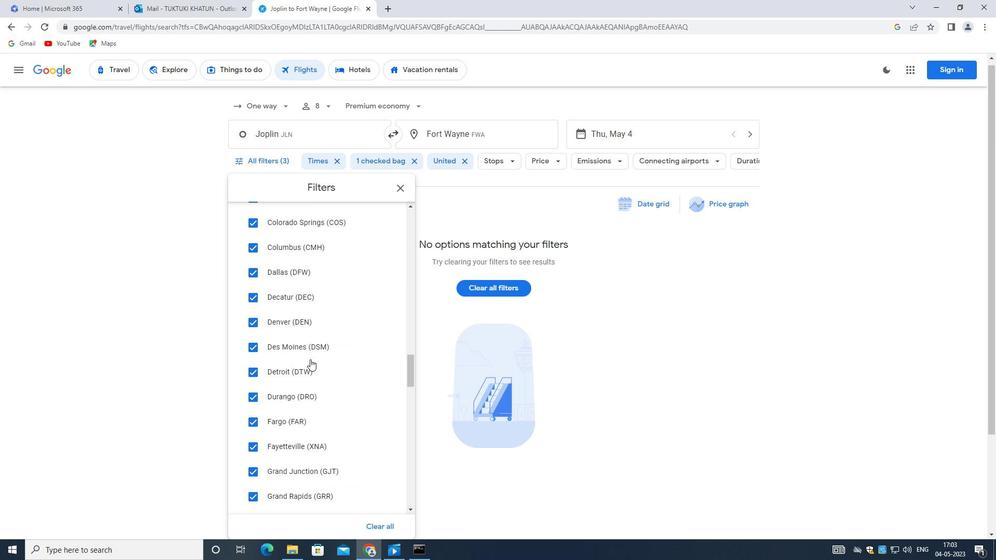 
Action: Mouse scrolled (310, 359) with delta (0, 0)
Screenshot: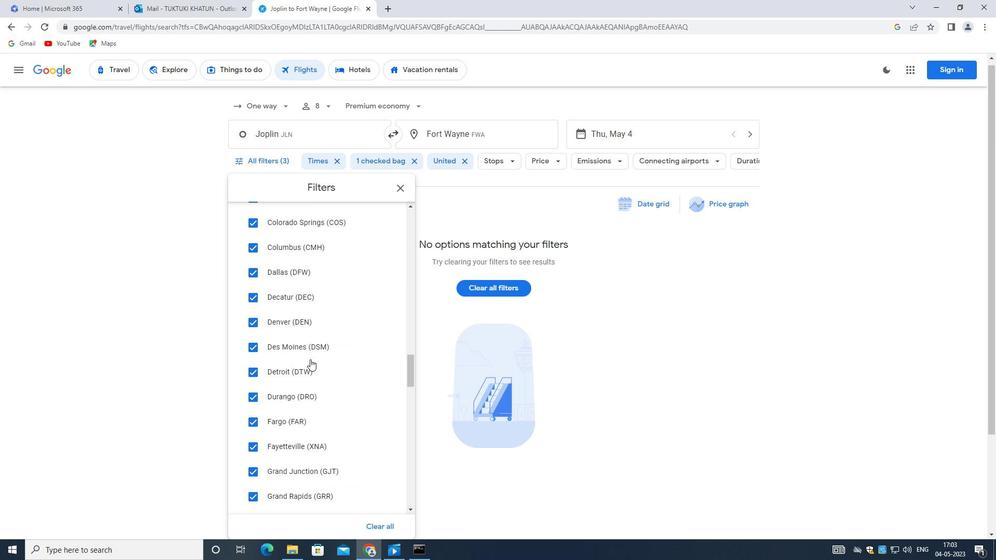 
Action: Mouse moved to (309, 360)
Screenshot: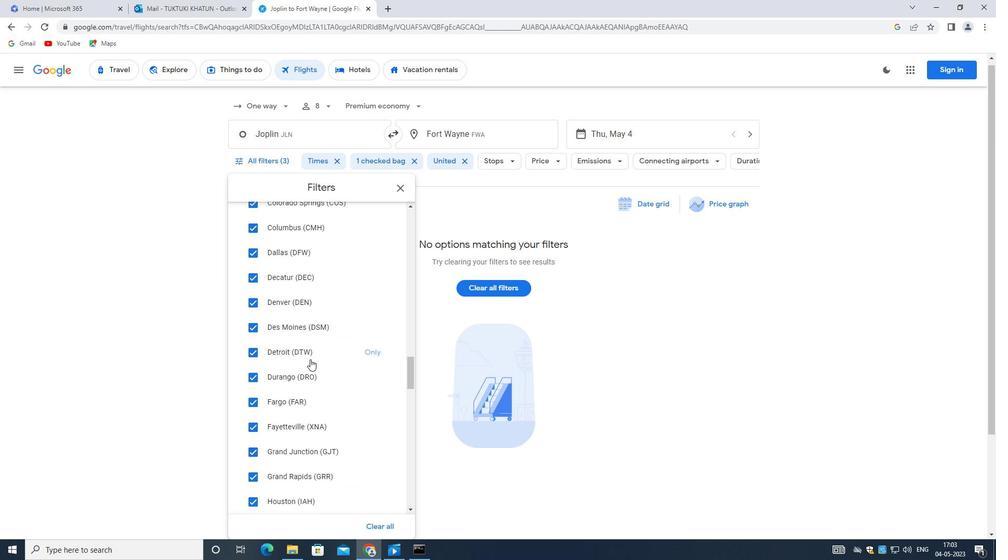 
Action: Mouse scrolled (309, 359) with delta (0, 0)
Screenshot: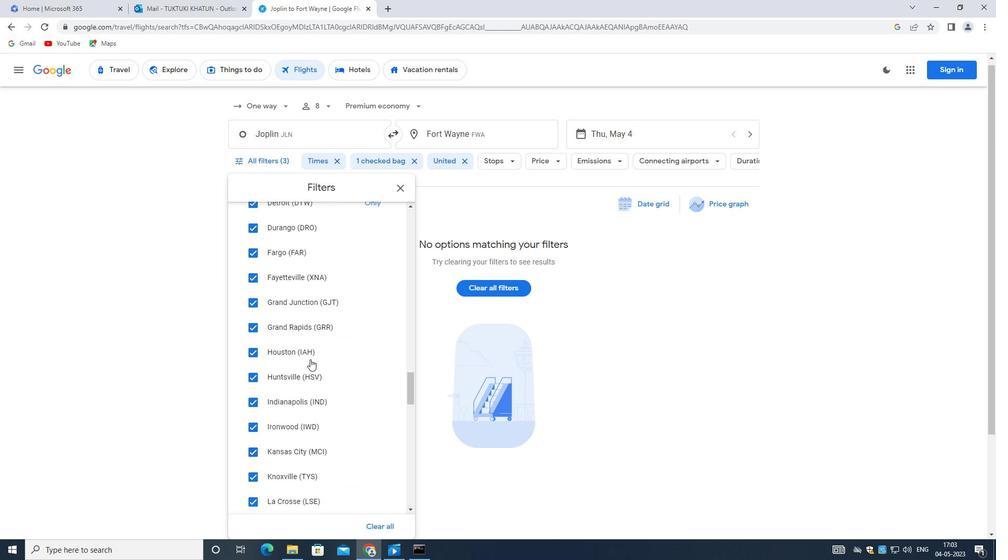 
Action: Mouse moved to (309, 360)
Screenshot: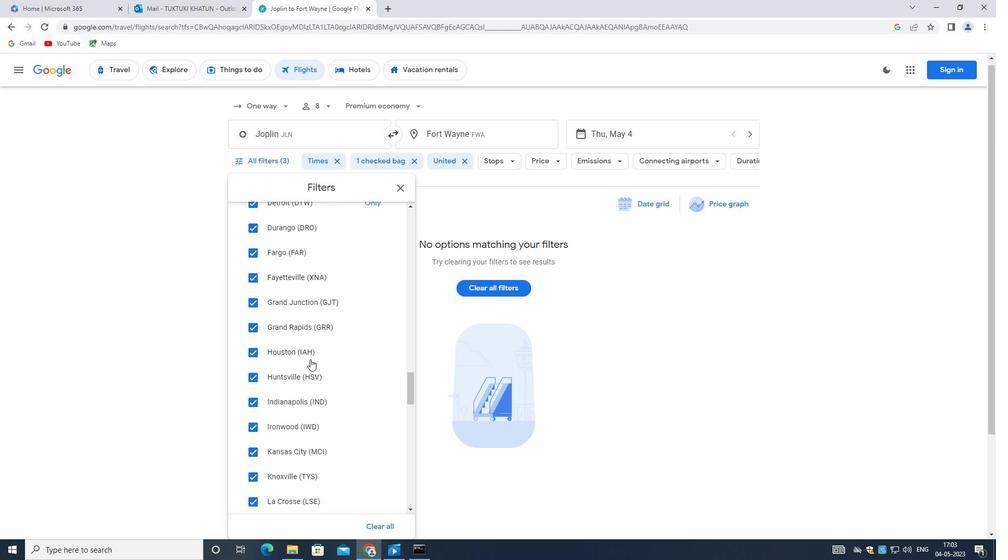 
Action: Mouse scrolled (309, 359) with delta (0, 0)
Screenshot: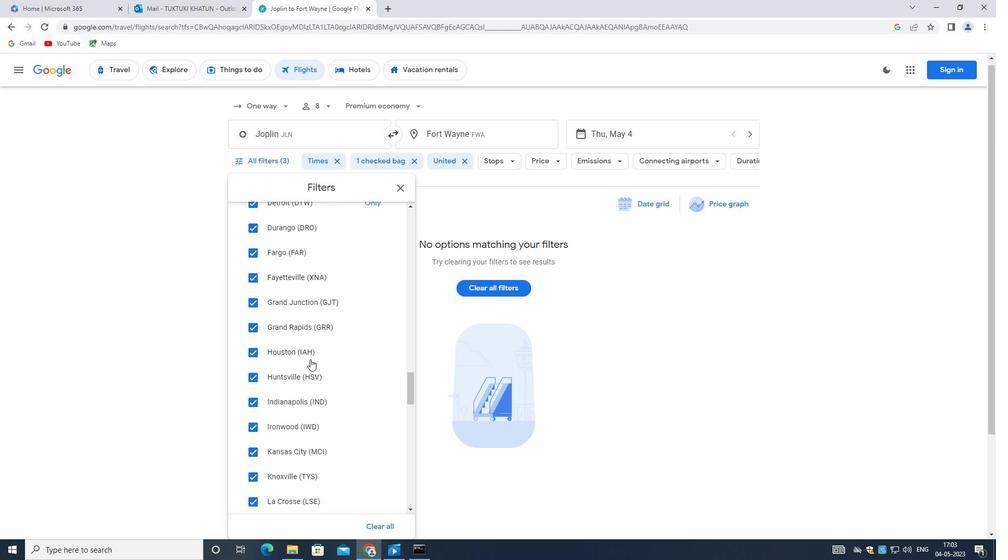 
Action: Mouse scrolled (309, 359) with delta (0, 0)
Screenshot: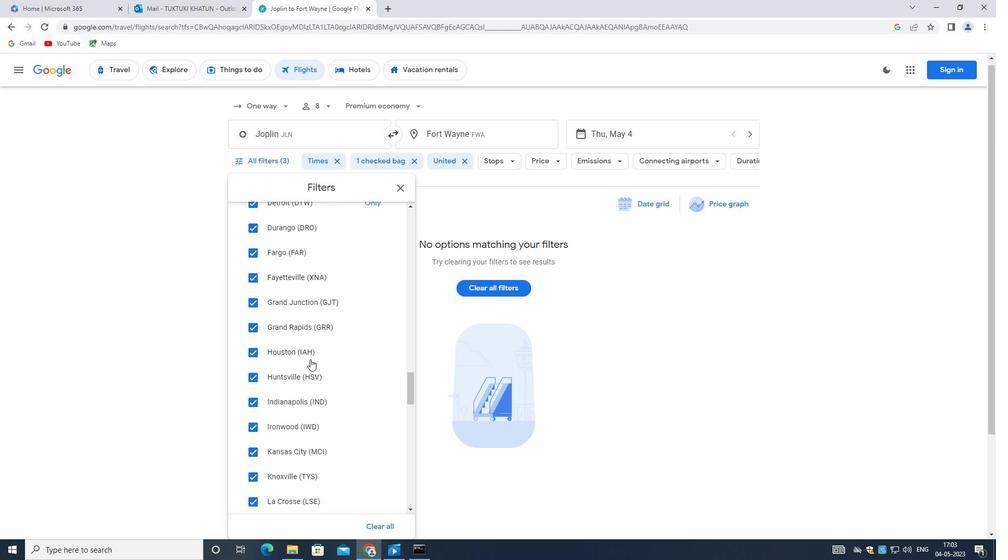 
Action: Mouse scrolled (309, 359) with delta (0, 0)
Screenshot: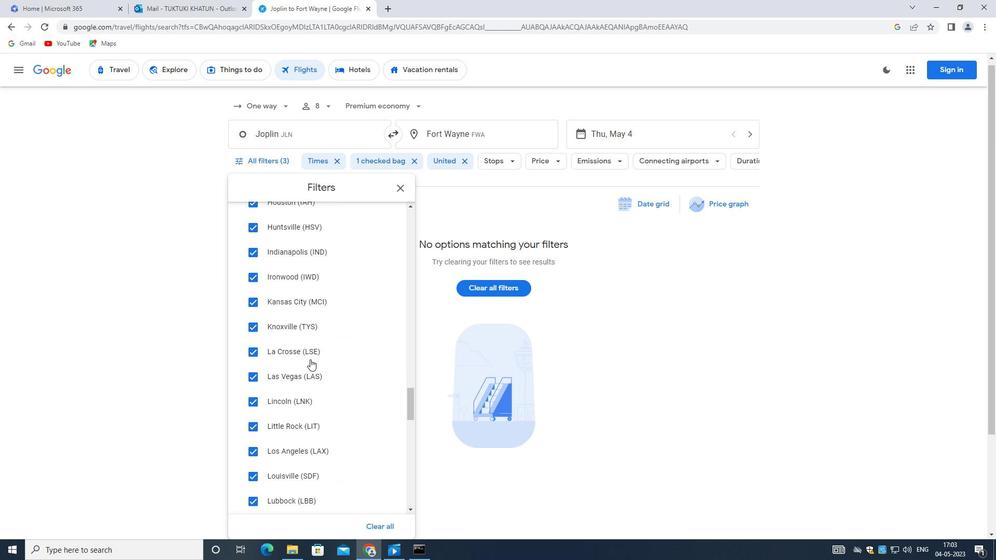 
Action: Mouse scrolled (309, 359) with delta (0, 0)
Screenshot: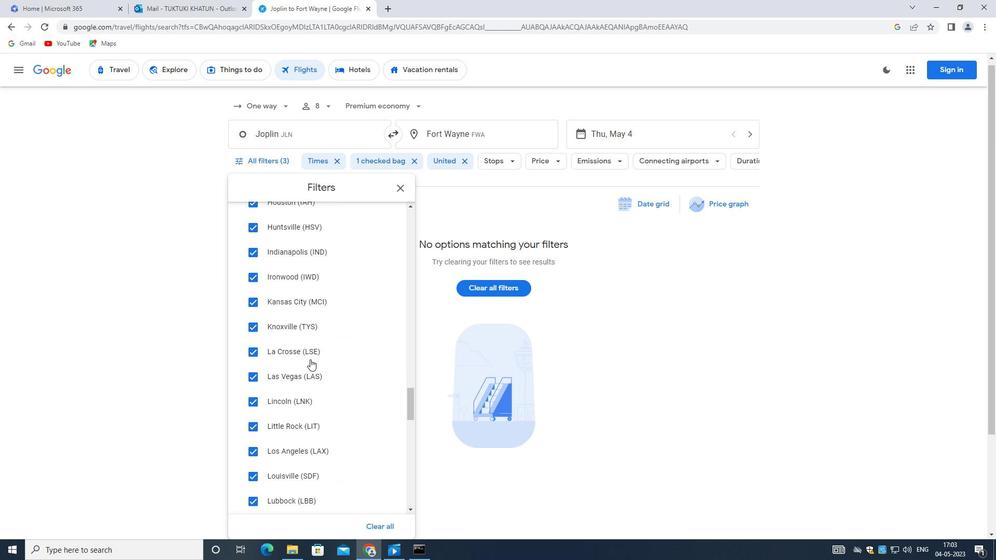 
Action: Mouse scrolled (309, 359) with delta (0, 0)
Screenshot: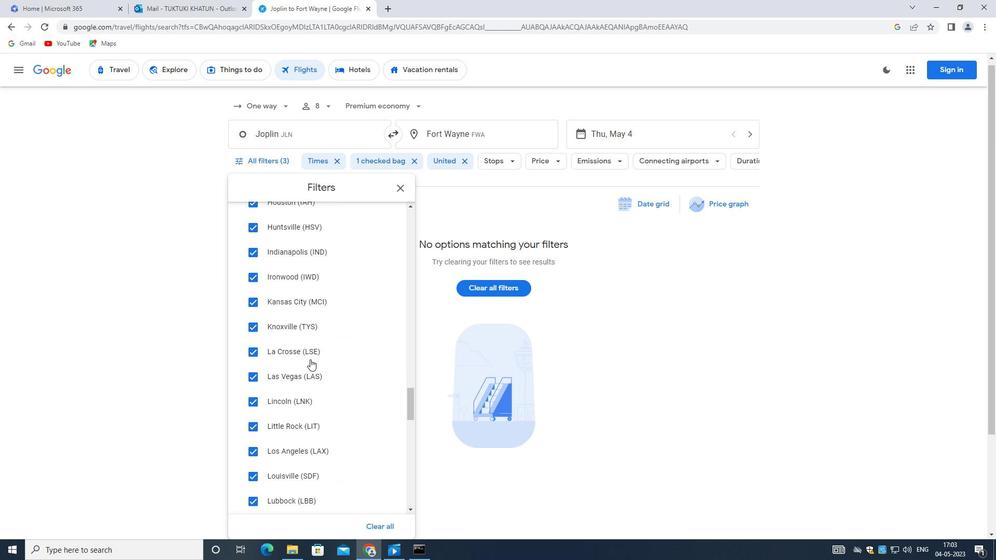 
Action: Mouse moved to (302, 353)
Screenshot: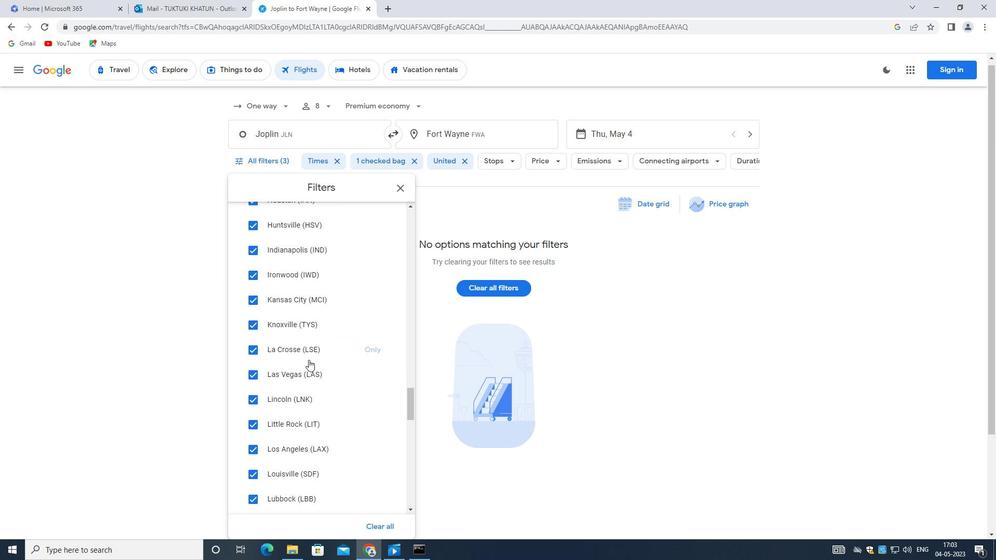 
Action: Mouse scrolled (302, 353) with delta (0, 0)
Screenshot: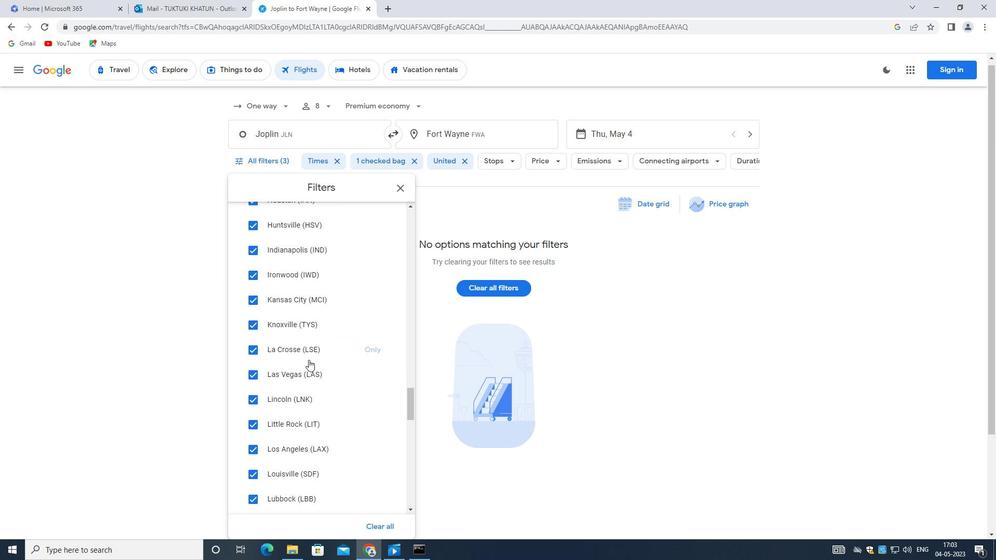 
Action: Mouse scrolled (302, 353) with delta (0, 0)
Screenshot: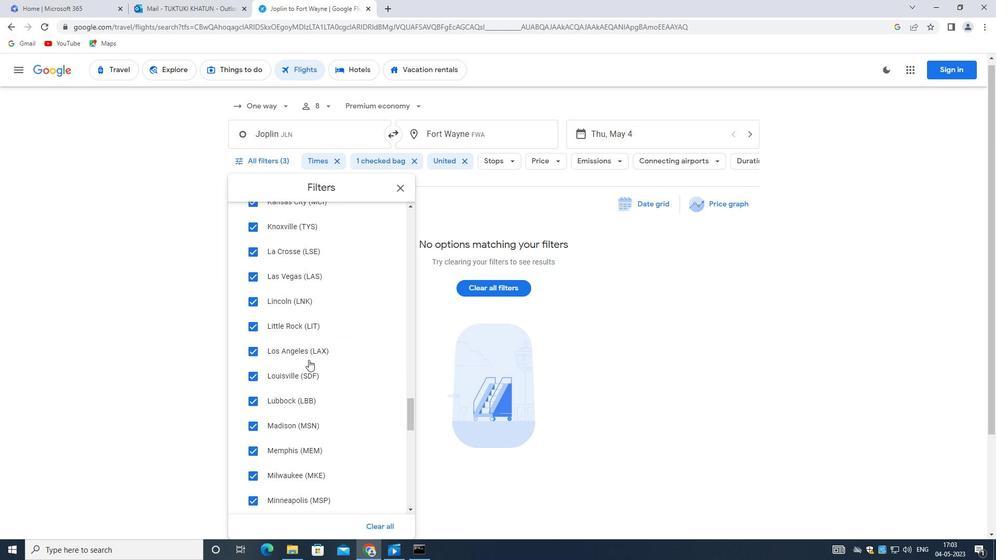 
Action: Mouse scrolled (302, 352) with delta (0, -1)
Screenshot: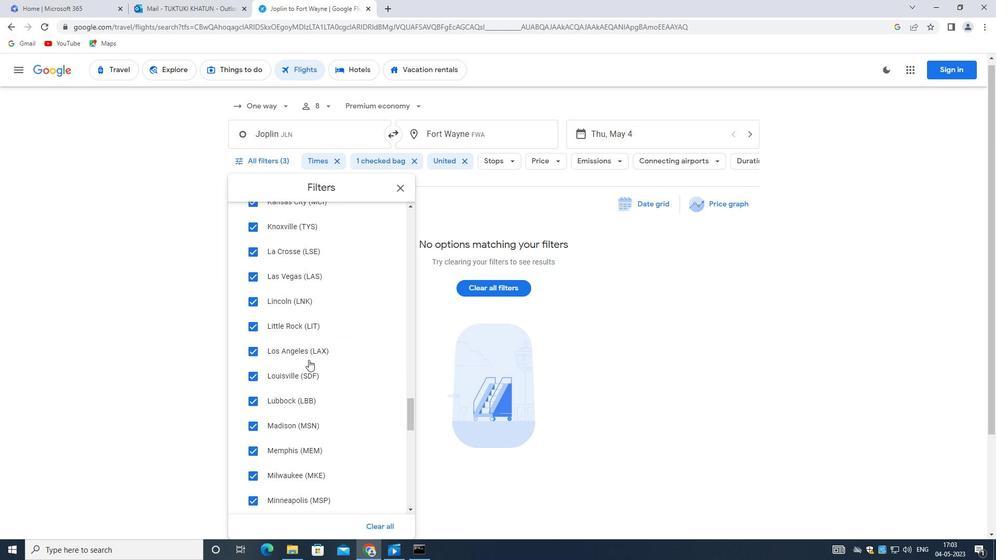
Action: Mouse scrolled (302, 353) with delta (0, 0)
Screenshot: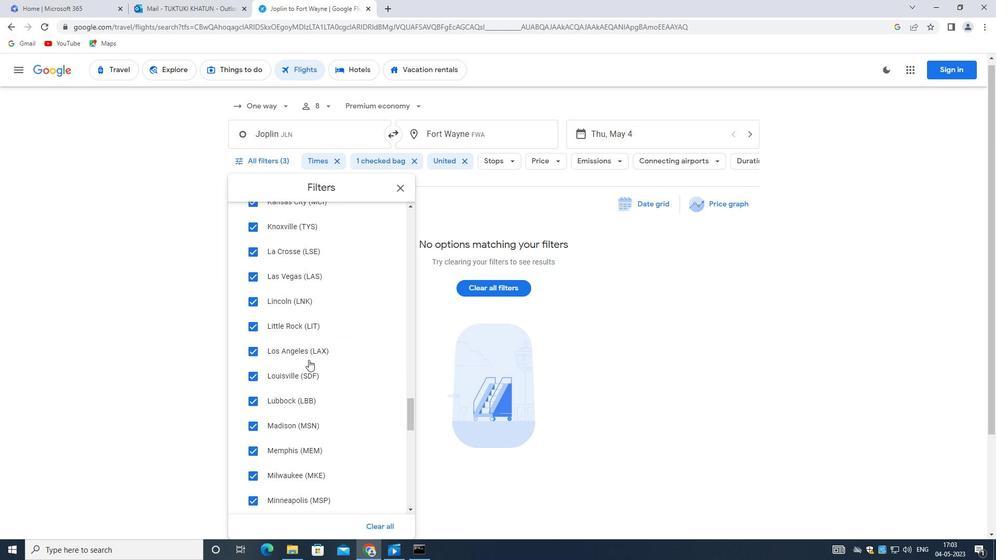 
Action: Mouse scrolled (302, 353) with delta (0, 0)
Screenshot: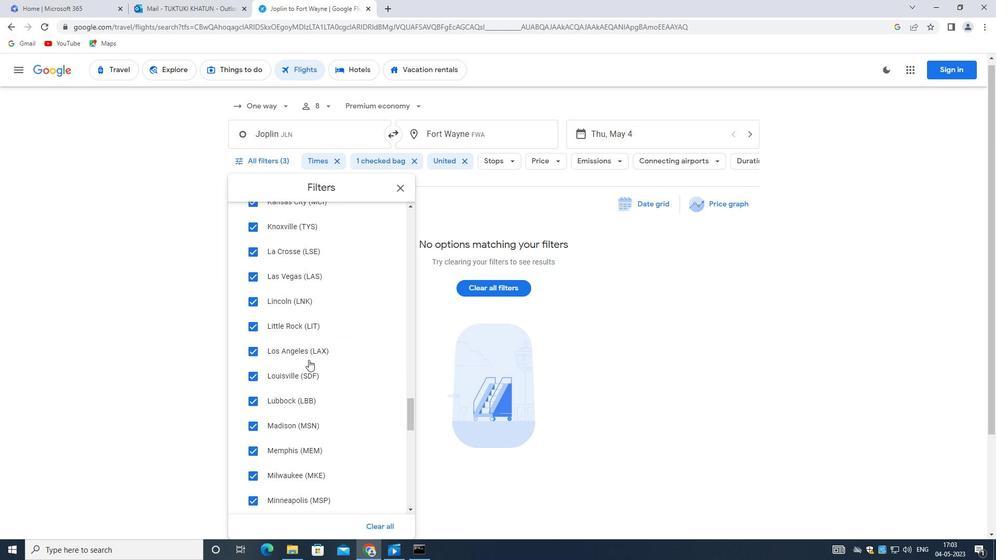 
Action: Mouse moved to (299, 351)
Screenshot: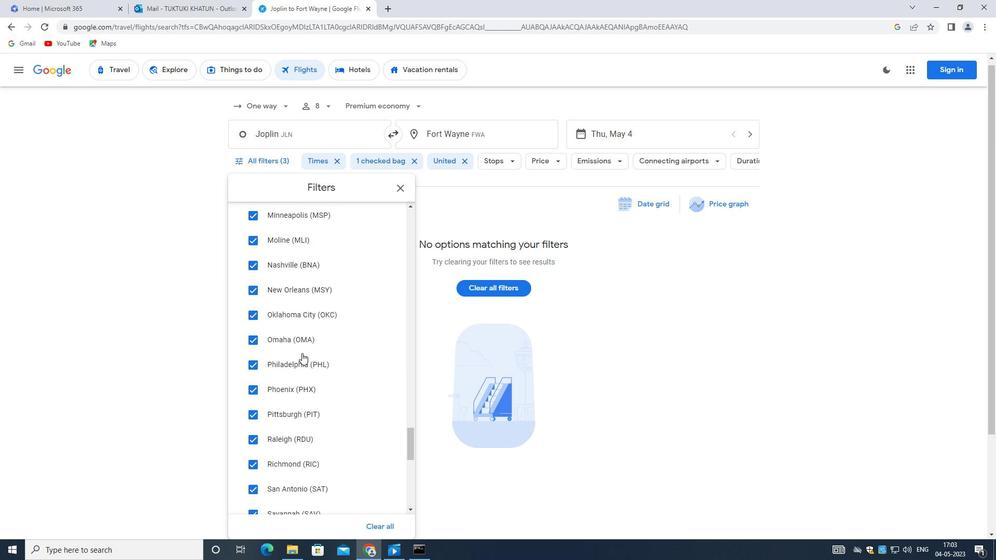 
Action: Mouse scrolled (299, 351) with delta (0, 0)
Screenshot: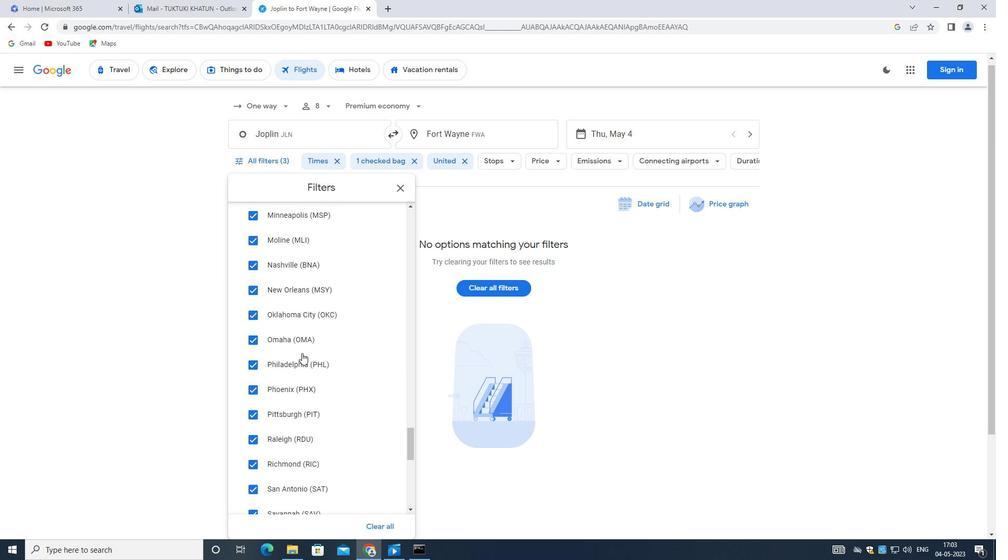 
Action: Mouse scrolled (299, 351) with delta (0, 0)
Screenshot: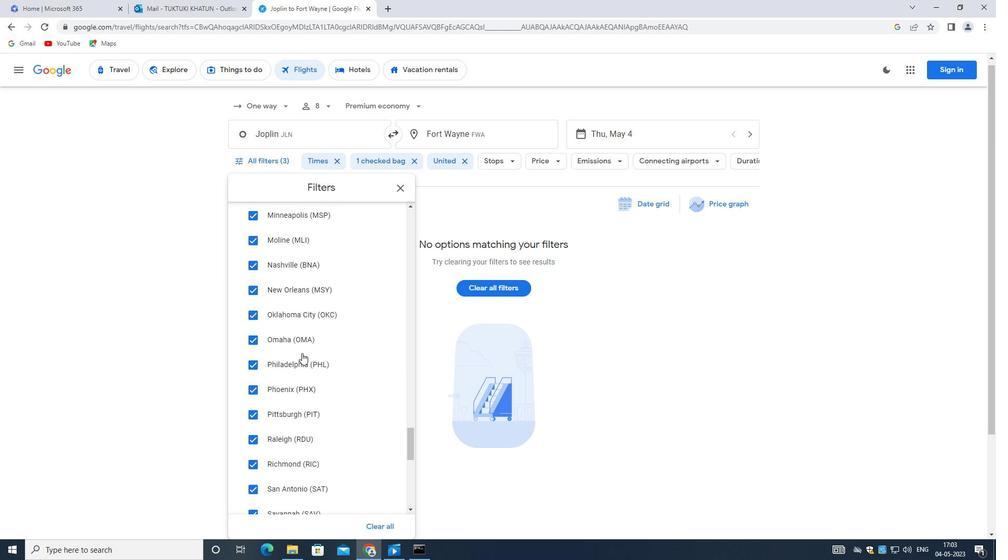 
Action: Mouse scrolled (299, 351) with delta (0, 0)
Screenshot: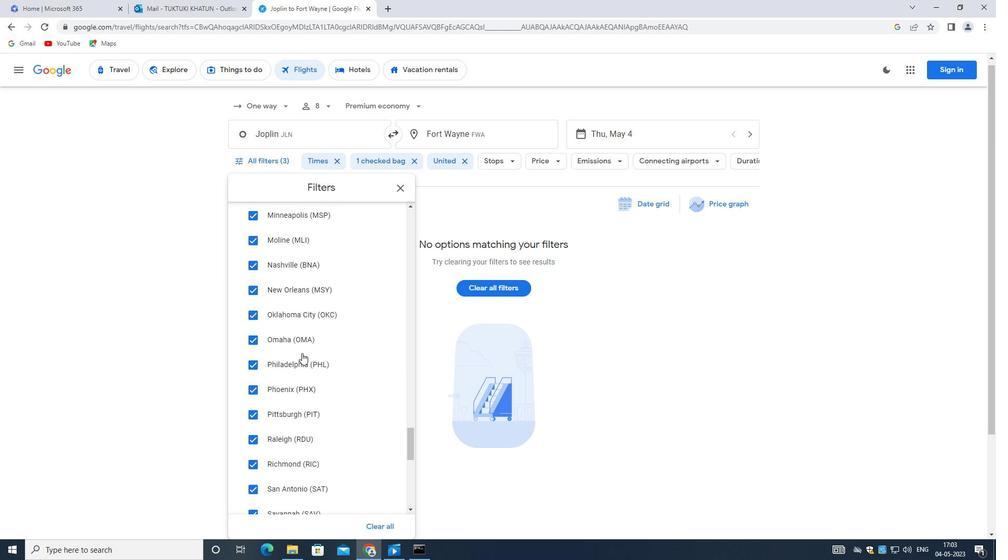 
Action: Mouse scrolled (299, 351) with delta (0, 0)
Screenshot: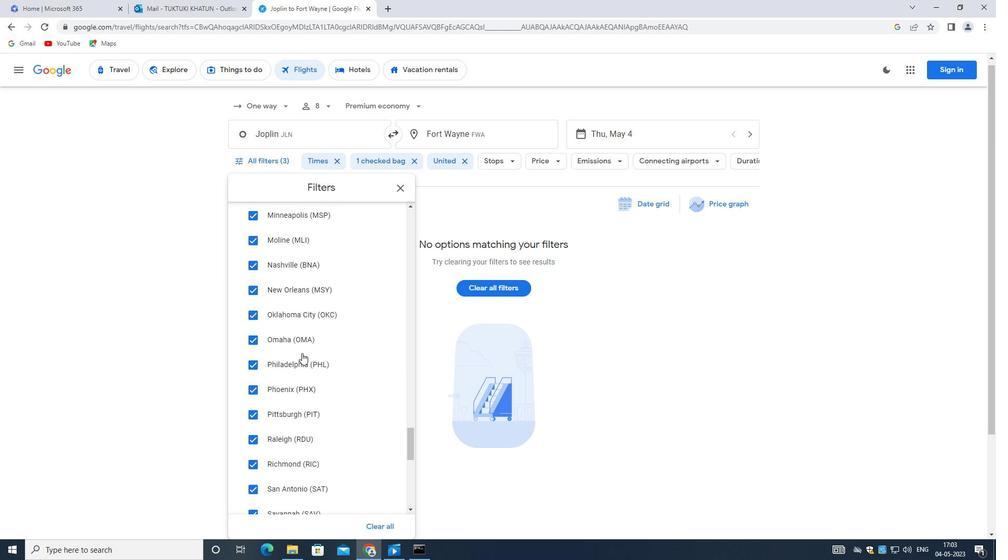 
Action: Mouse scrolled (299, 351) with delta (0, 0)
Screenshot: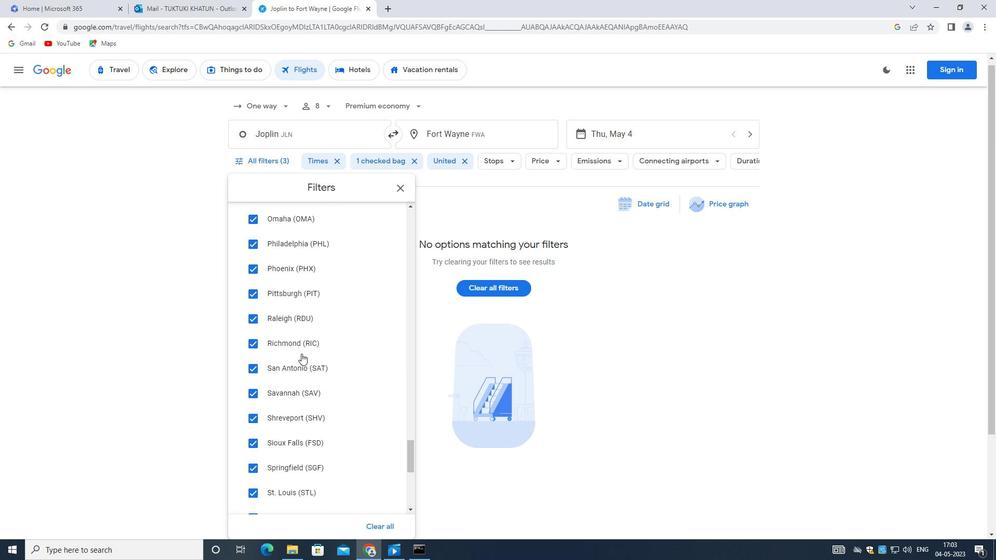 
Action: Mouse scrolled (299, 351) with delta (0, 0)
Screenshot: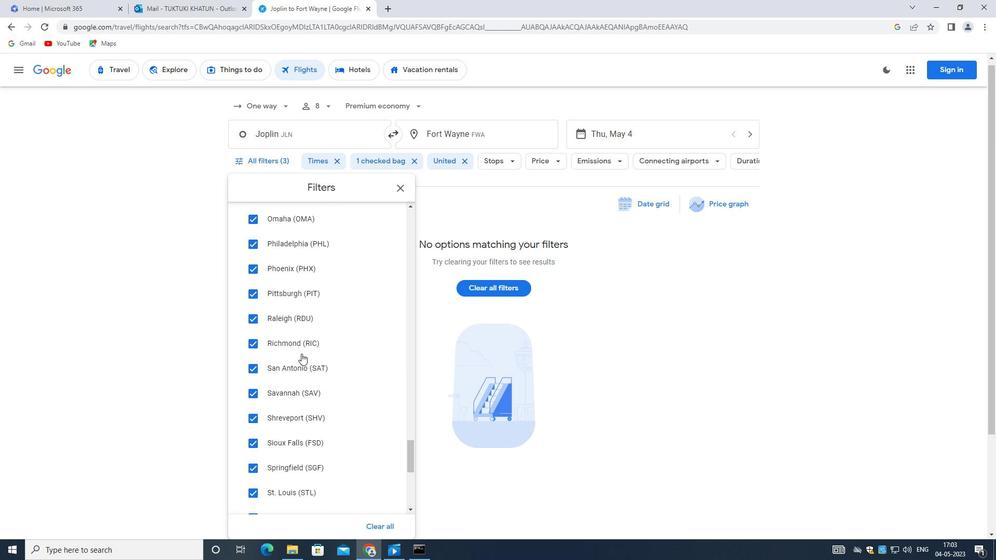 
Action: Mouse moved to (298, 351)
Screenshot: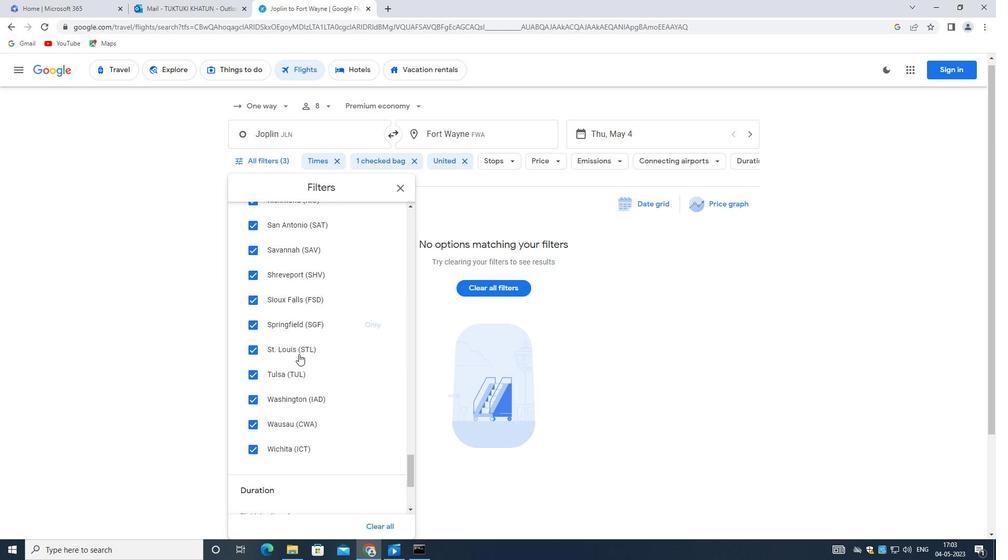 
Action: Mouse scrolled (298, 351) with delta (0, 0)
Screenshot: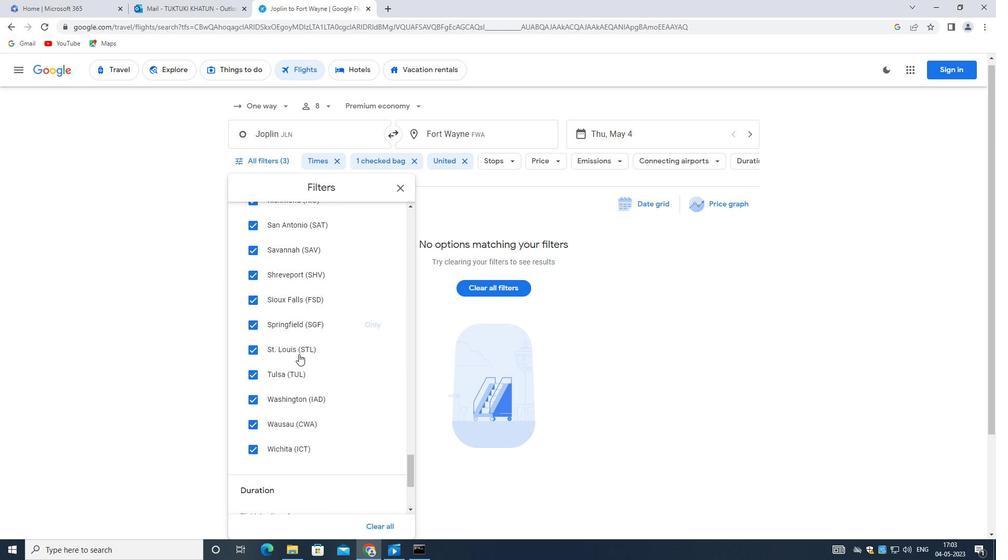 
Action: Mouse scrolled (298, 351) with delta (0, 0)
Screenshot: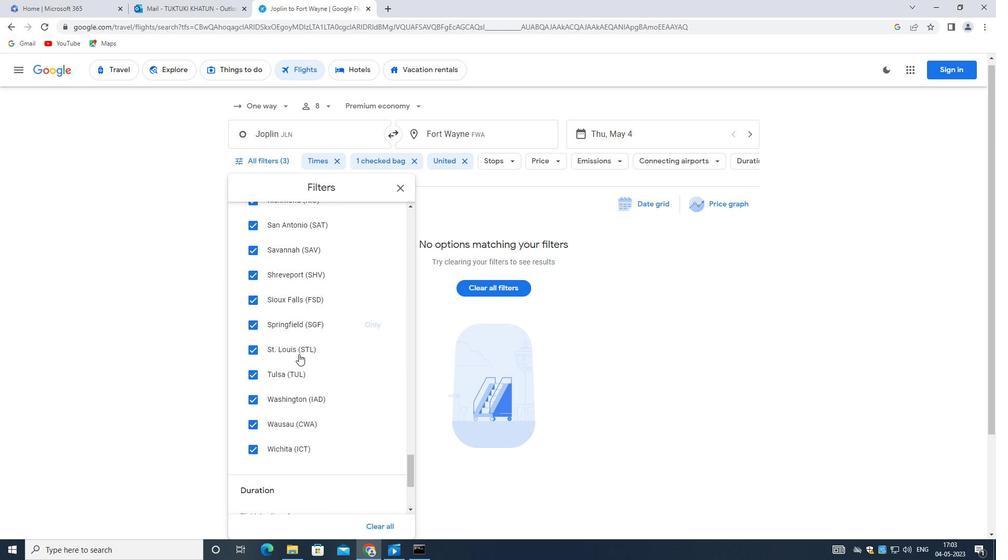 
Action: Mouse scrolled (298, 351) with delta (0, 0)
Screenshot: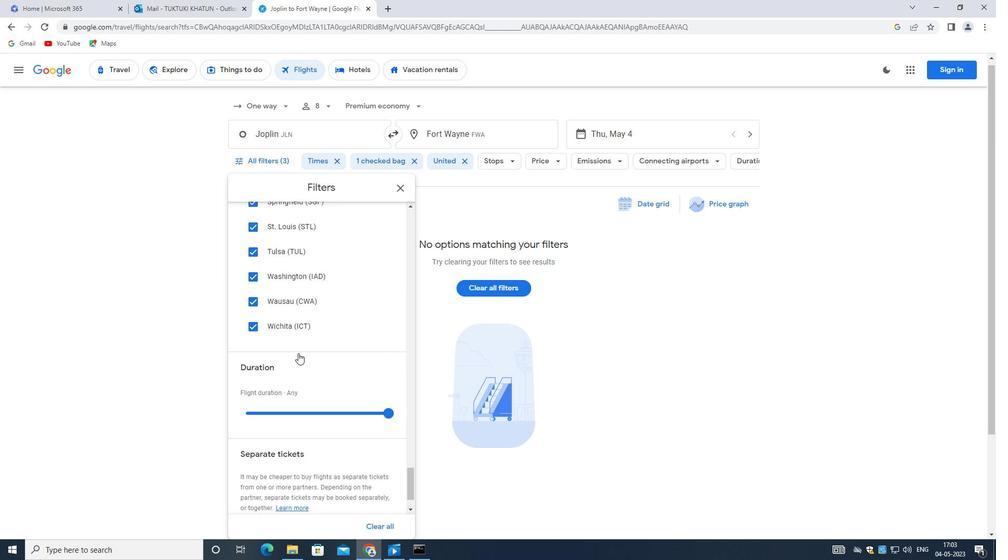 
Action: Mouse scrolled (298, 350) with delta (0, -1)
Screenshot: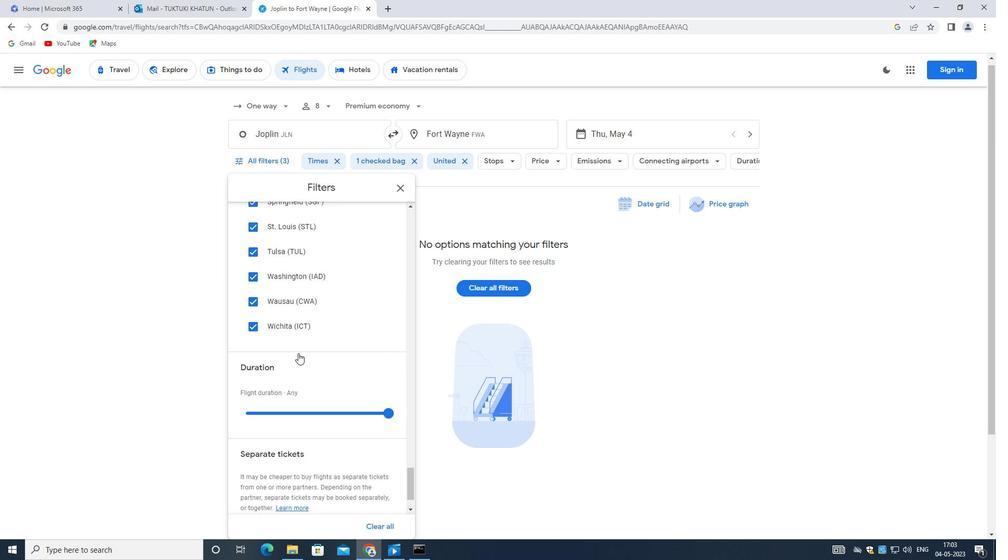 
Action: Mouse scrolled (298, 351) with delta (0, 0)
Screenshot: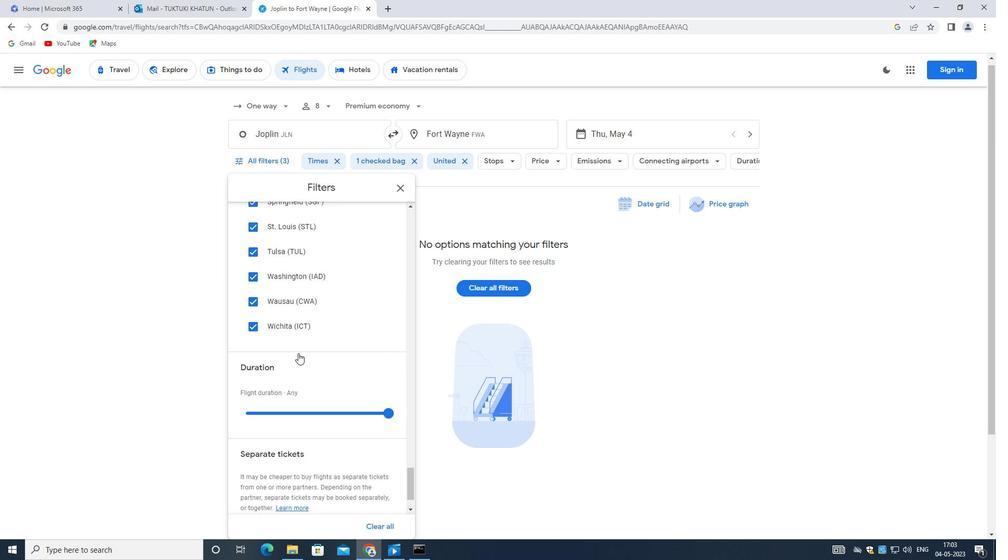 
Action: Mouse moved to (298, 348)
Screenshot: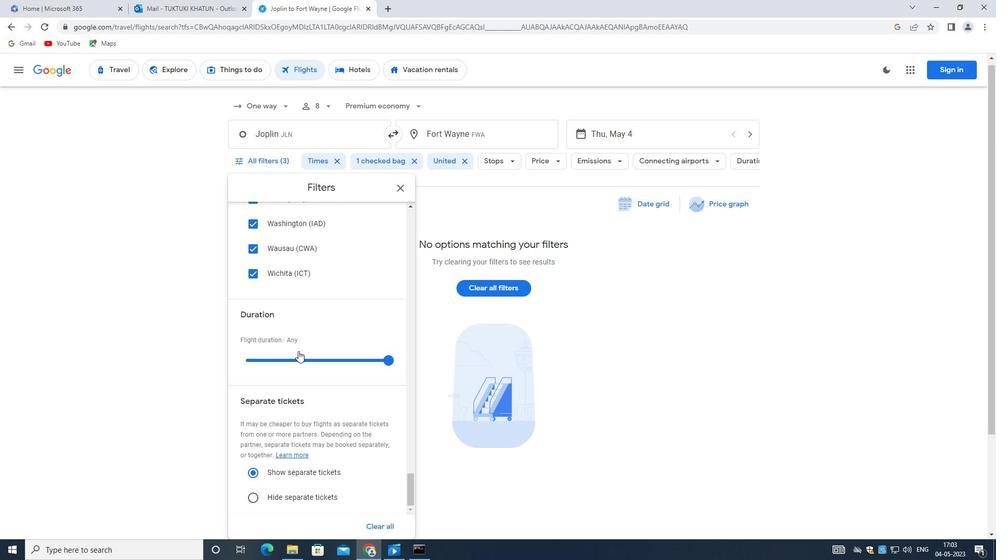 
Action: Mouse scrolled (298, 348) with delta (0, 0)
Screenshot: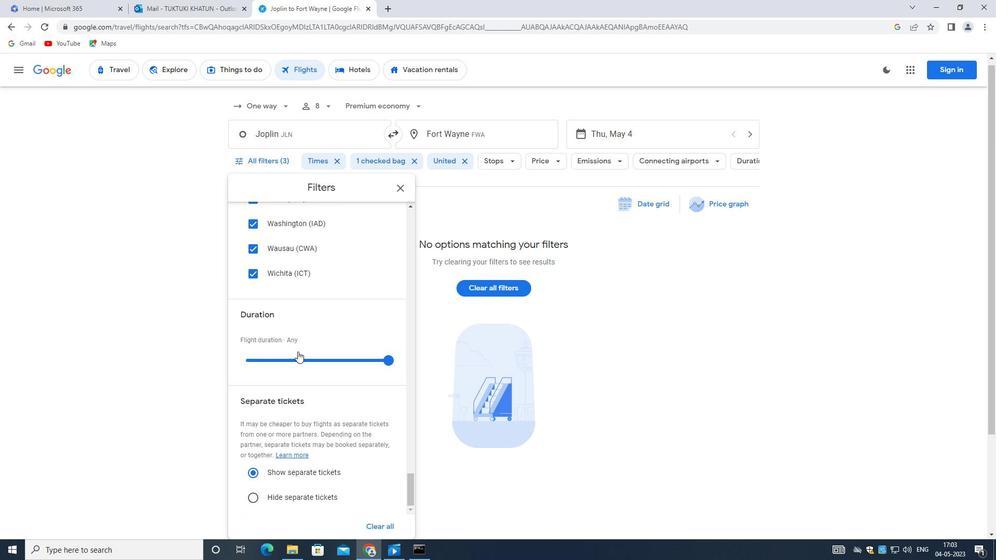 
Action: Mouse scrolled (298, 348) with delta (0, 0)
Screenshot: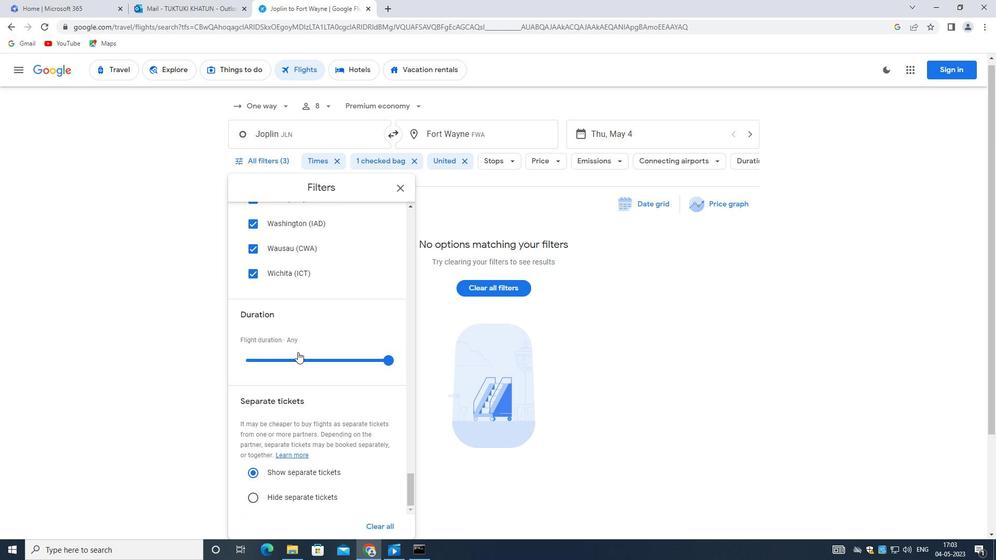 
Action: Mouse scrolled (298, 348) with delta (0, 0)
Screenshot: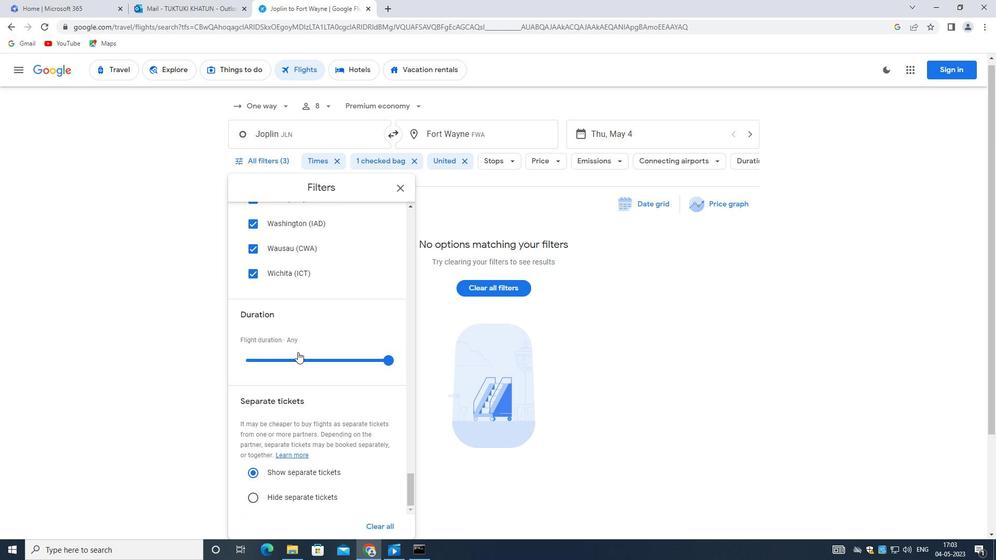 
Action: Mouse scrolled (298, 348) with delta (0, 0)
Screenshot: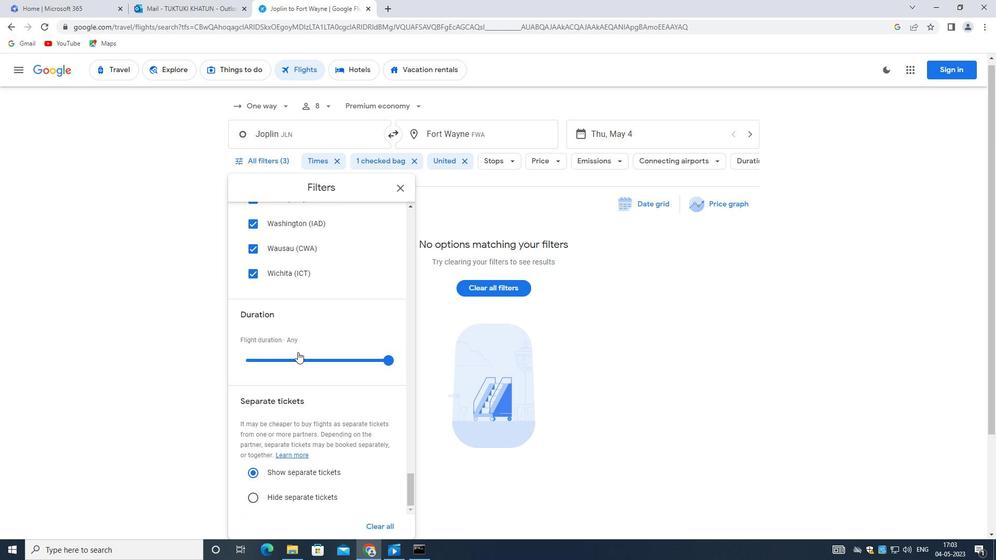 
Action: Mouse scrolled (298, 348) with delta (0, 0)
Screenshot: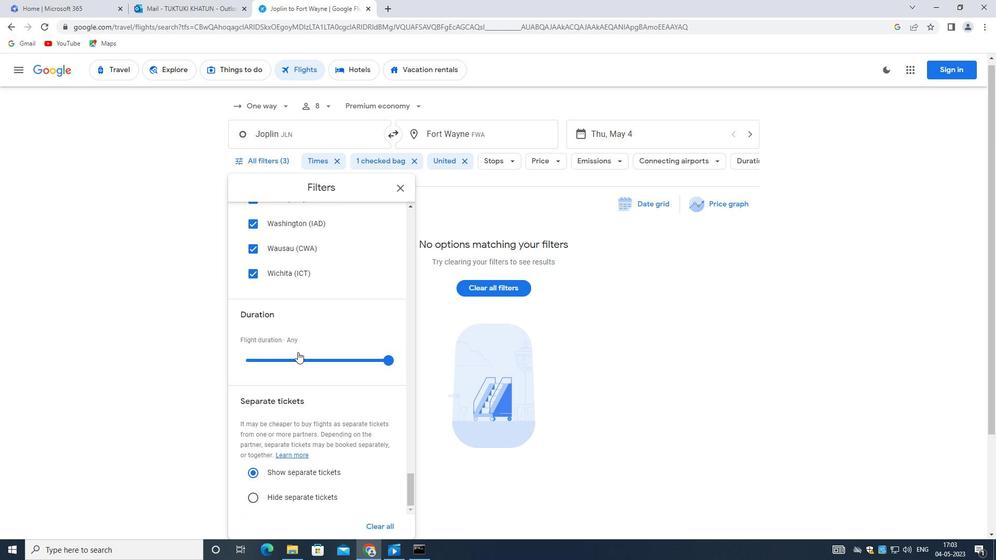 
Action: Mouse moved to (297, 348)
Screenshot: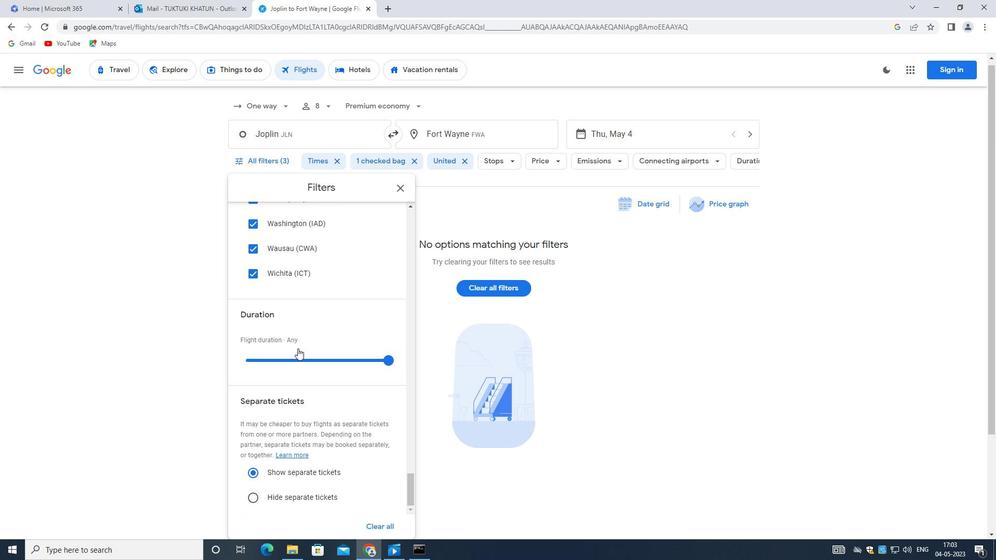 
